 Task: In the event  named  Third Training Session: Effective Decision Making, Set a range of dates when you can accept meetings  '8 Jul â€" 5 Aug 2023'. Select a duration of  30 min. Select working hours  	_x000D_
MON- SAT 10:00am â€" 6:00pm. Add time before or after your events  as 10 min. Set the frequency of available time slots for invitees as  15 min. Set the minimum notice period and maximum events allowed per day as  166 hour and 6. , logged in from the account softage.4@softage.net and add another guest for the event, softage.5@softage.net
Action: Mouse pressed left at (297, 276)
Screenshot: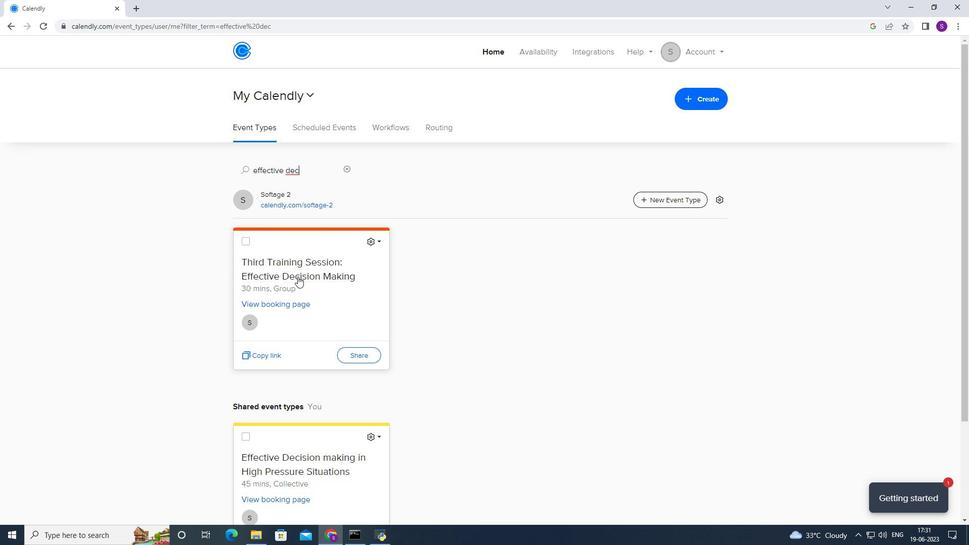 
Action: Mouse moved to (267, 279)
Screenshot: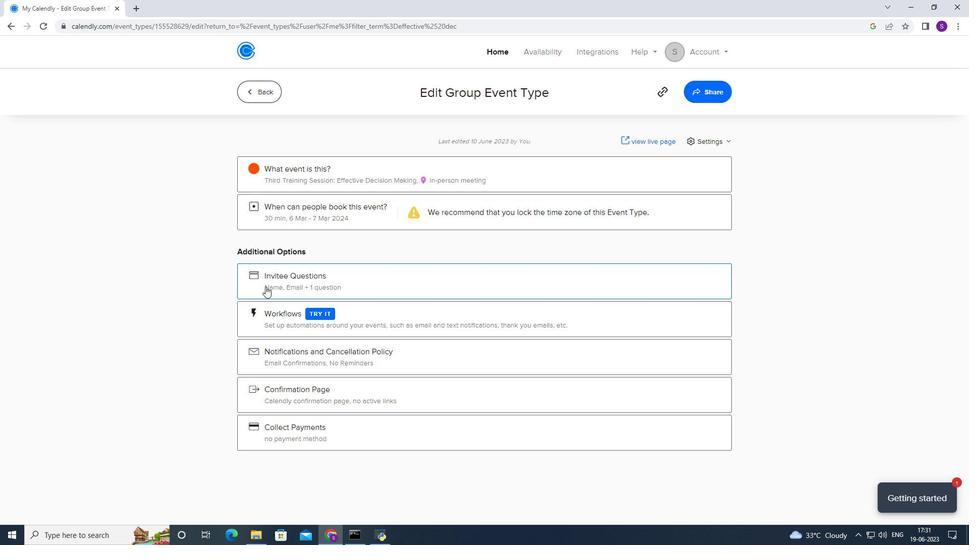 
Action: Mouse scrolled (267, 279) with delta (0, 0)
Screenshot: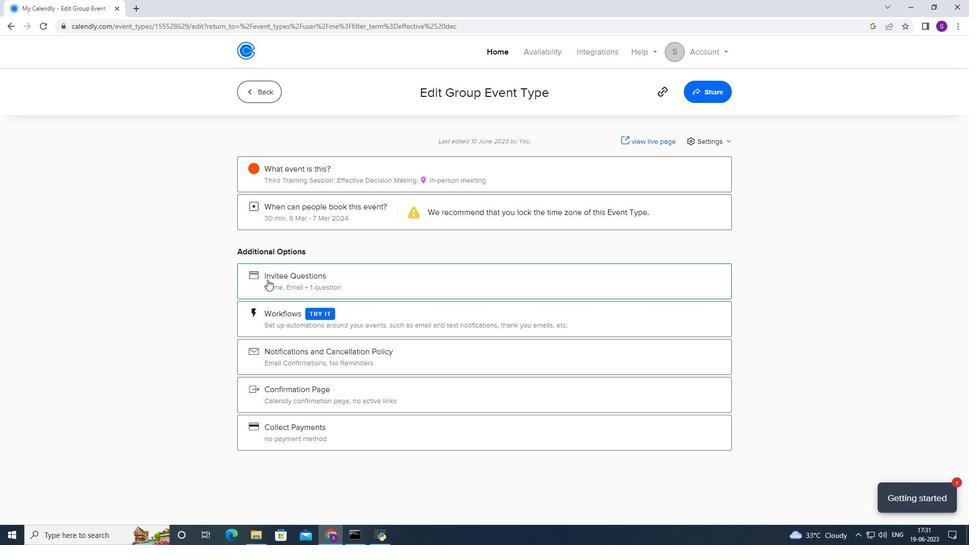 
Action: Mouse scrolled (267, 279) with delta (0, 0)
Screenshot: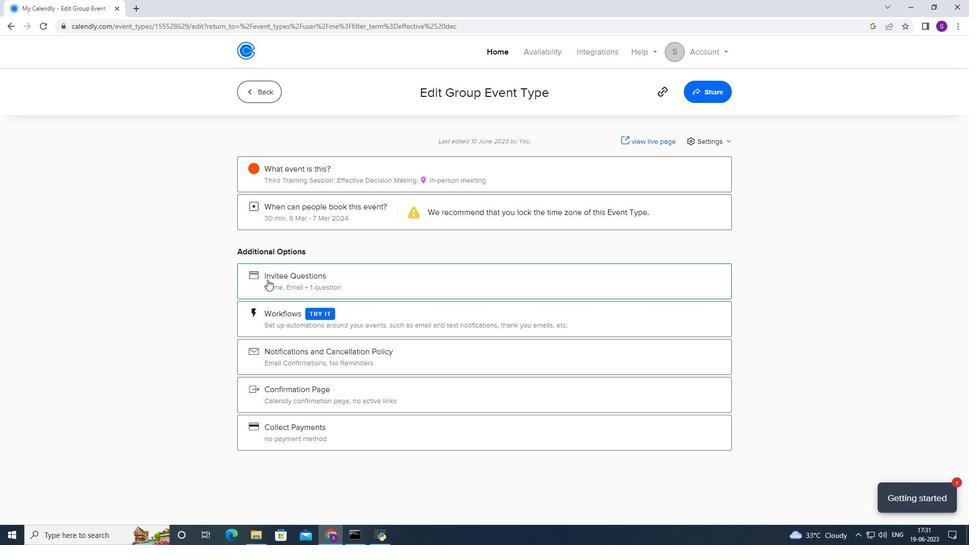 
Action: Mouse scrolled (267, 279) with delta (0, 0)
Screenshot: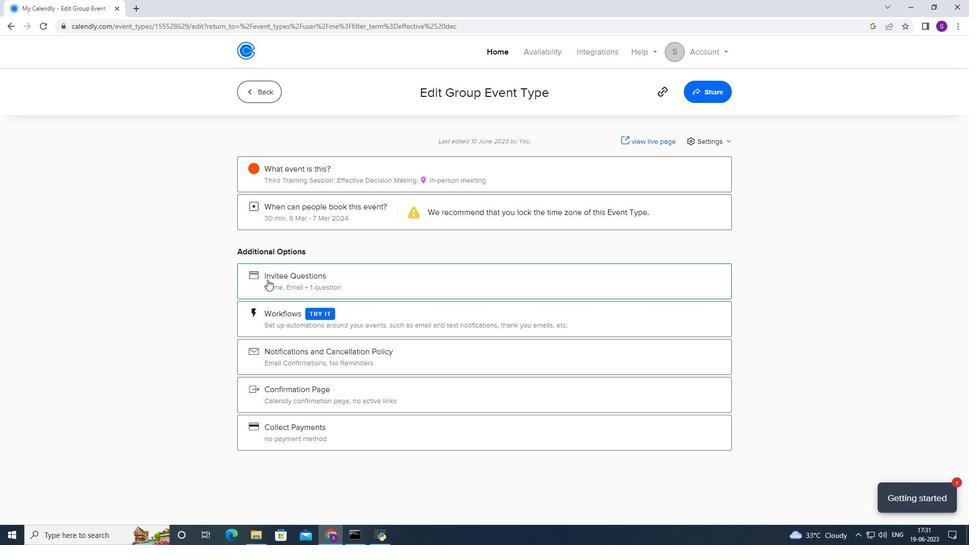 
Action: Mouse moved to (306, 211)
Screenshot: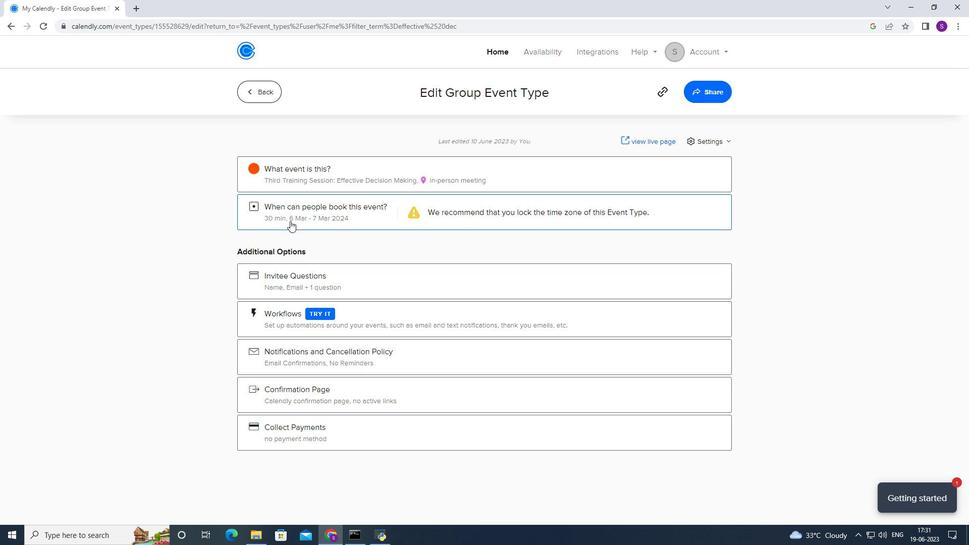 
Action: Mouse pressed left at (306, 211)
Screenshot: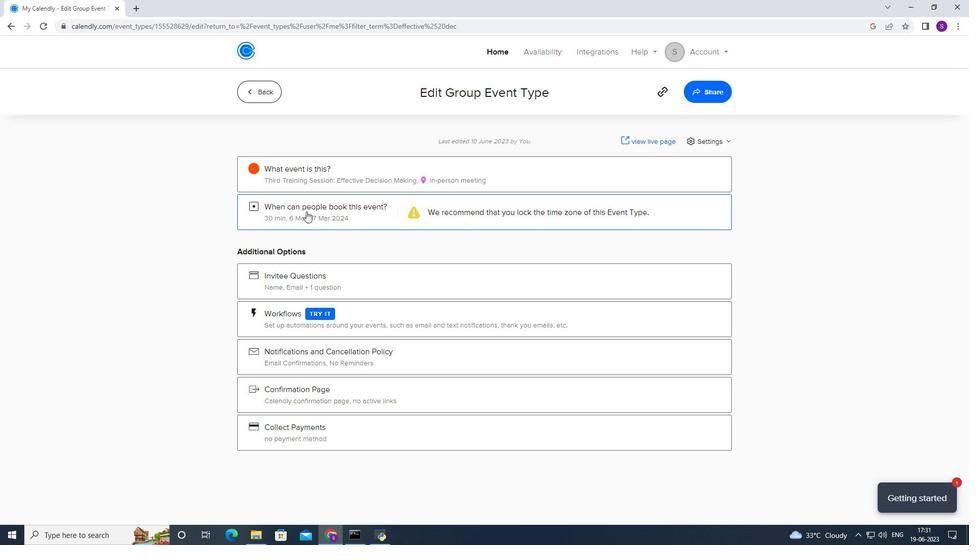 
Action: Mouse moved to (386, 342)
Screenshot: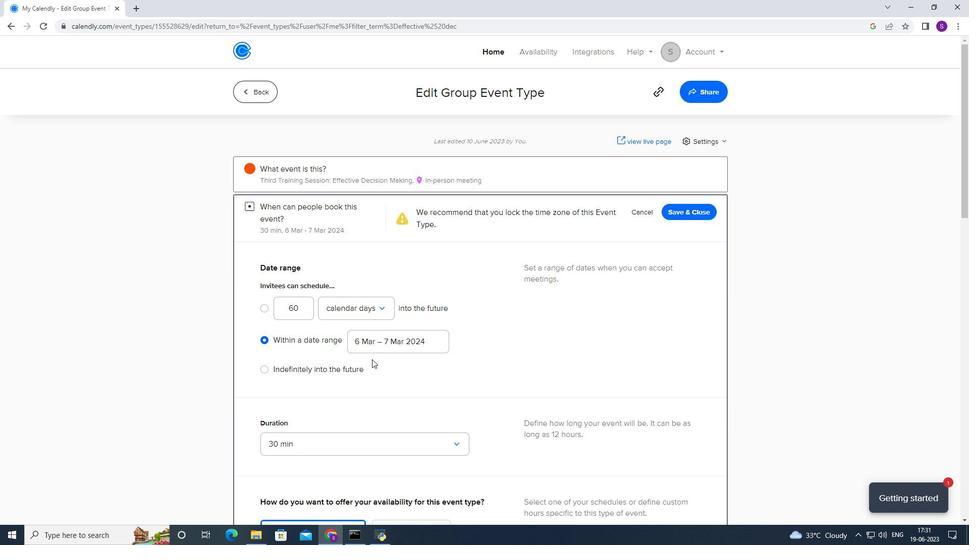 
Action: Mouse pressed left at (386, 342)
Screenshot: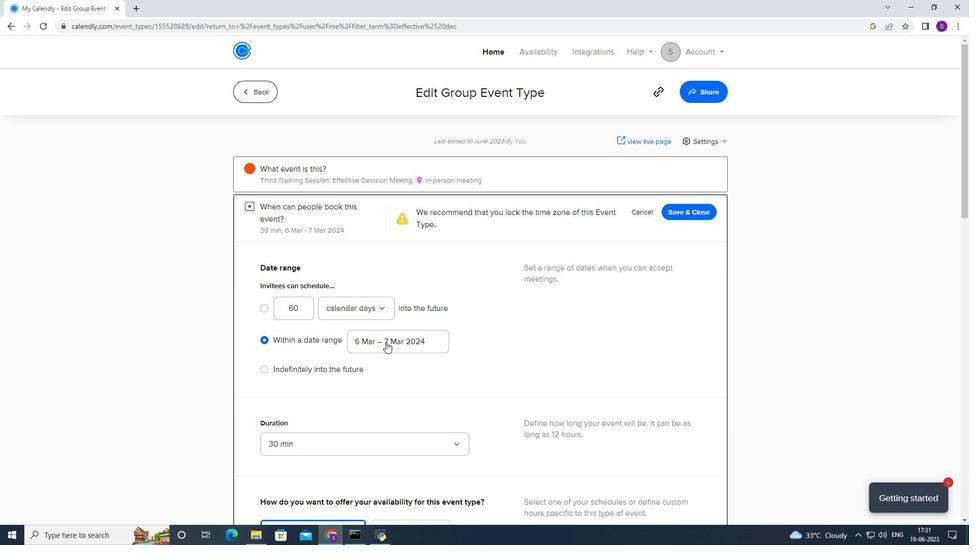 
Action: Mouse moved to (430, 146)
Screenshot: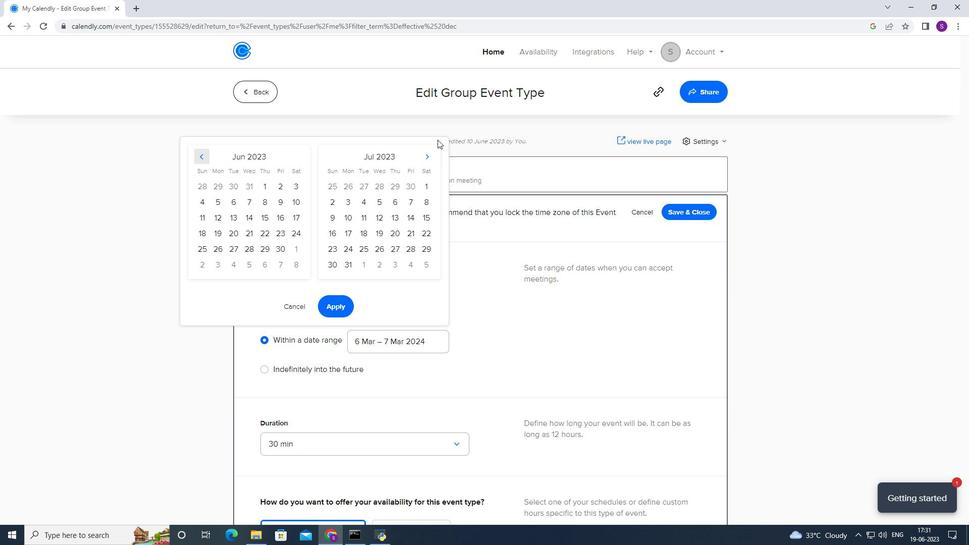 
Action: Mouse pressed left at (430, 146)
Screenshot: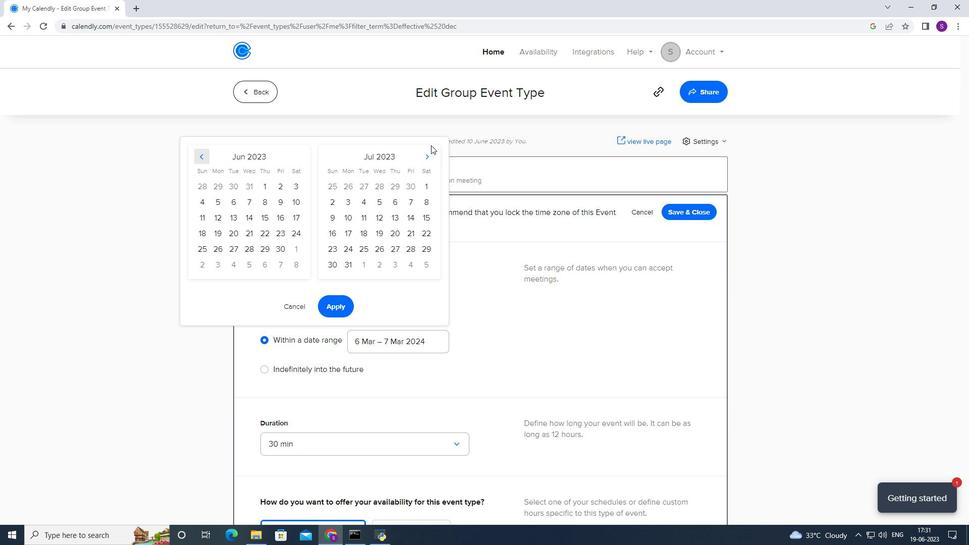 
Action: Mouse moved to (423, 150)
Screenshot: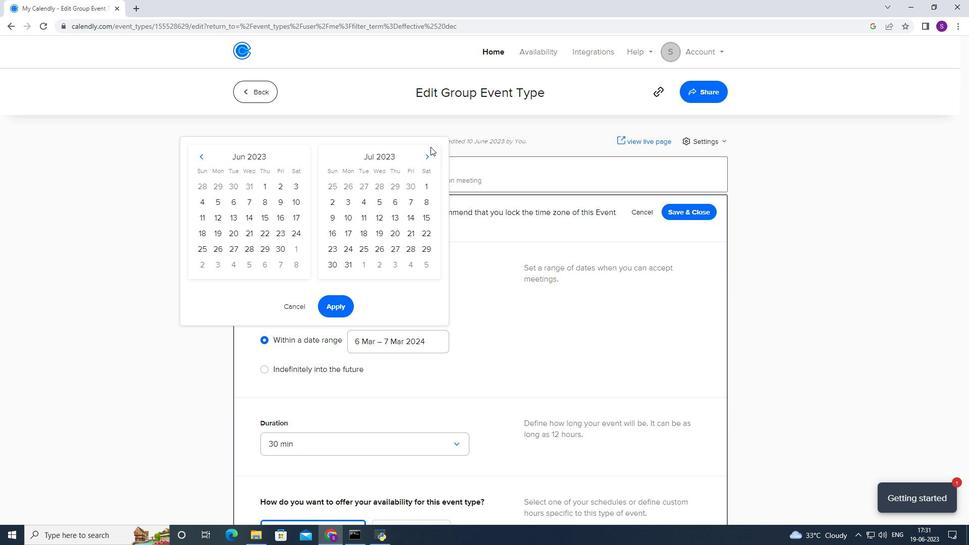 
Action: Mouse pressed left at (423, 150)
Screenshot: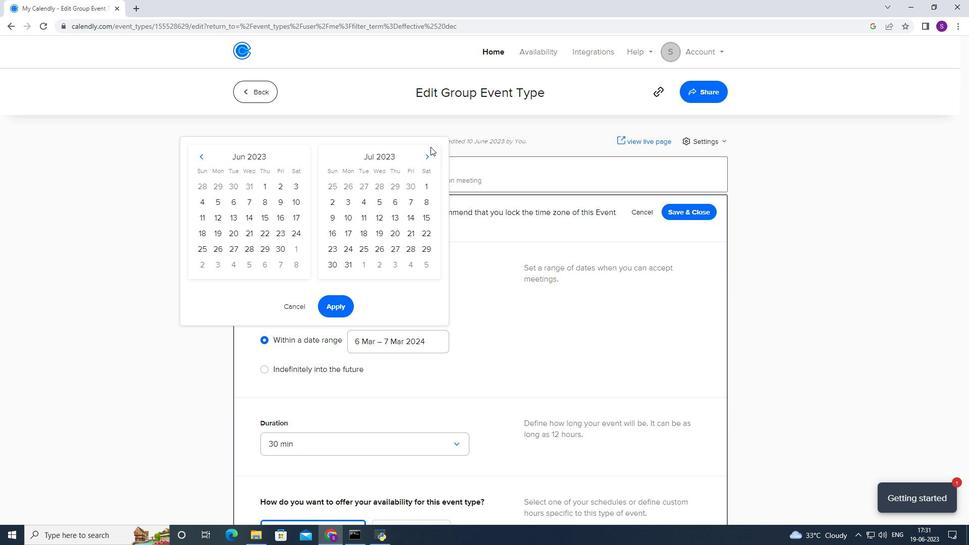 
Action: Mouse moved to (292, 200)
Screenshot: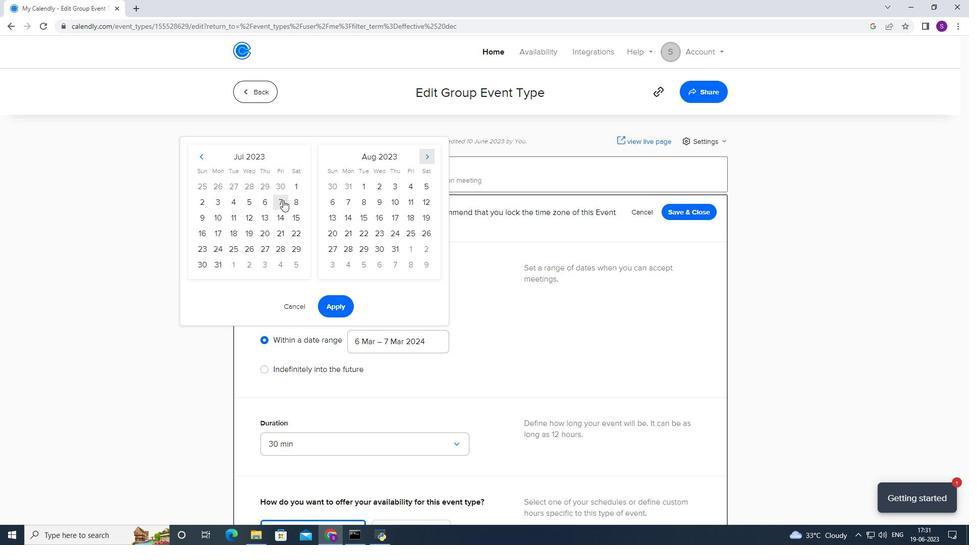
Action: Mouse pressed left at (292, 200)
Screenshot: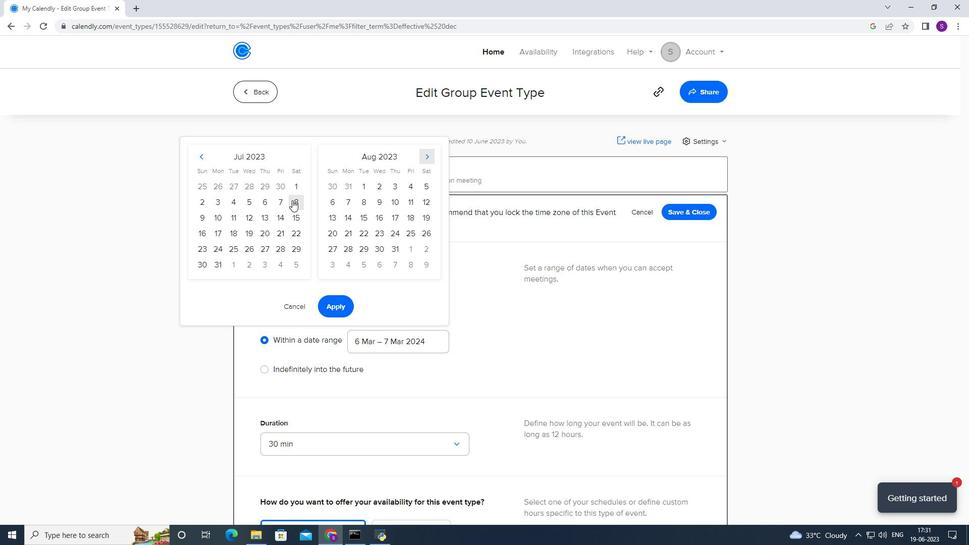 
Action: Mouse moved to (424, 188)
Screenshot: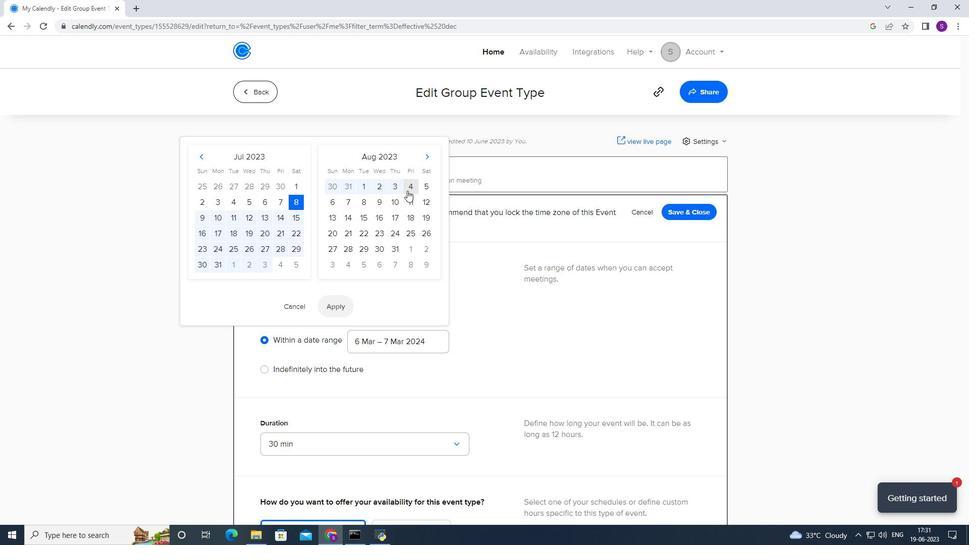 
Action: Mouse pressed left at (424, 188)
Screenshot: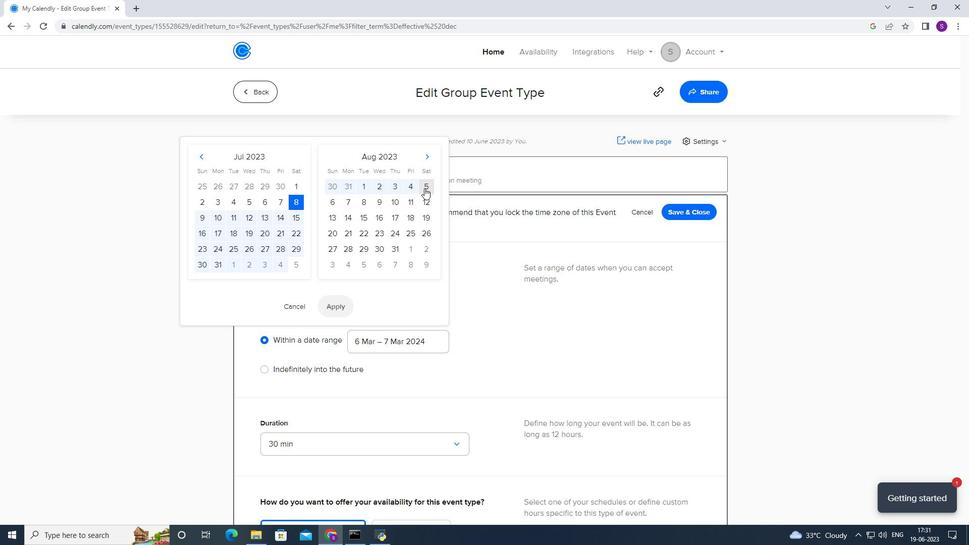 
Action: Mouse moved to (337, 307)
Screenshot: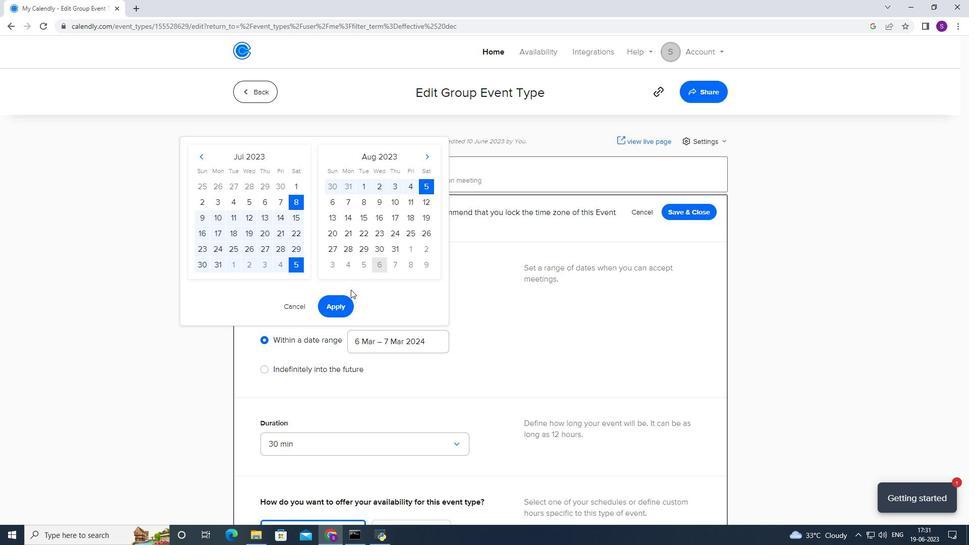 
Action: Mouse pressed left at (337, 307)
Screenshot: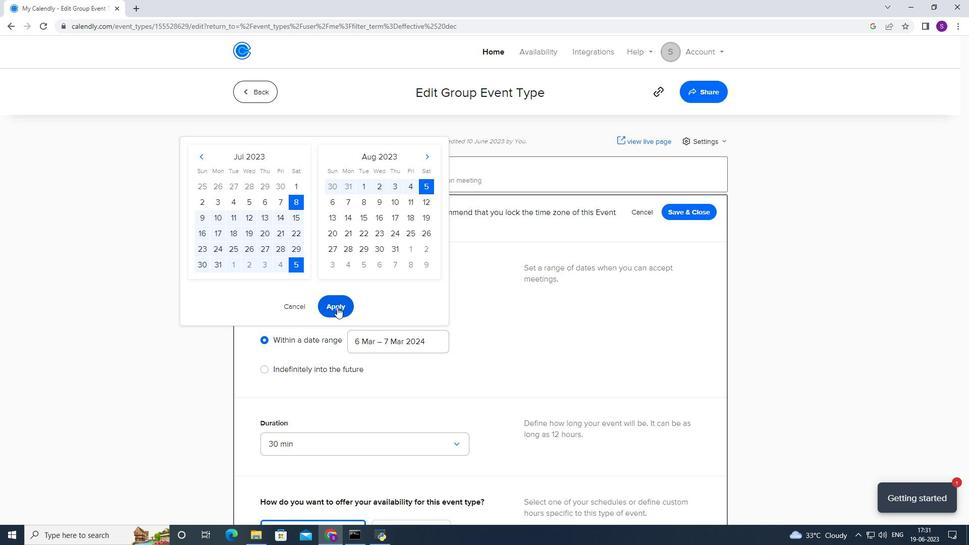 
Action: Mouse moved to (309, 361)
Screenshot: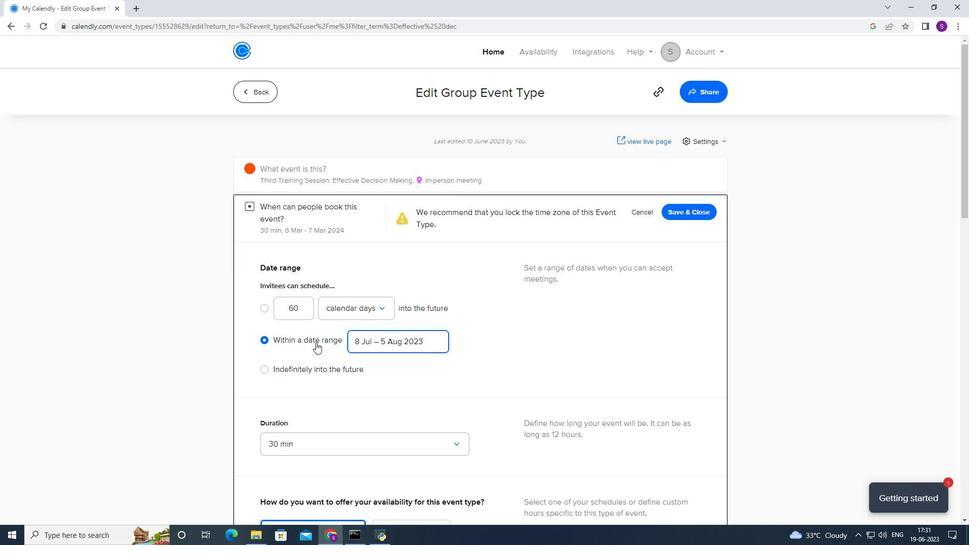 
Action: Mouse scrolled (309, 360) with delta (0, 0)
Screenshot: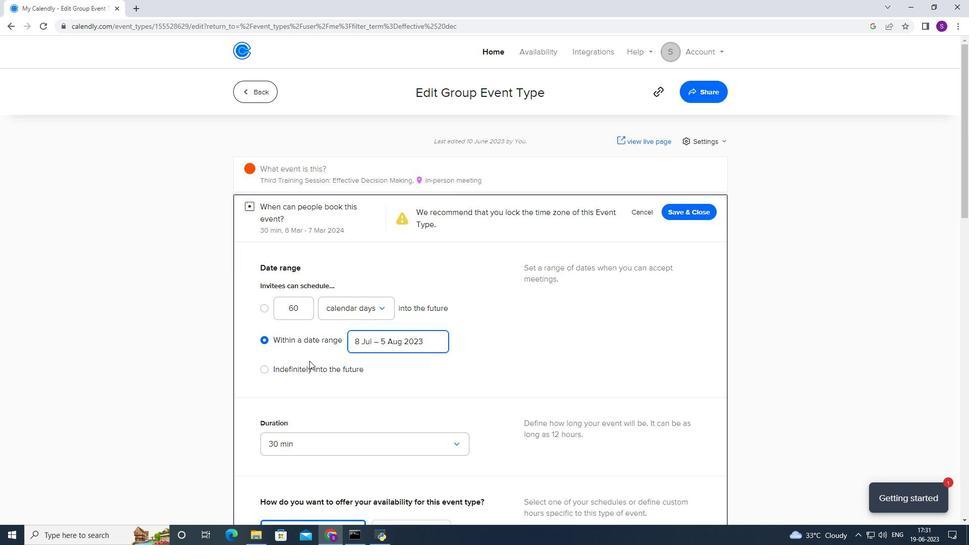 
Action: Mouse scrolled (309, 360) with delta (0, 0)
Screenshot: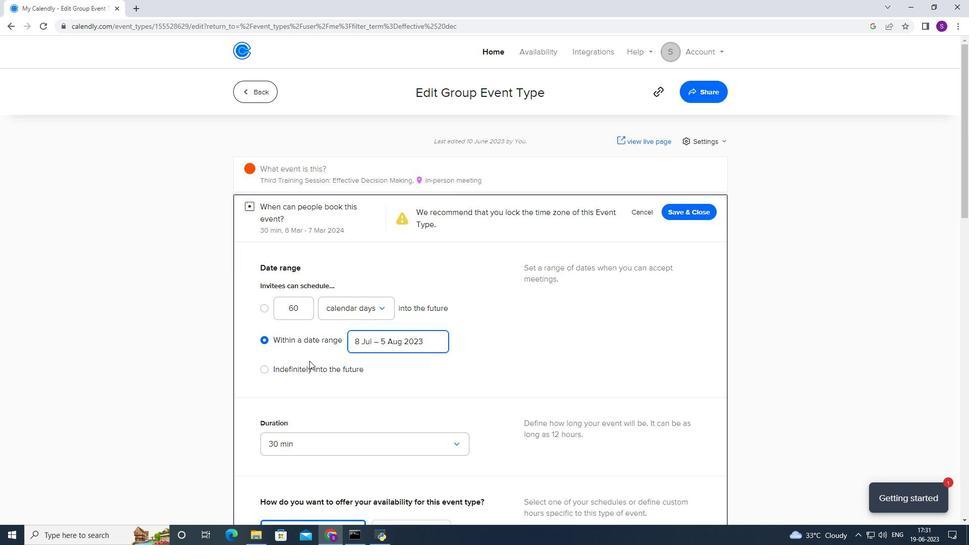 
Action: Mouse scrolled (309, 360) with delta (0, 0)
Screenshot: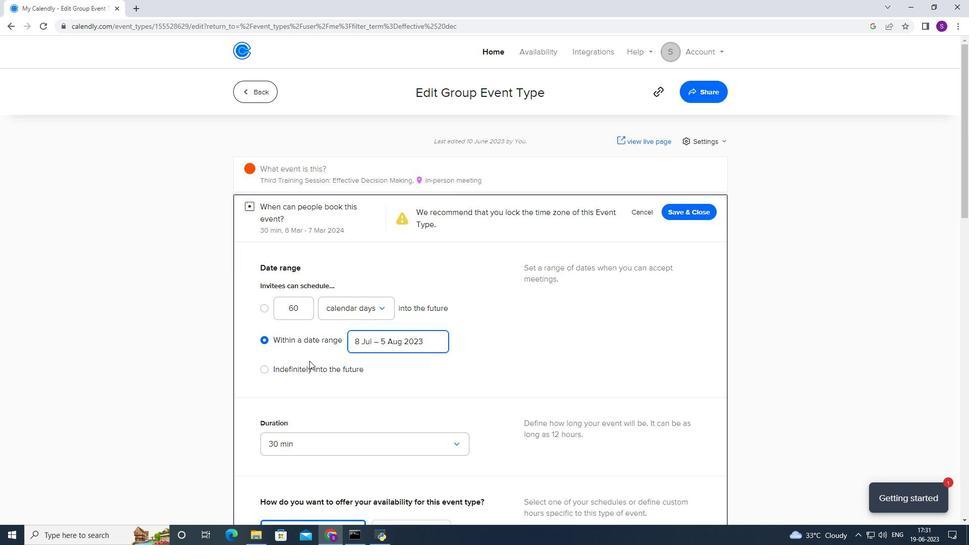 
Action: Mouse moved to (318, 291)
Screenshot: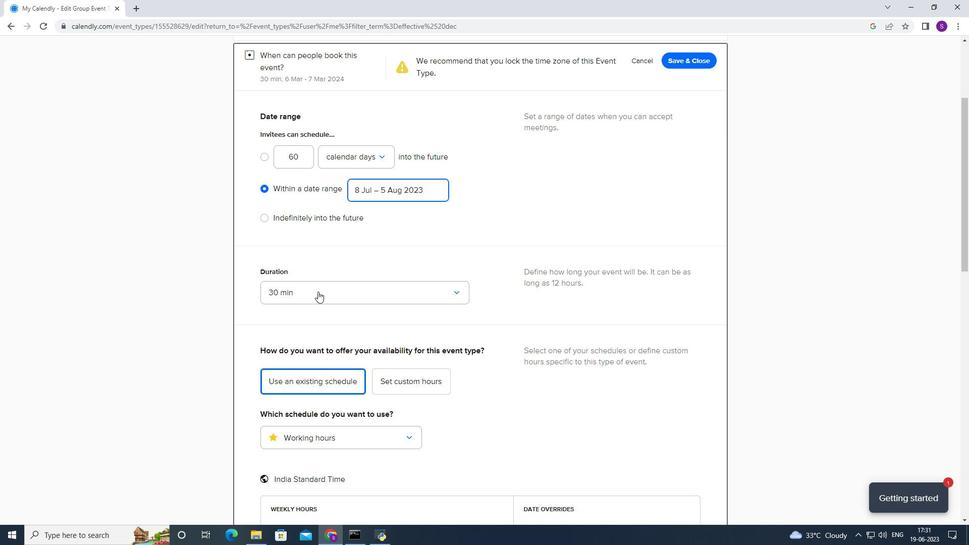 
Action: Mouse scrolled (318, 291) with delta (0, 0)
Screenshot: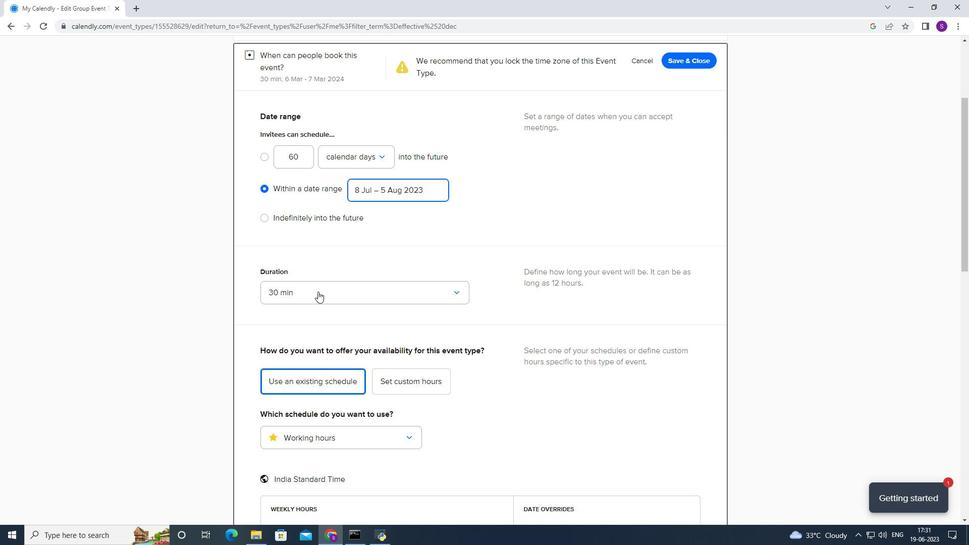 
Action: Mouse scrolled (318, 291) with delta (0, 0)
Screenshot: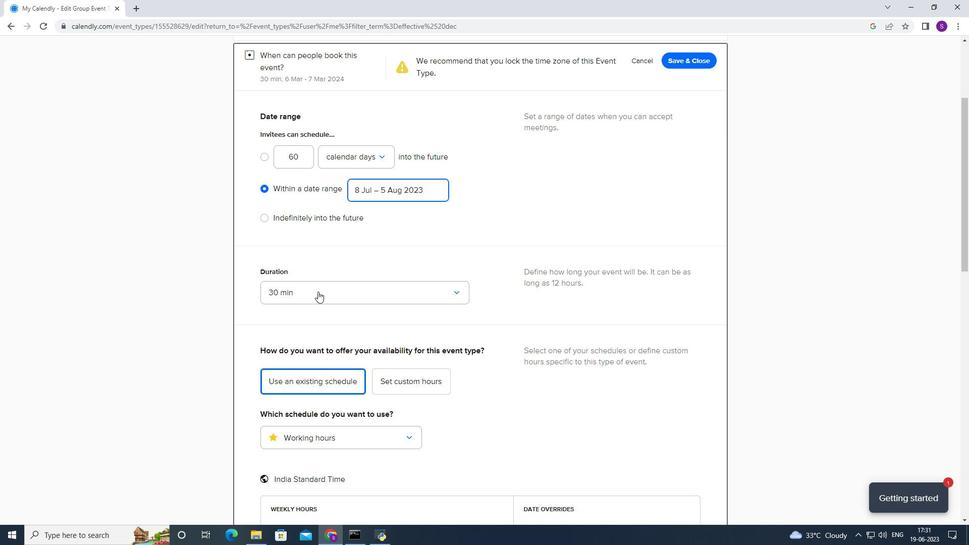 
Action: Mouse moved to (317, 292)
Screenshot: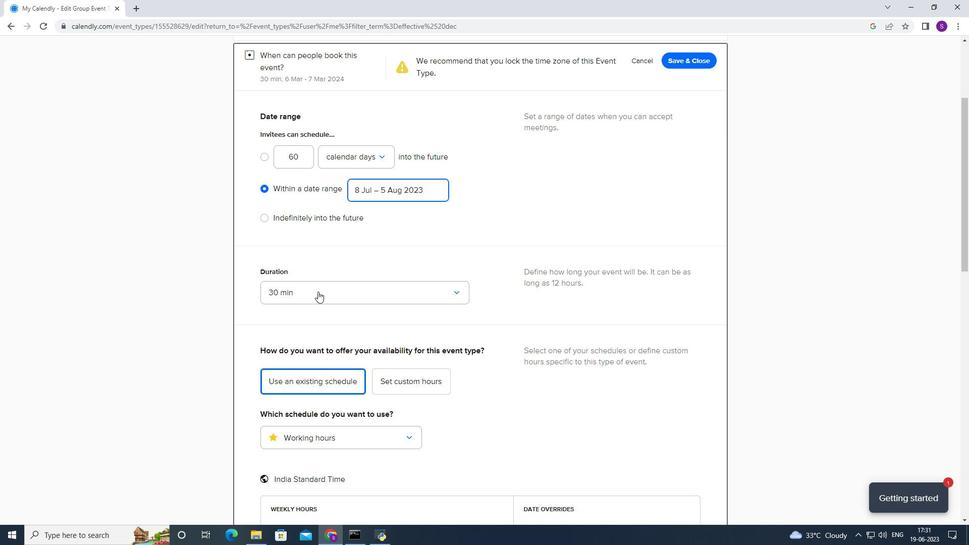 
Action: Mouse scrolled (317, 291) with delta (0, 0)
Screenshot: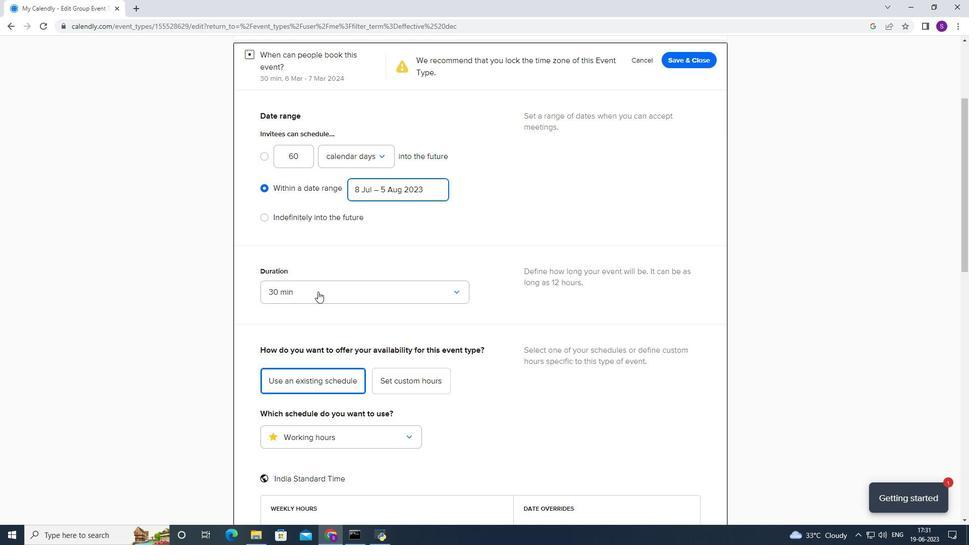 
Action: Mouse moved to (381, 231)
Screenshot: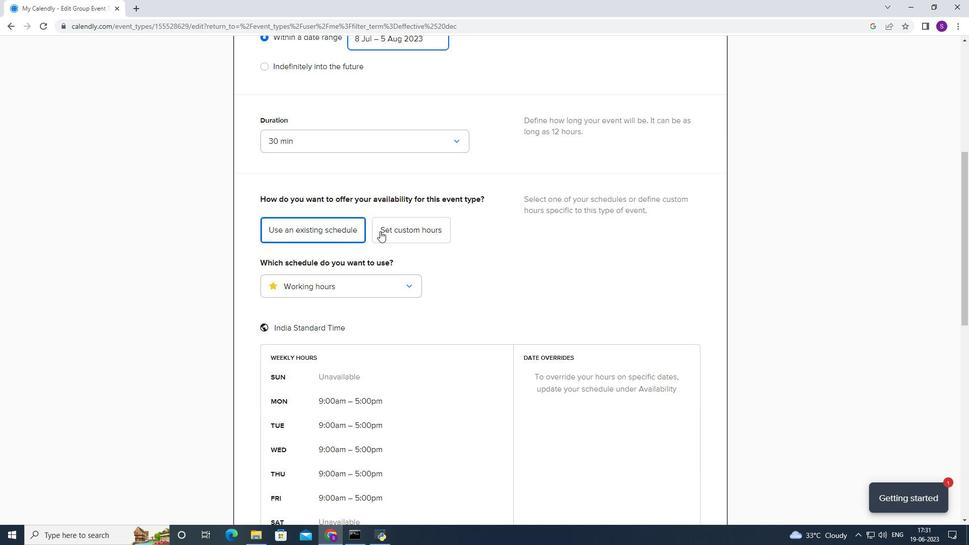
Action: Mouse pressed left at (381, 231)
Screenshot: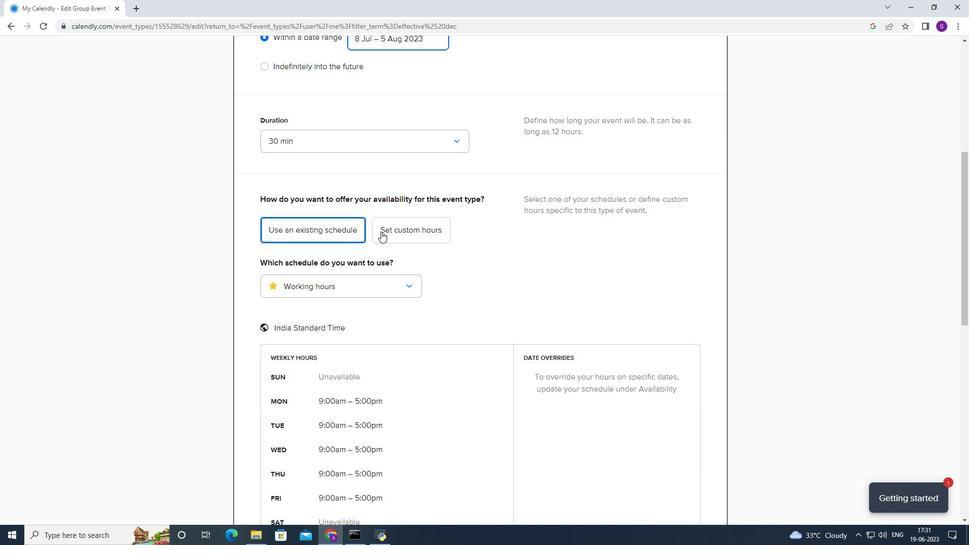 
Action: Mouse moved to (359, 280)
Screenshot: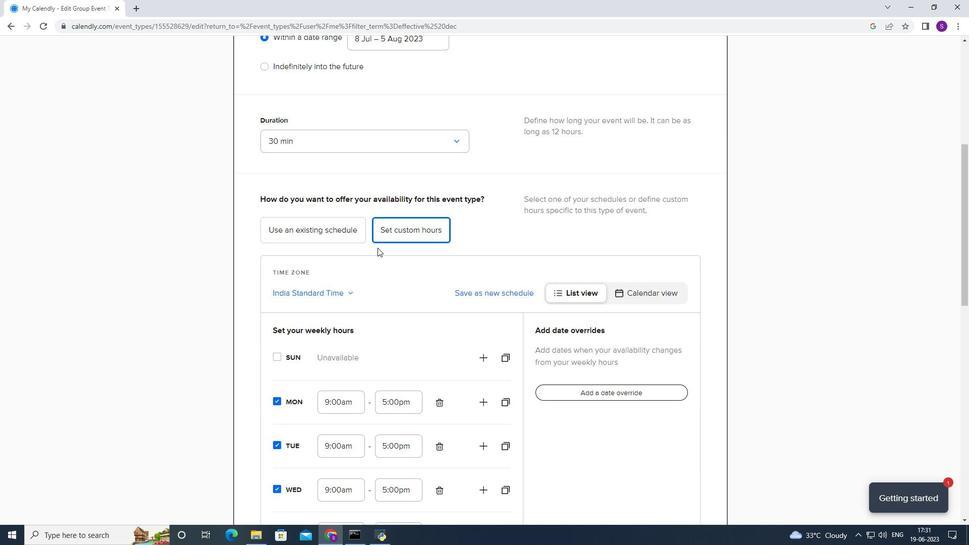 
Action: Mouse scrolled (359, 280) with delta (0, 0)
Screenshot: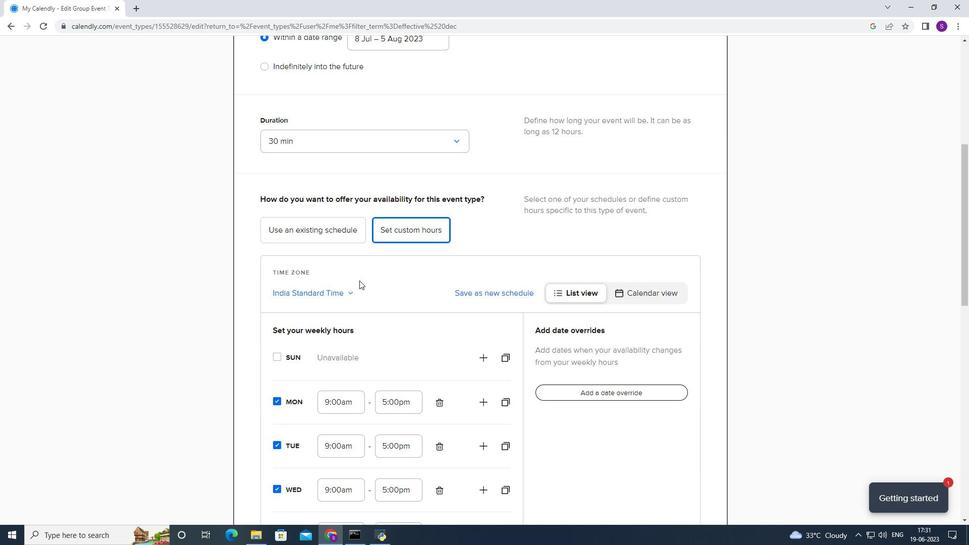 
Action: Mouse scrolled (359, 280) with delta (0, 0)
Screenshot: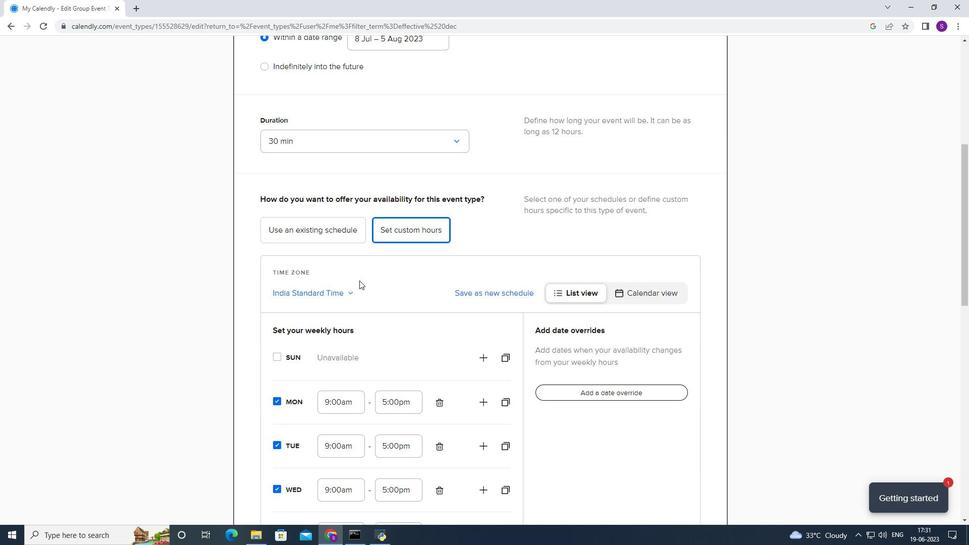 
Action: Mouse moved to (359, 281)
Screenshot: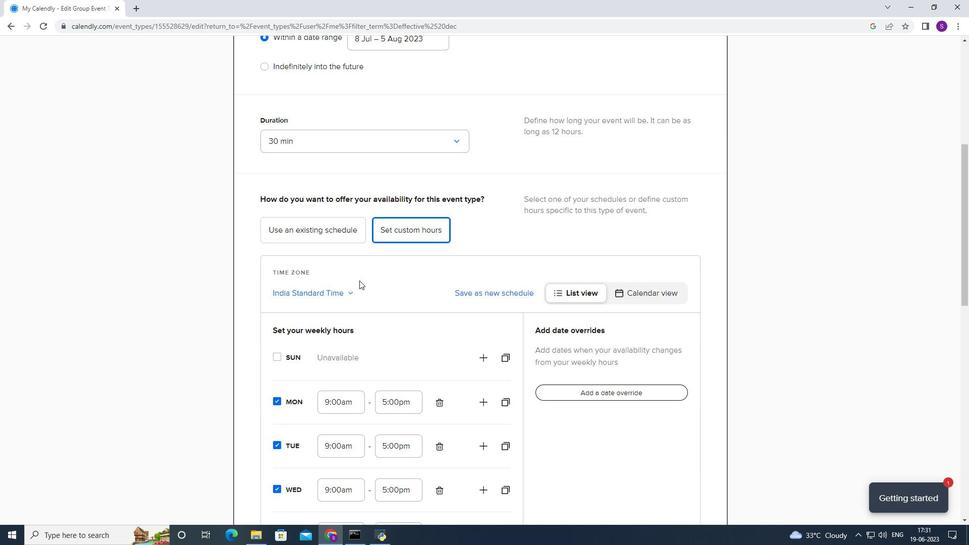 
Action: Mouse scrolled (359, 280) with delta (0, 0)
Screenshot: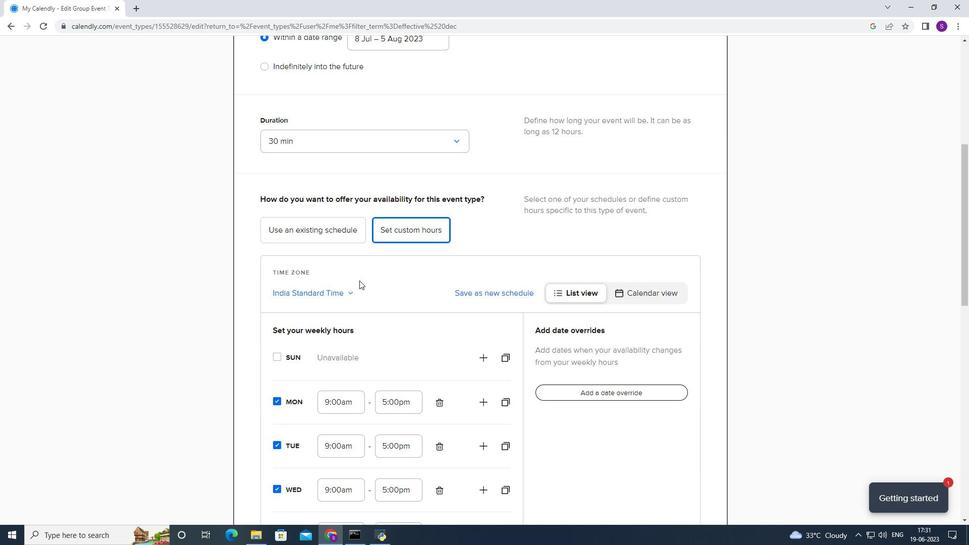 
Action: Mouse scrolled (359, 280) with delta (0, 0)
Screenshot: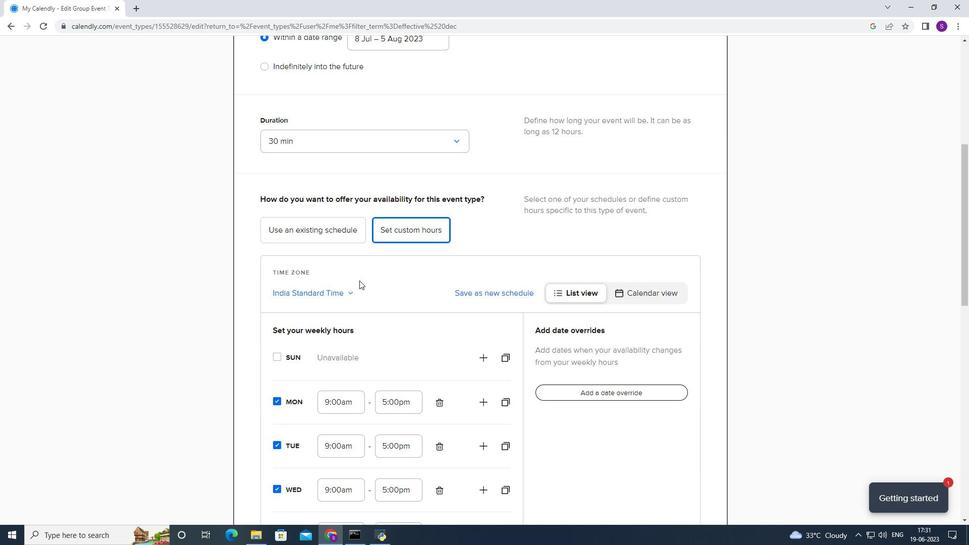 
Action: Mouse moved to (277, 420)
Screenshot: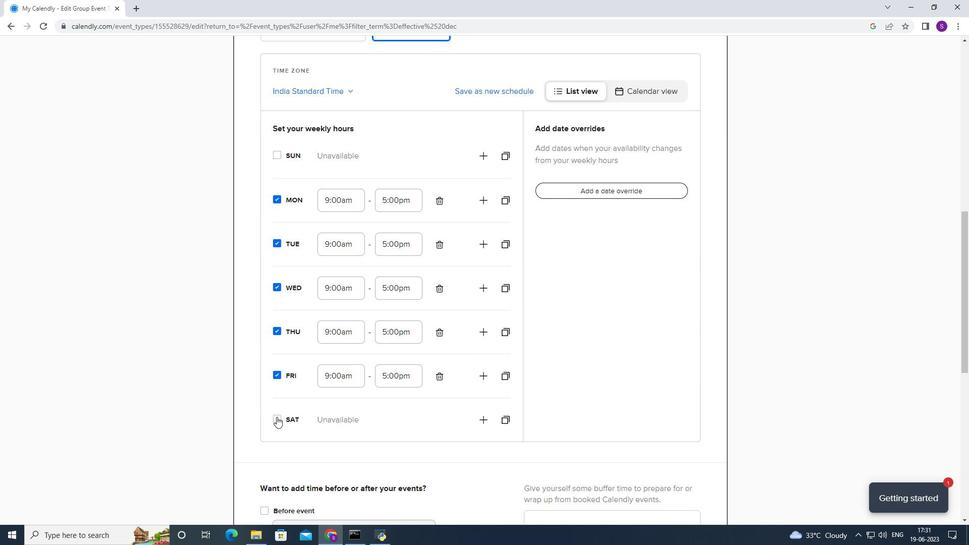 
Action: Mouse pressed left at (277, 420)
Screenshot: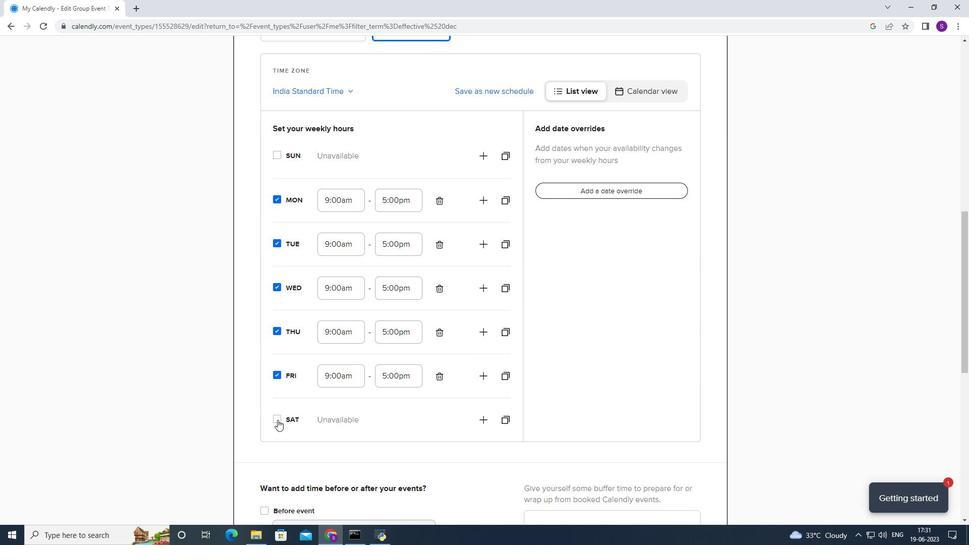 
Action: Mouse moved to (315, 408)
Screenshot: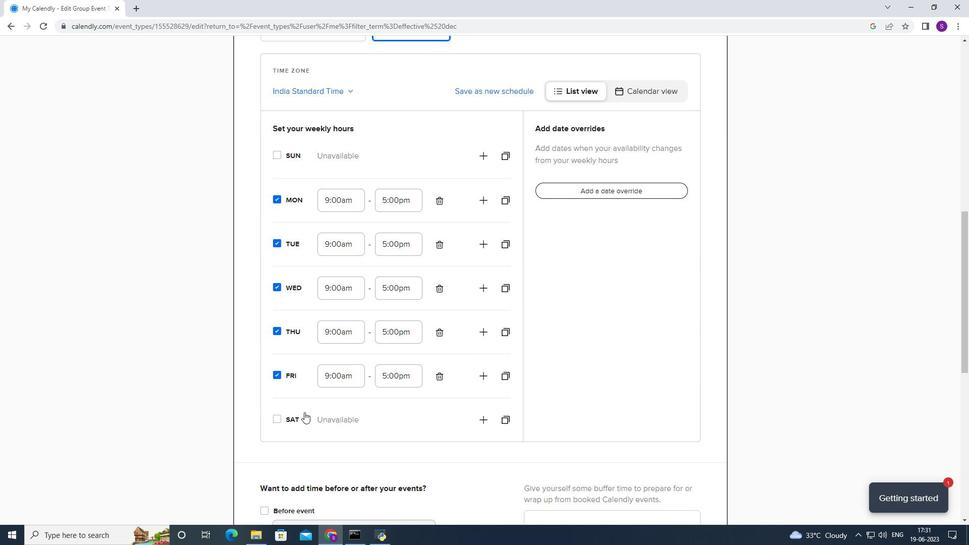 
Action: Mouse pressed left at (315, 408)
Screenshot: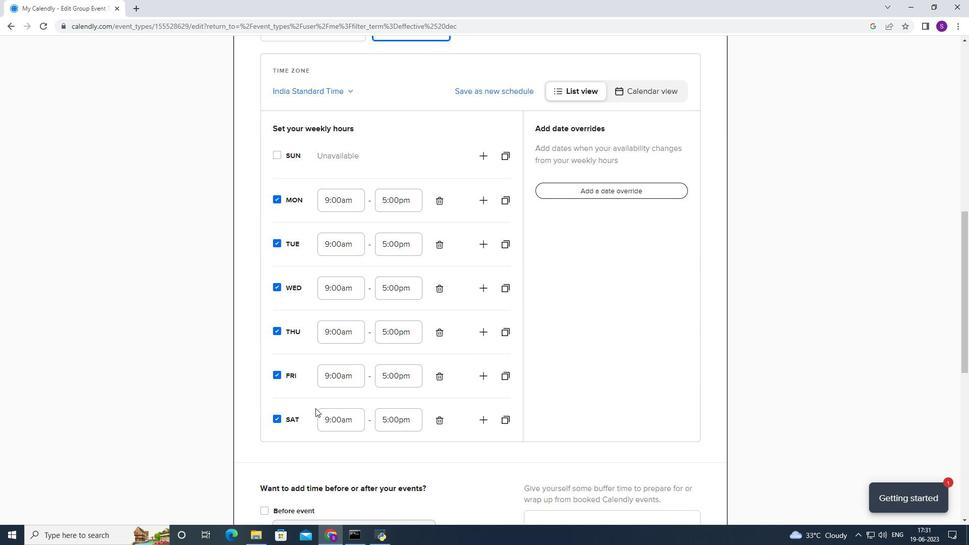
Action: Mouse moved to (340, 428)
Screenshot: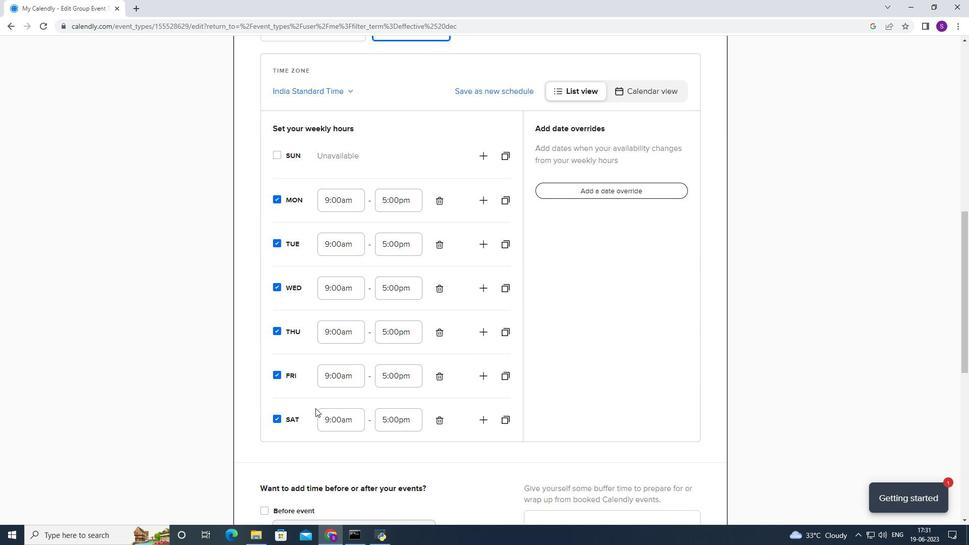 
Action: Mouse pressed left at (340, 428)
Screenshot: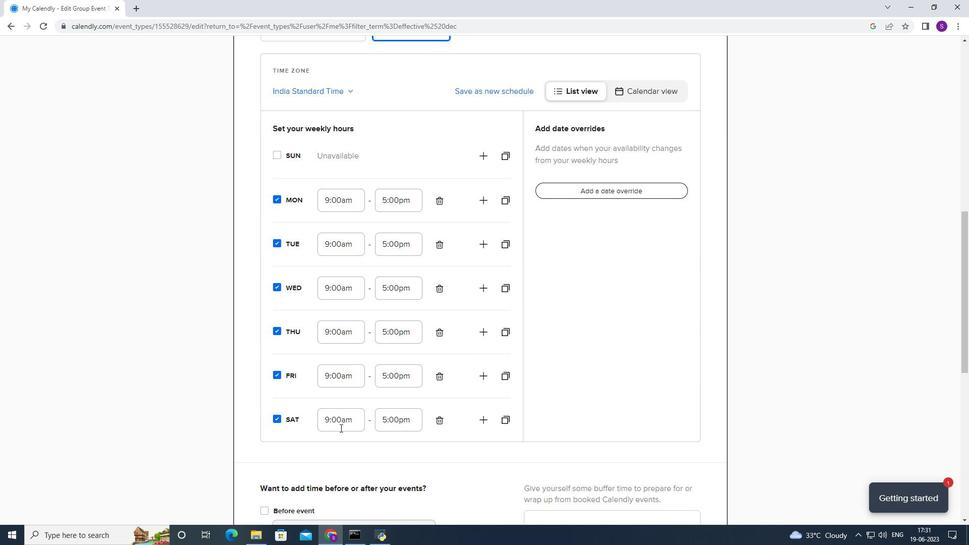 
Action: Mouse scrolled (340, 427) with delta (0, 0)
Screenshot: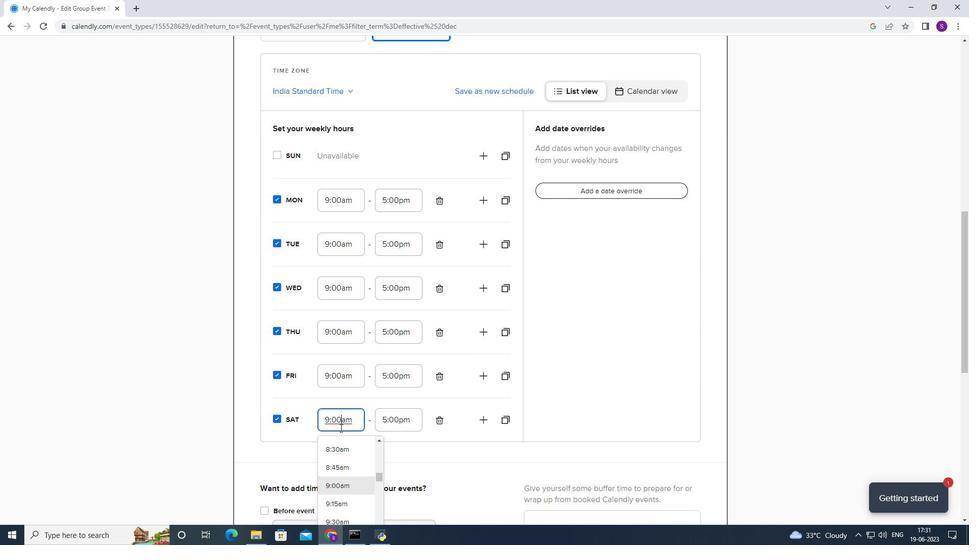 
Action: Mouse scrolled (340, 427) with delta (0, 0)
Screenshot: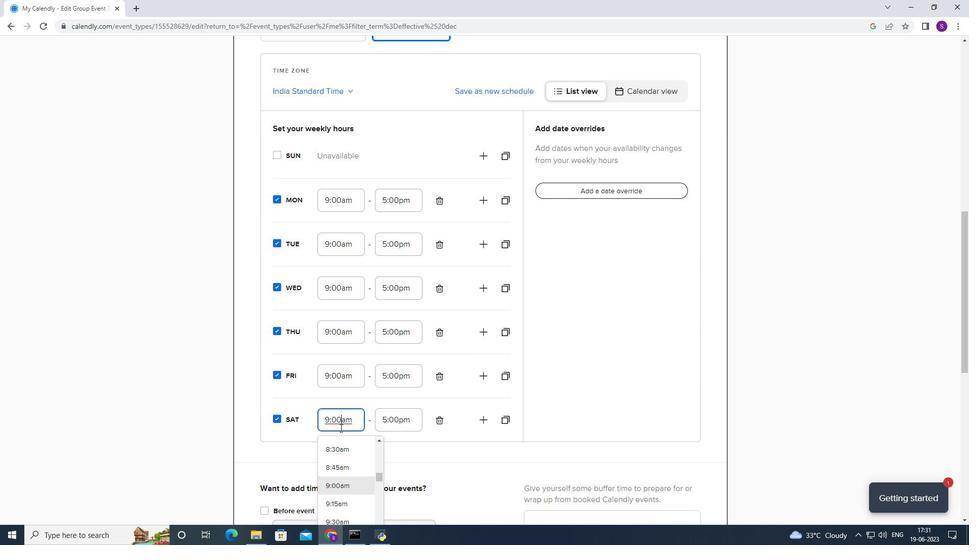 
Action: Mouse scrolled (340, 427) with delta (0, 0)
Screenshot: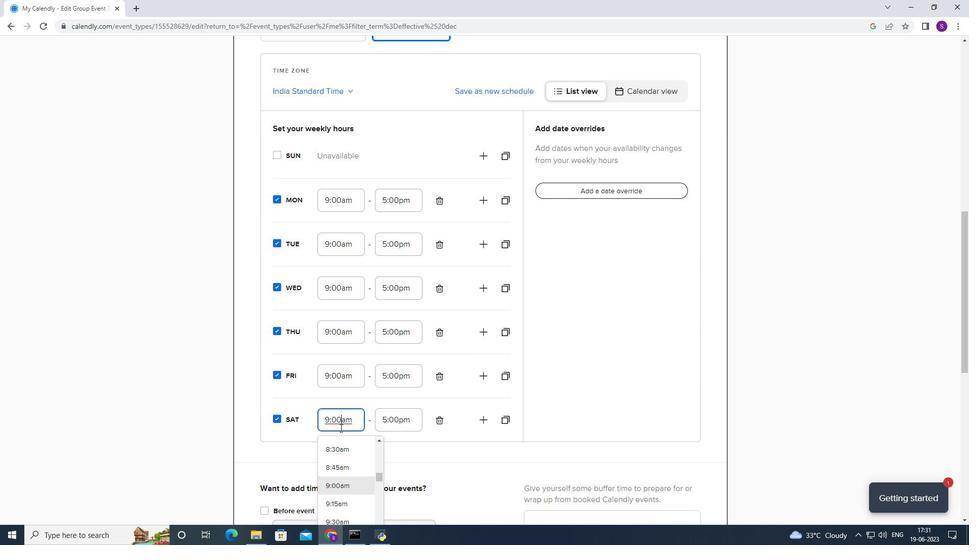 
Action: Mouse moved to (350, 359)
Screenshot: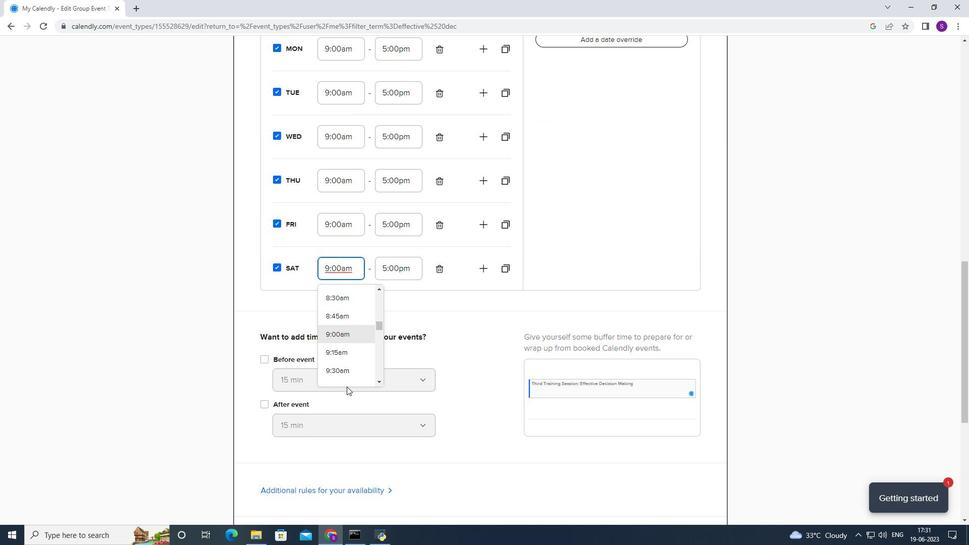 
Action: Mouse scrolled (350, 358) with delta (0, 0)
Screenshot: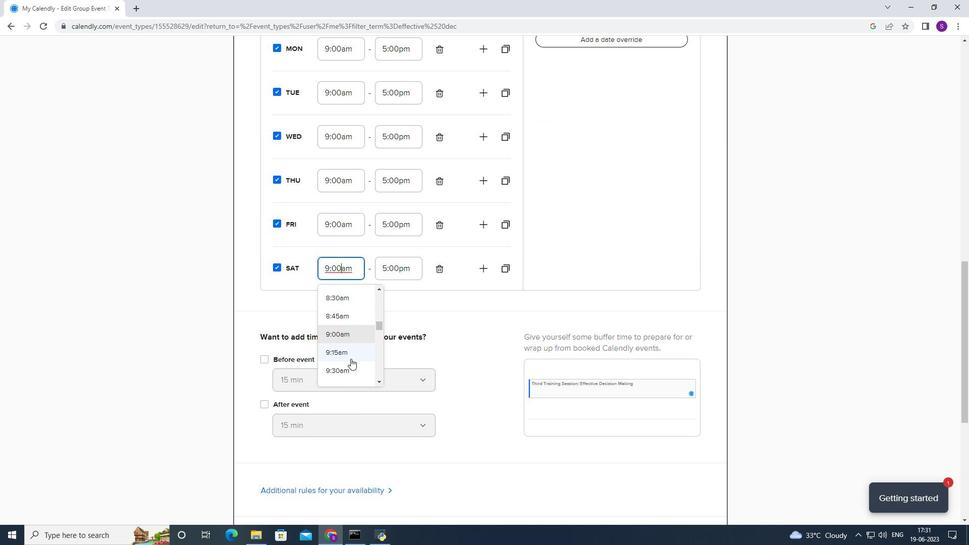 
Action: Mouse scrolled (350, 358) with delta (0, 0)
Screenshot: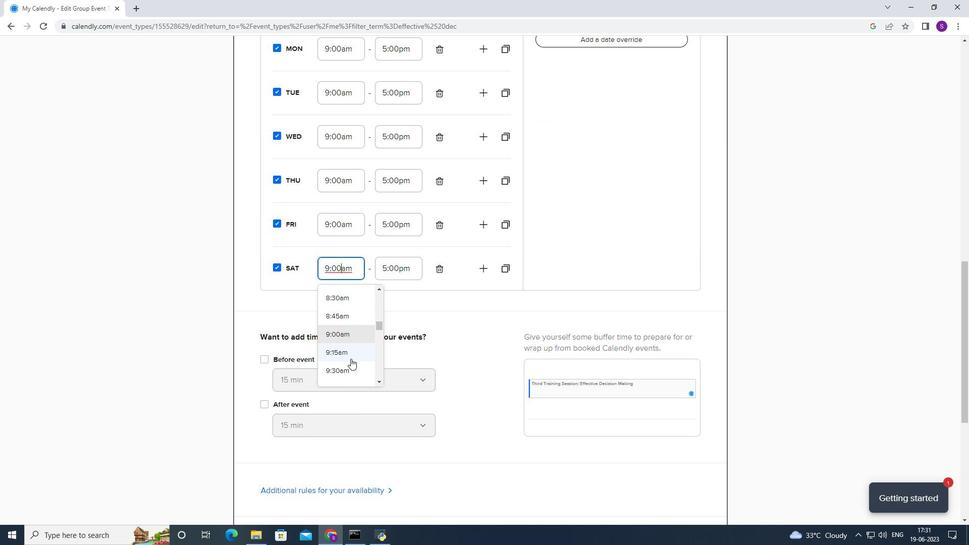 
Action: Mouse moved to (350, 313)
Screenshot: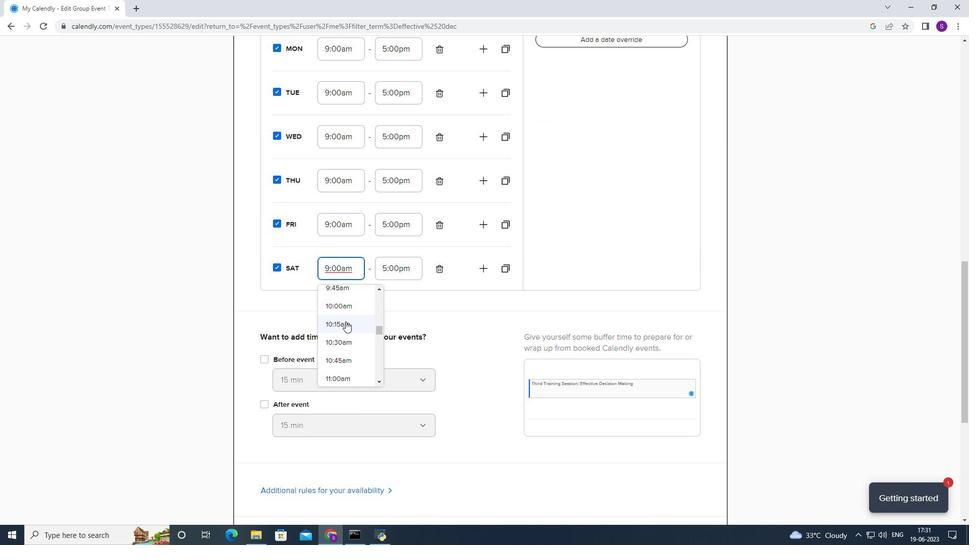 
Action: Mouse pressed left at (350, 313)
Screenshot: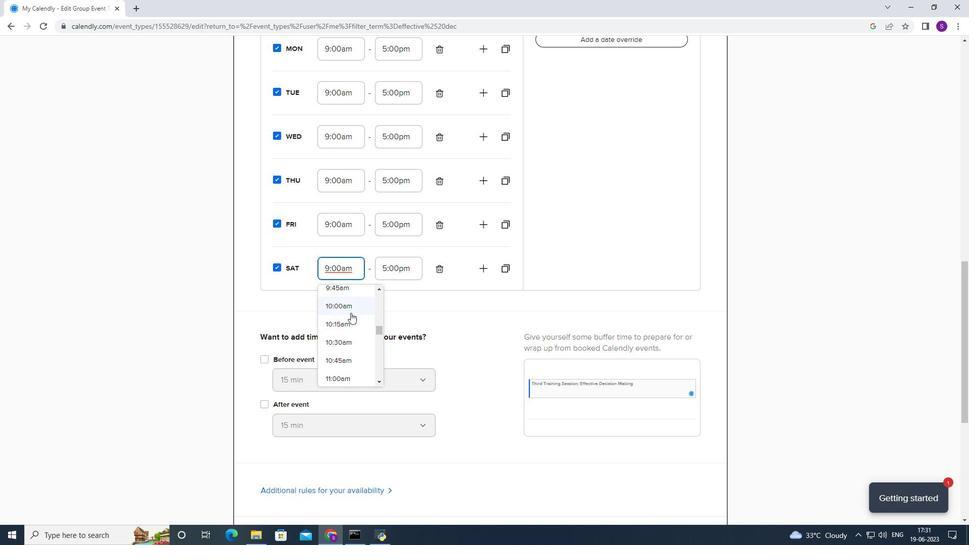 
Action: Mouse moved to (350, 226)
Screenshot: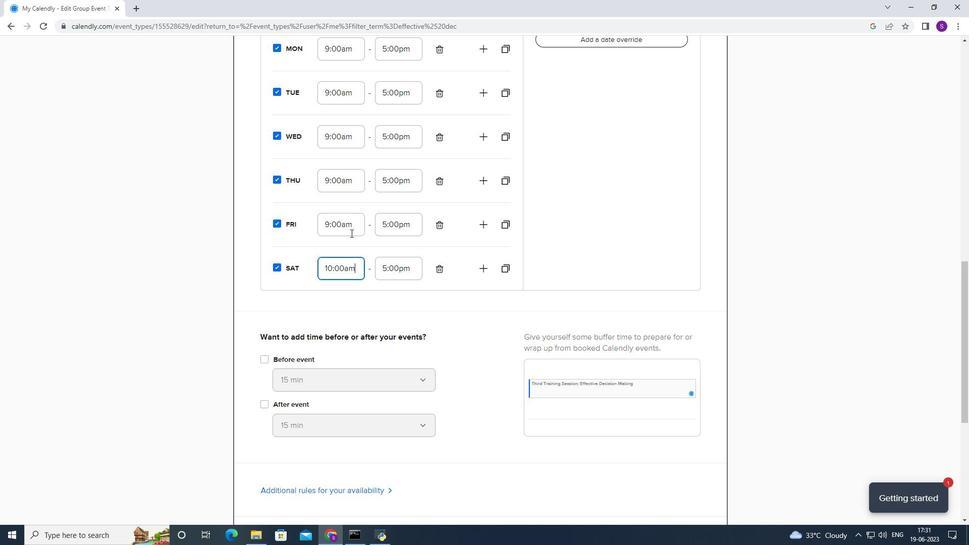 
Action: Mouse pressed left at (350, 226)
Screenshot: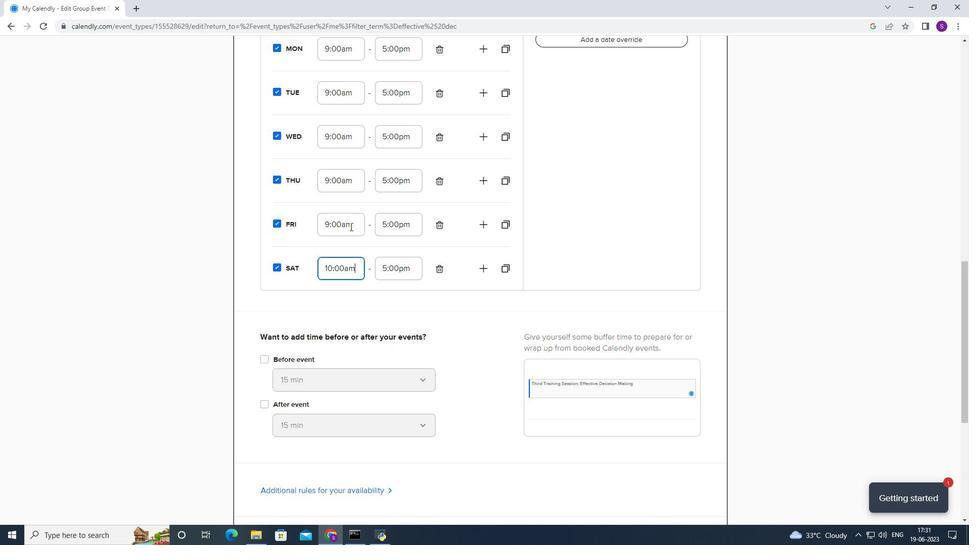 
Action: Mouse moved to (343, 286)
Screenshot: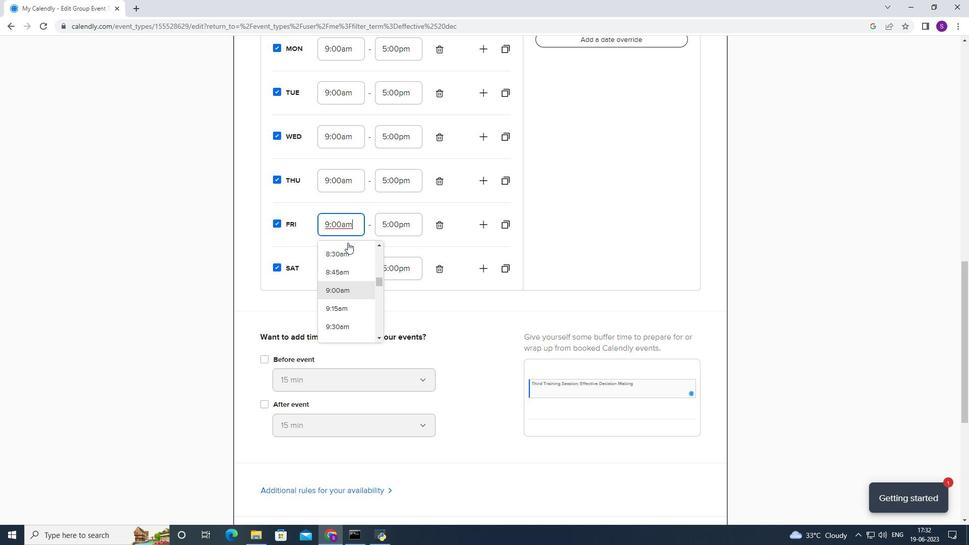 
Action: Mouse scrolled (343, 286) with delta (0, 0)
Screenshot: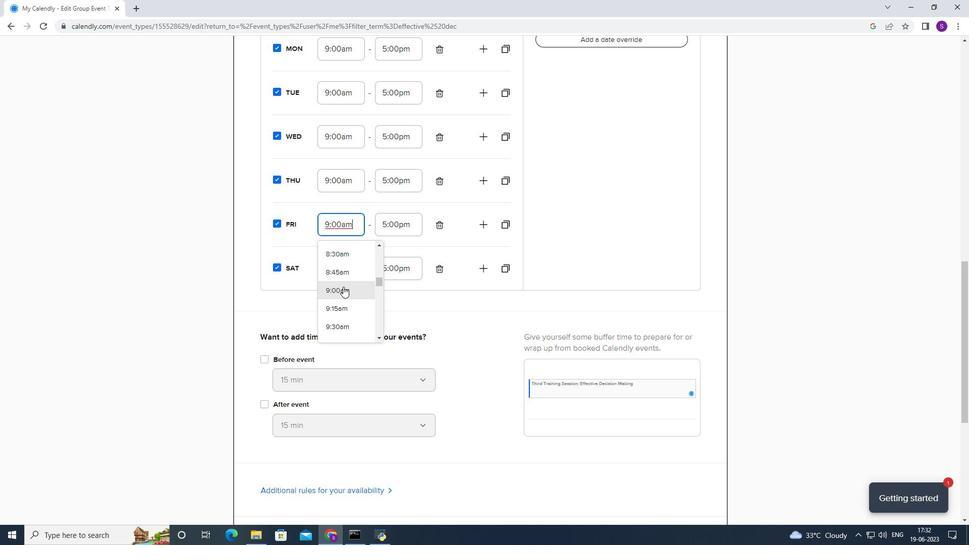 
Action: Mouse moved to (331, 309)
Screenshot: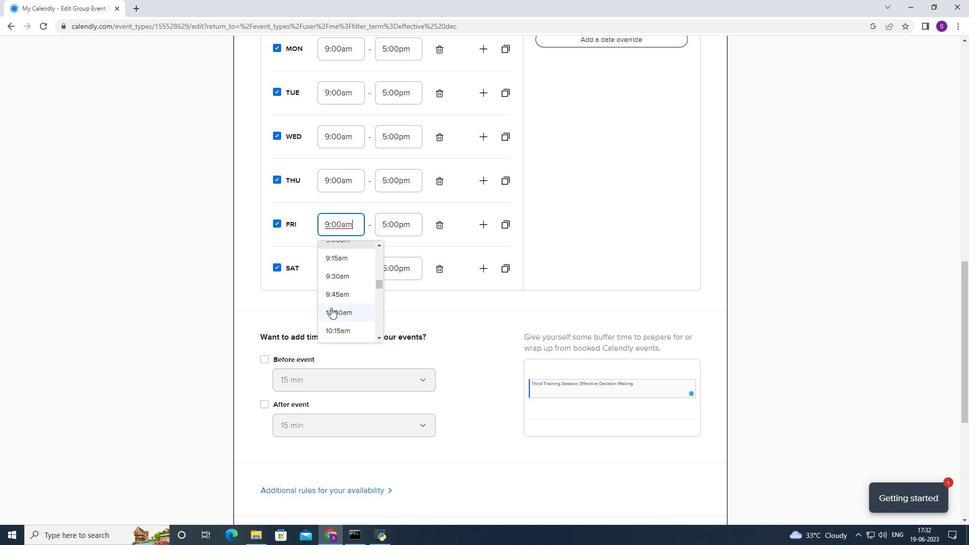 
Action: Mouse pressed left at (331, 309)
Screenshot: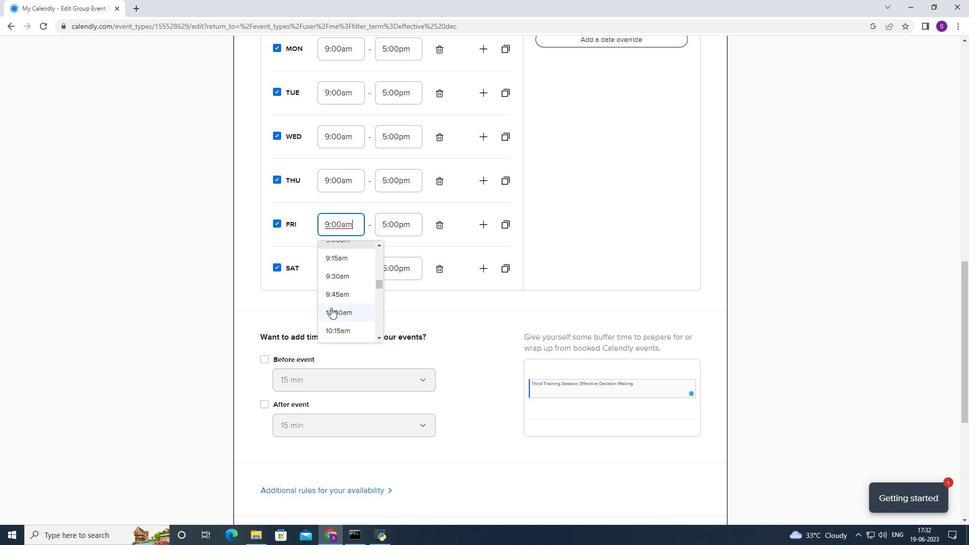 
Action: Mouse moved to (344, 173)
Screenshot: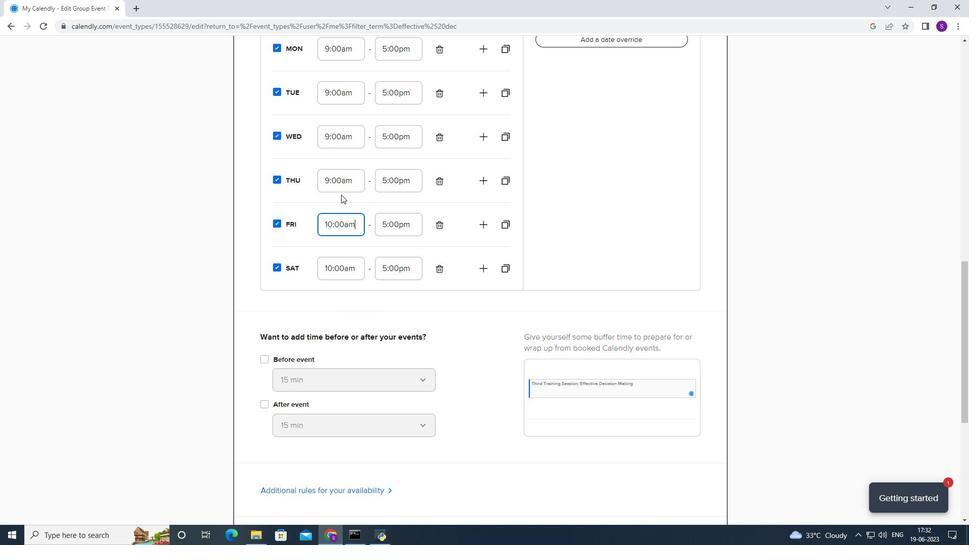 
Action: Mouse pressed left at (344, 173)
Screenshot: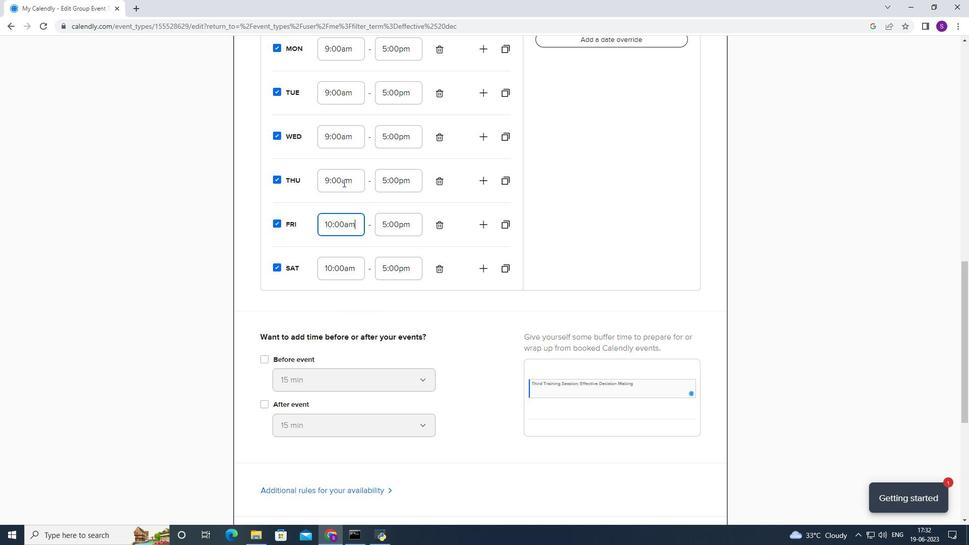 
Action: Mouse moved to (346, 266)
Screenshot: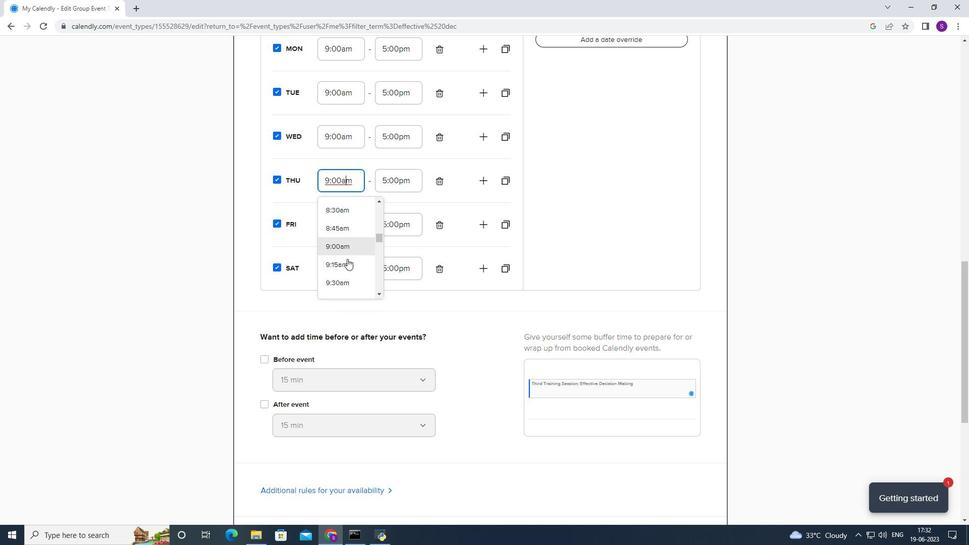 
Action: Mouse scrolled (346, 265) with delta (0, 0)
Screenshot: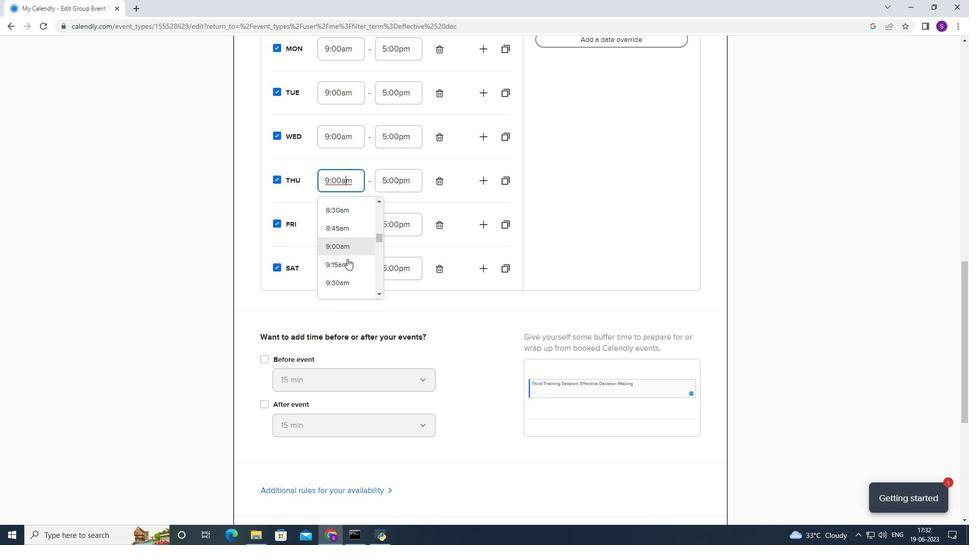 
Action: Mouse scrolled (346, 265) with delta (0, 0)
Screenshot: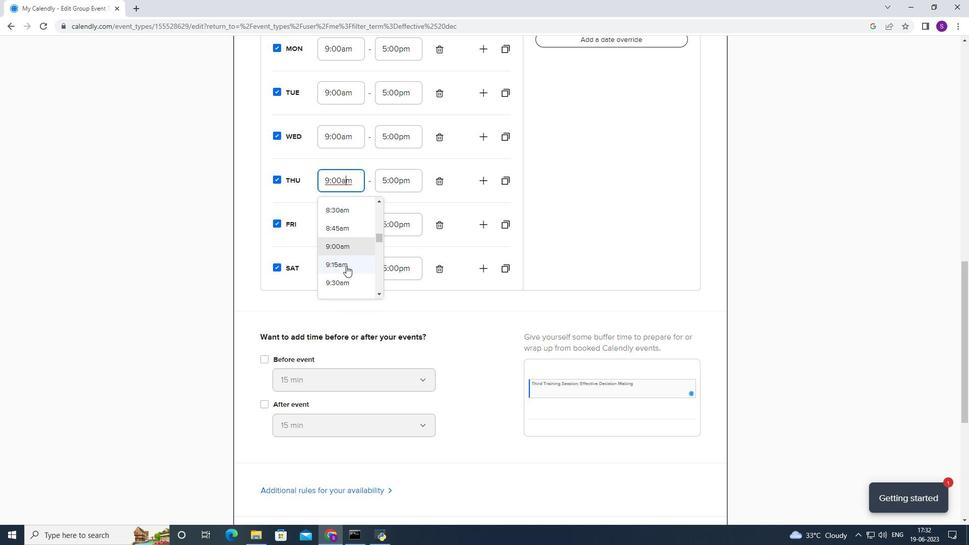 
Action: Mouse scrolled (346, 265) with delta (0, 0)
Screenshot: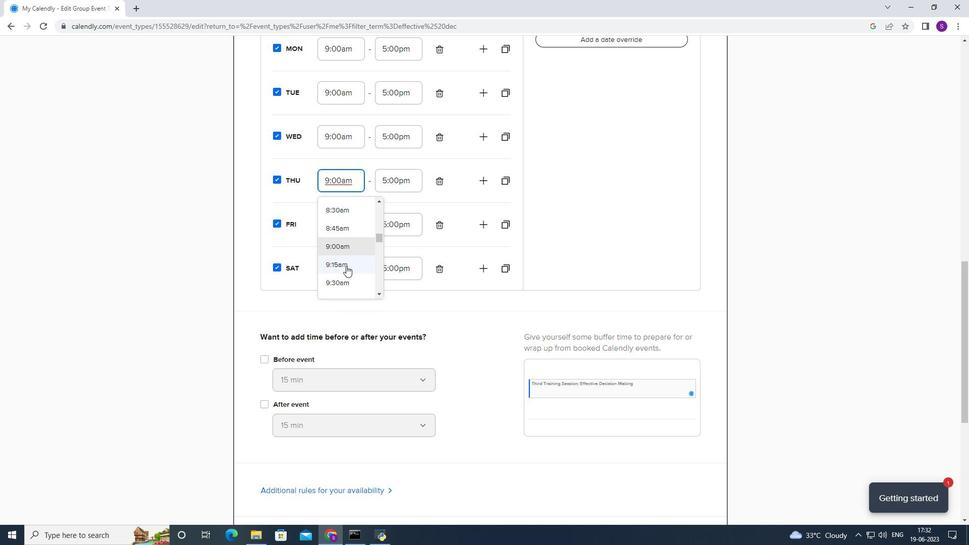 
Action: Mouse moved to (353, 222)
Screenshot: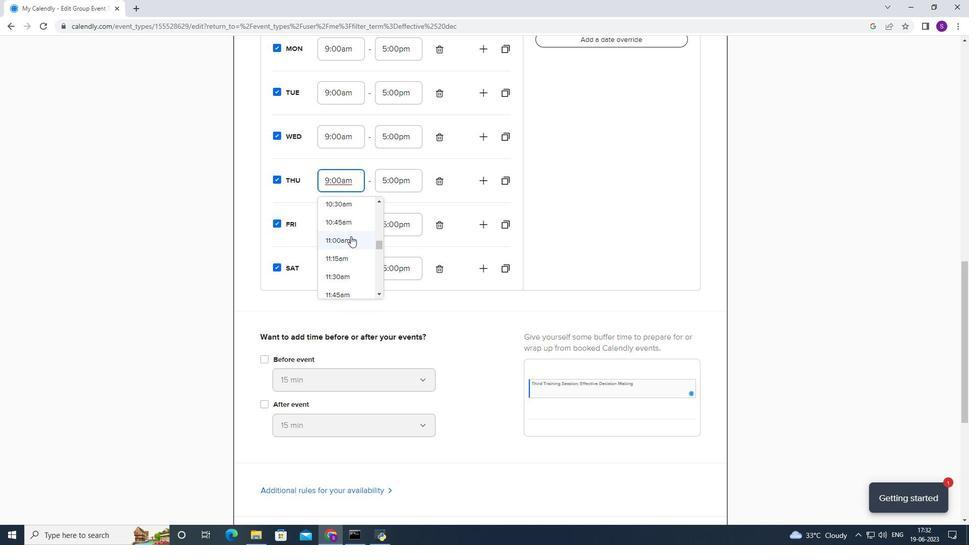 
Action: Mouse scrolled (353, 222) with delta (0, 0)
Screenshot: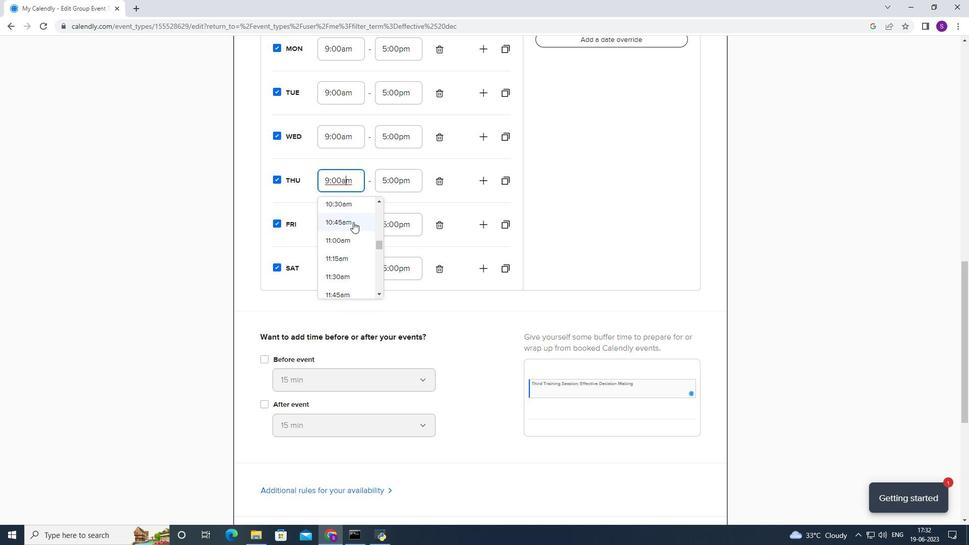 
Action: Mouse moved to (354, 223)
Screenshot: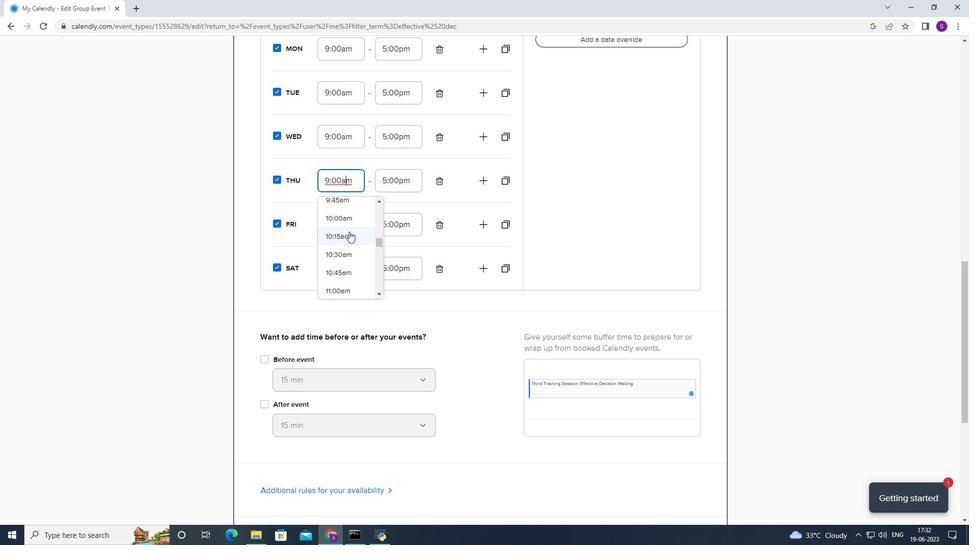 
Action: Mouse pressed left at (354, 223)
Screenshot: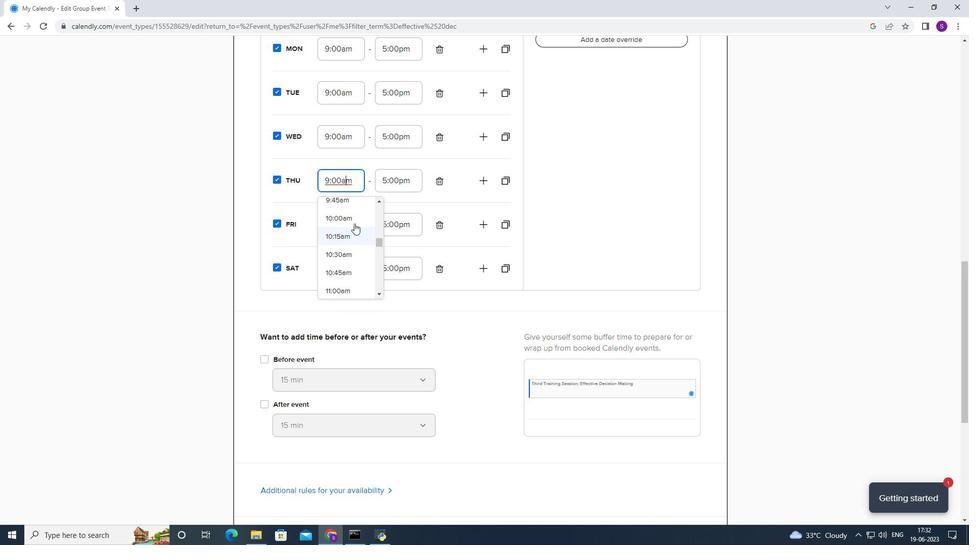 
Action: Mouse moved to (359, 135)
Screenshot: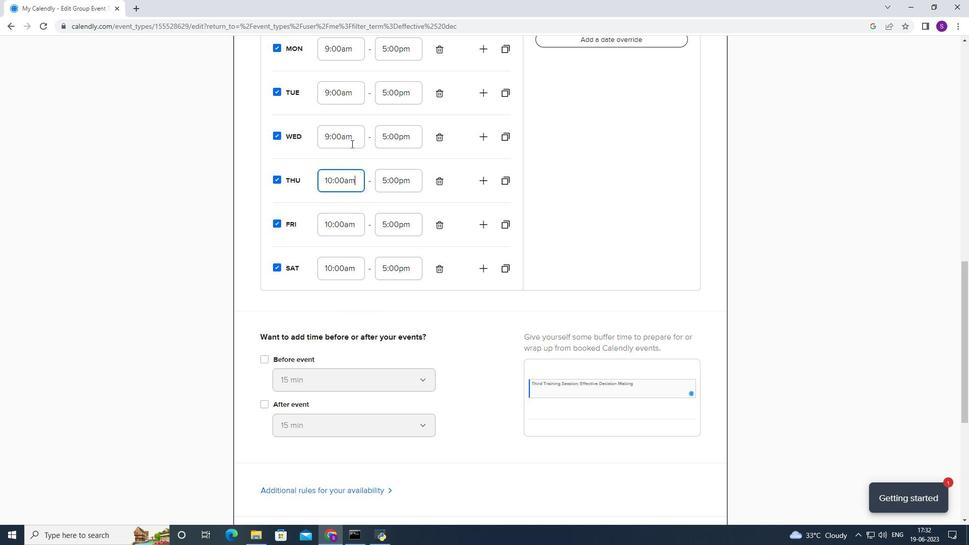 
Action: Mouse pressed left at (359, 135)
Screenshot: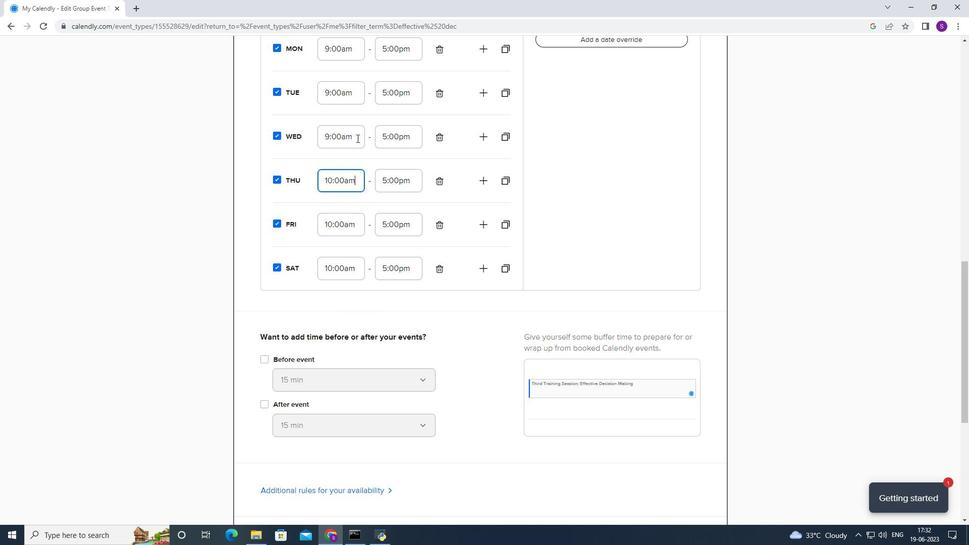 
Action: Mouse moved to (327, 232)
Screenshot: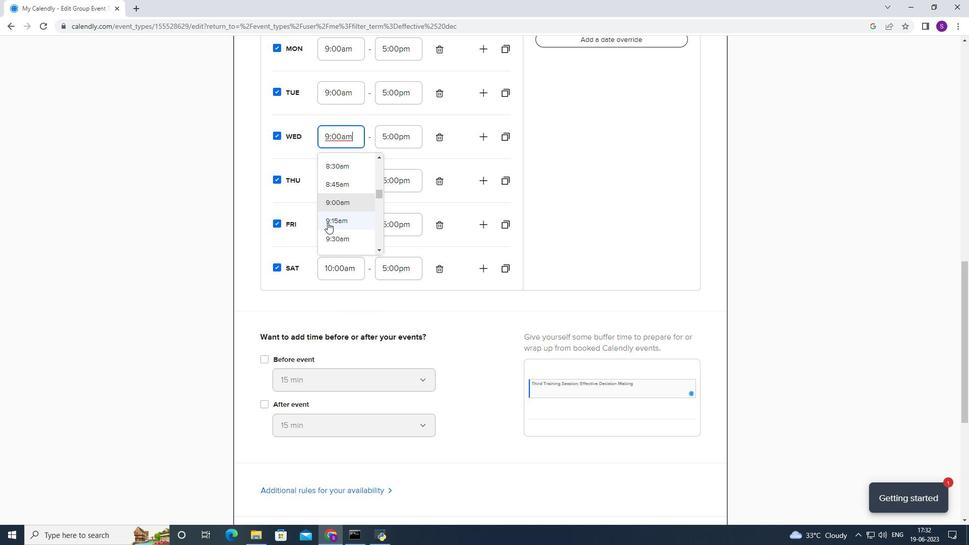 
Action: Mouse scrolled (327, 231) with delta (0, 0)
Screenshot: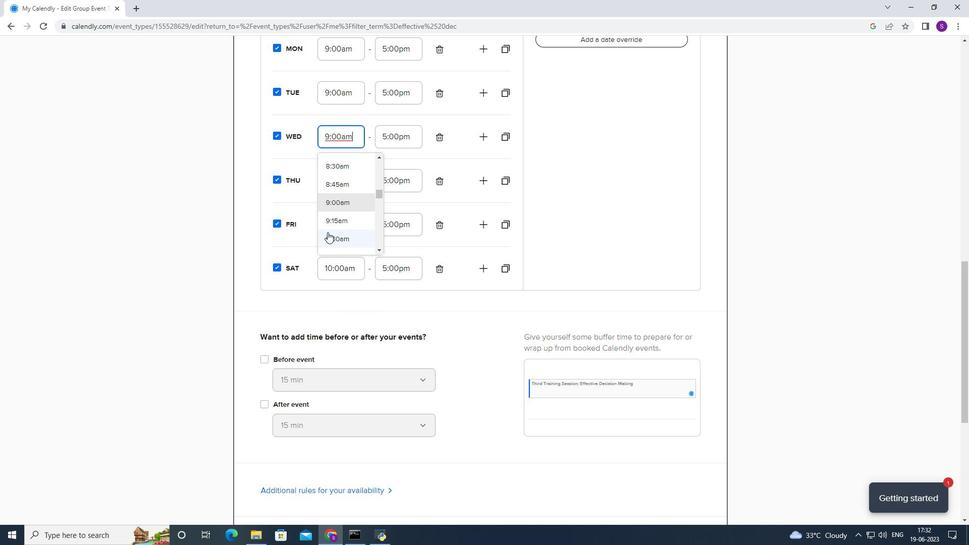 
Action: Mouse scrolled (327, 231) with delta (0, 0)
Screenshot: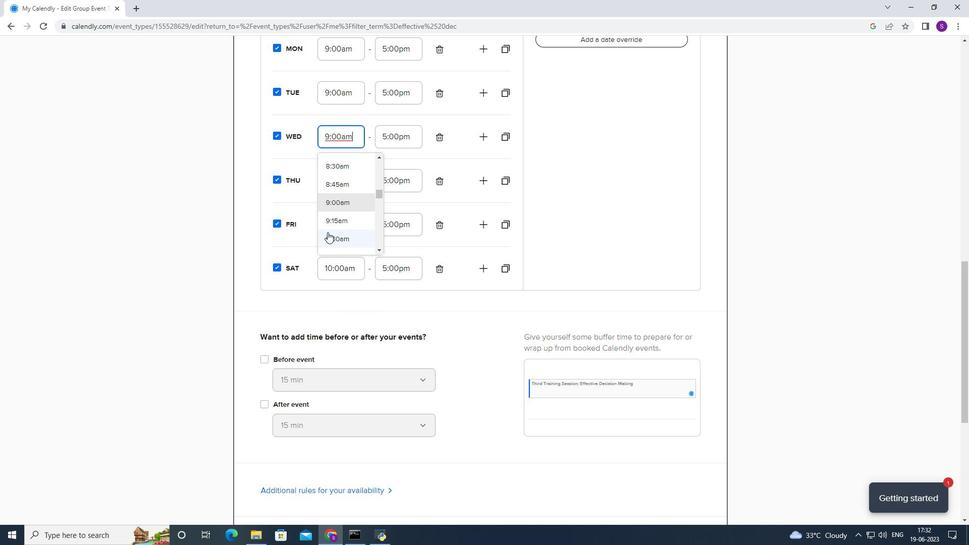 
Action: Mouse moved to (362, 170)
Screenshot: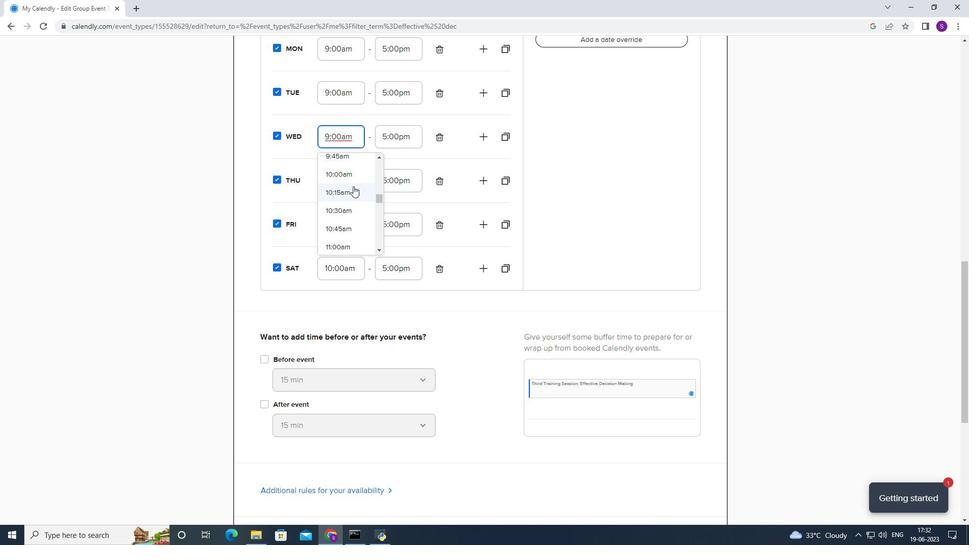 
Action: Mouse pressed left at (362, 170)
Screenshot: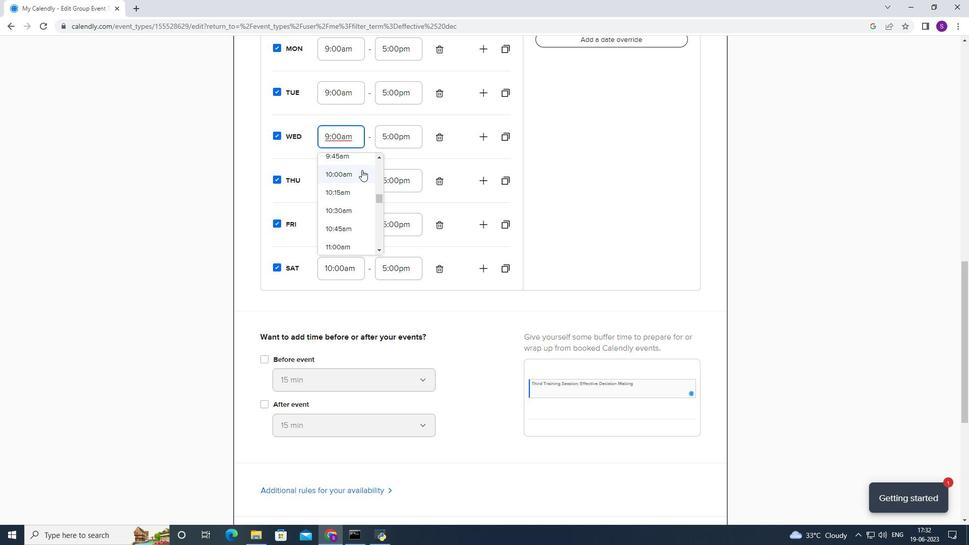 
Action: Mouse moved to (347, 91)
Screenshot: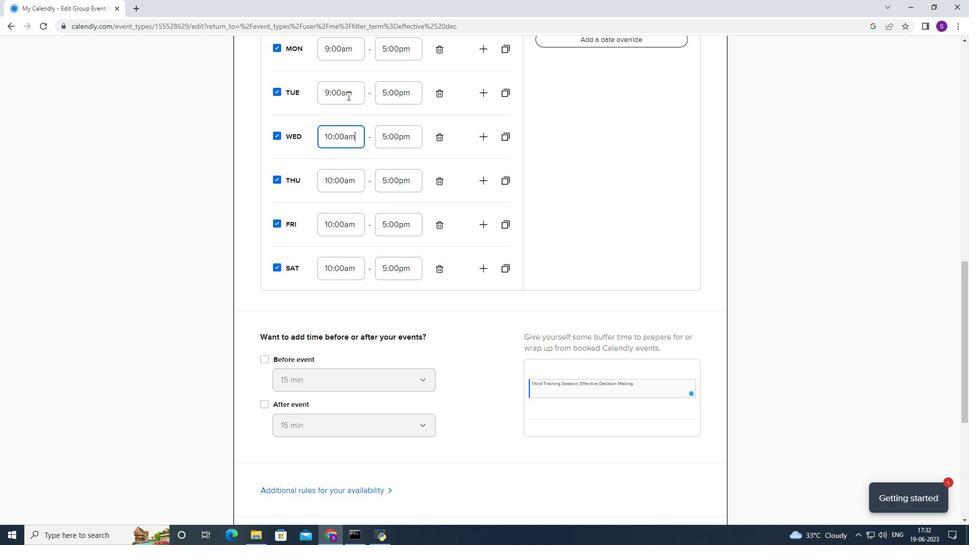 
Action: Mouse pressed left at (347, 91)
Screenshot: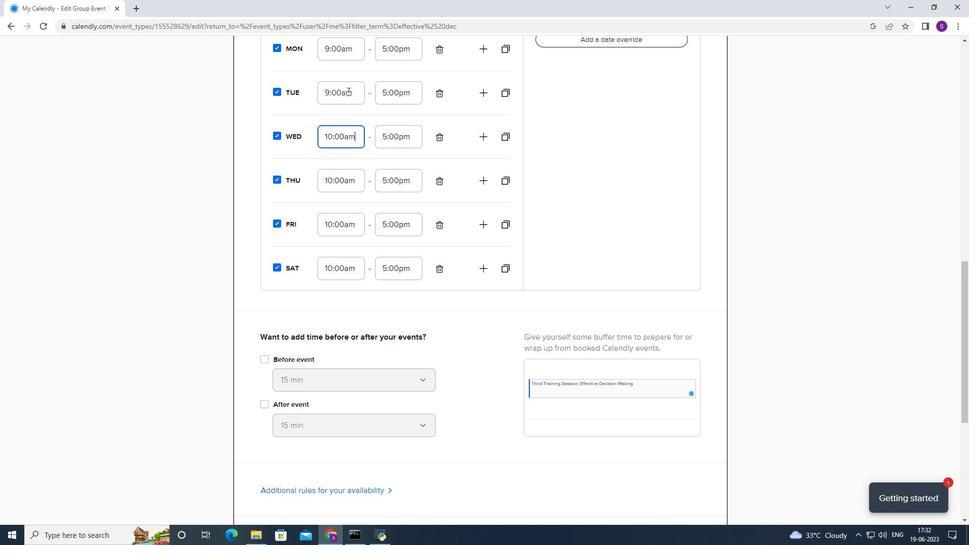 
Action: Mouse moved to (332, 167)
Screenshot: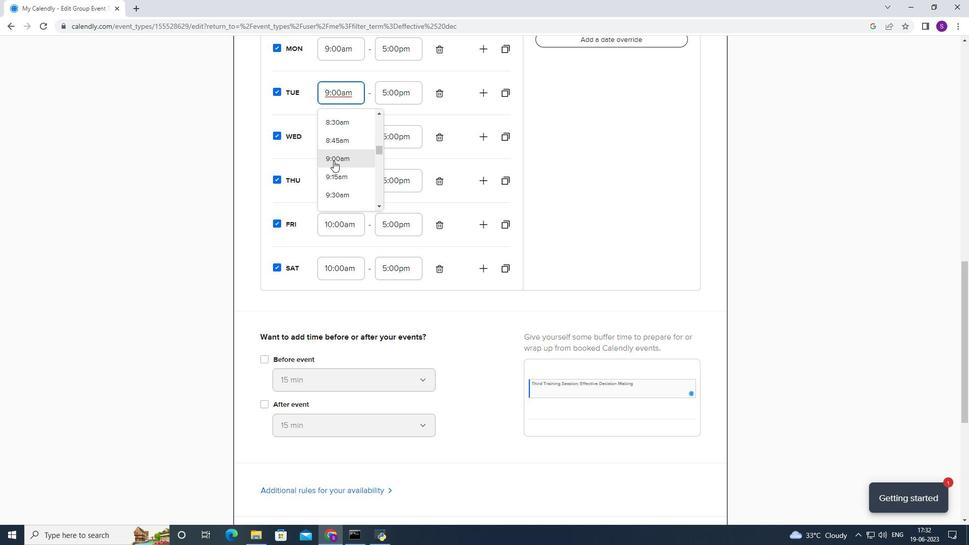 
Action: Mouse scrolled (332, 167) with delta (0, 0)
Screenshot: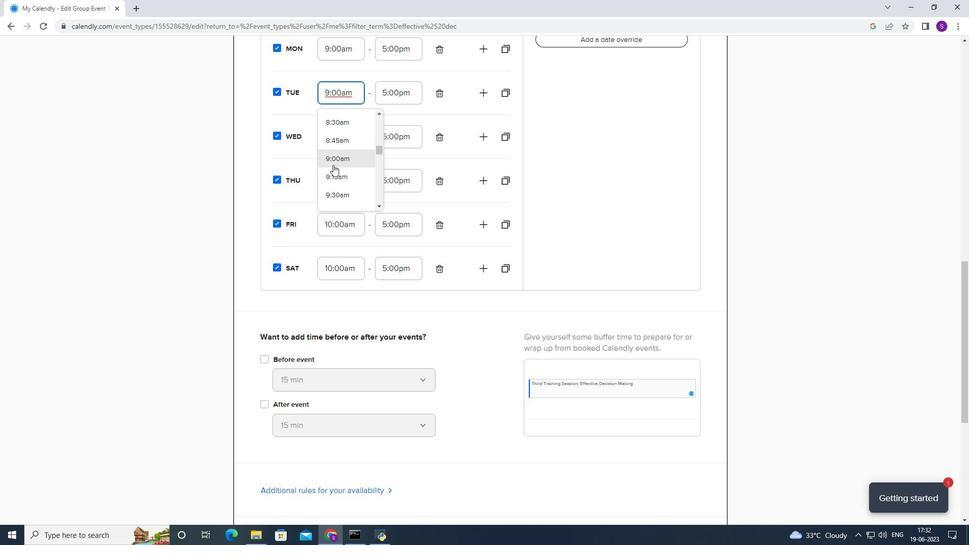 
Action: Mouse moved to (339, 177)
Screenshot: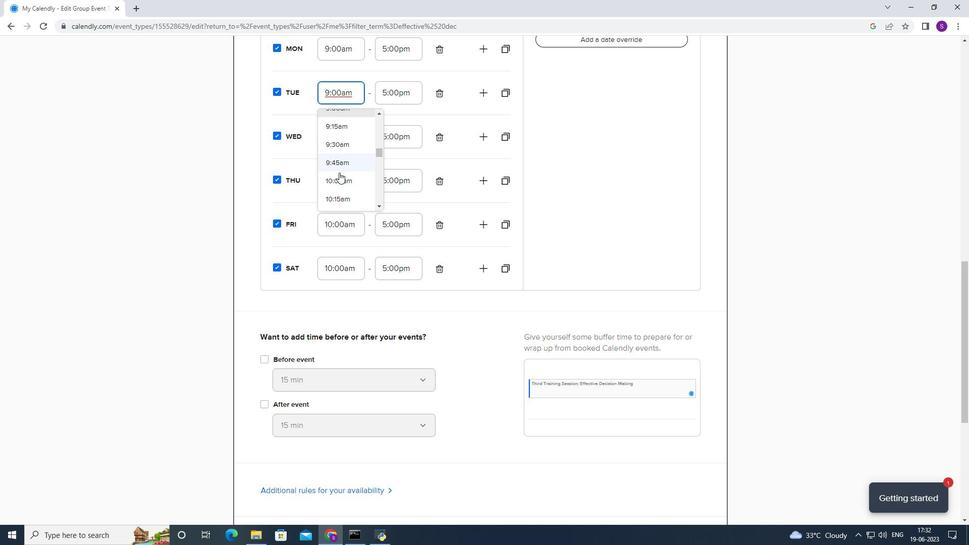 
Action: Mouse pressed left at (339, 177)
Screenshot: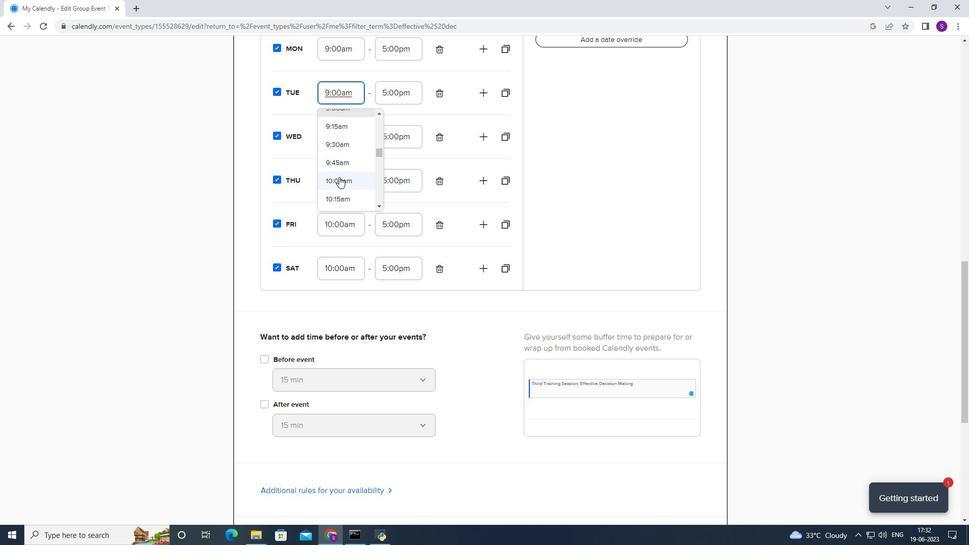 
Action: Mouse moved to (349, 59)
Screenshot: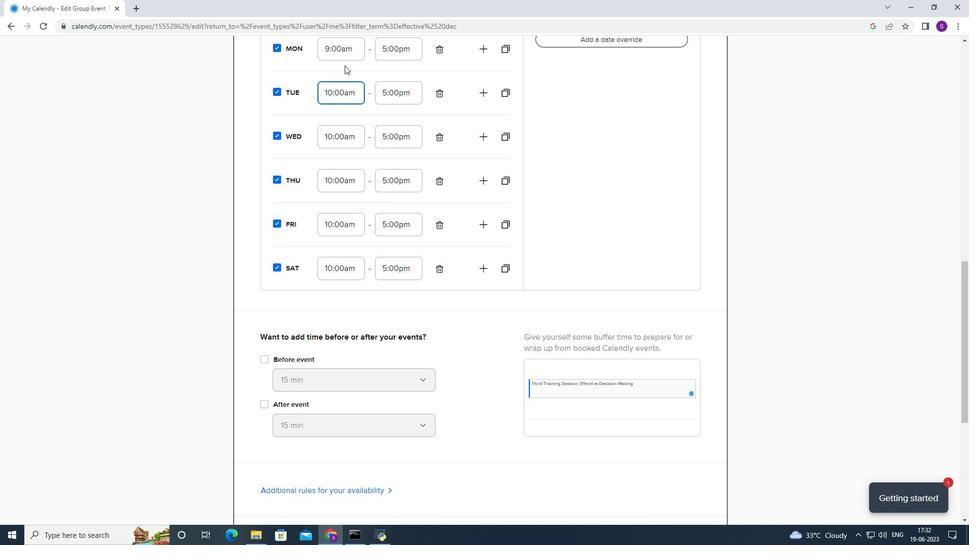 
Action: Mouse pressed left at (349, 59)
Screenshot: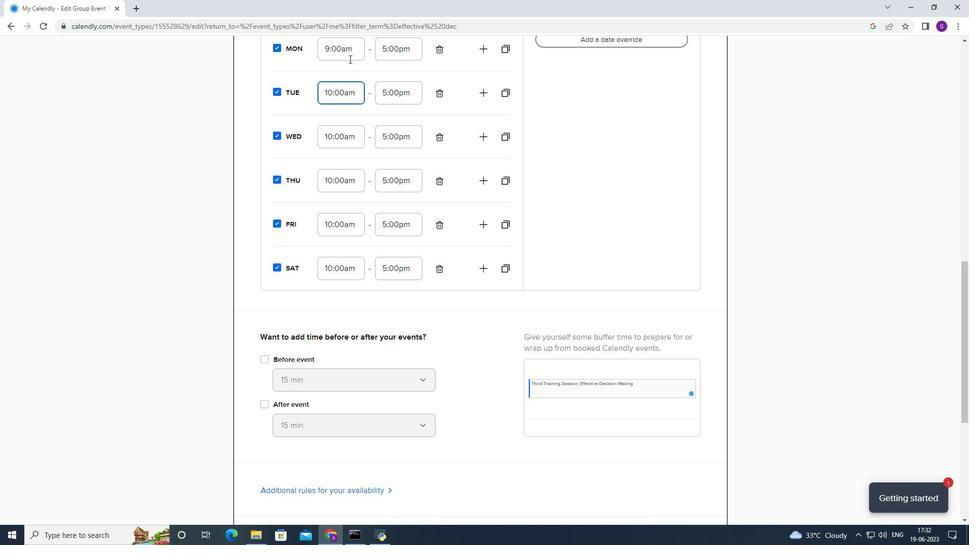 
Action: Mouse moved to (344, 146)
Screenshot: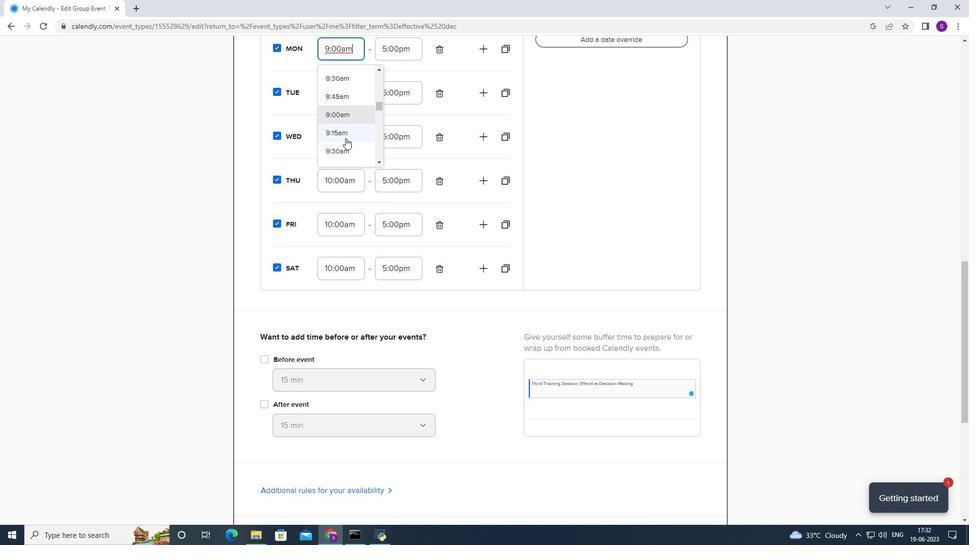 
Action: Mouse scrolled (344, 146) with delta (0, 0)
Screenshot: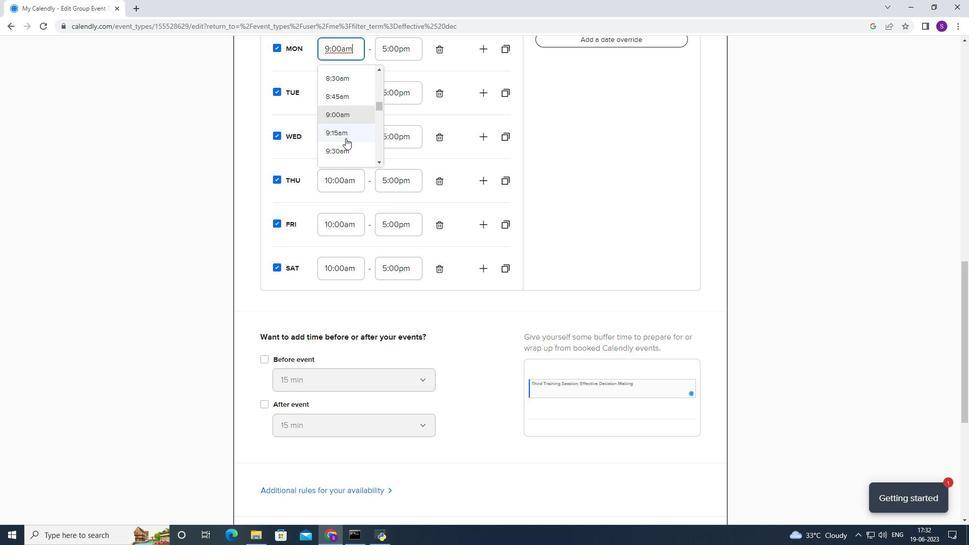 
Action: Mouse moved to (347, 138)
Screenshot: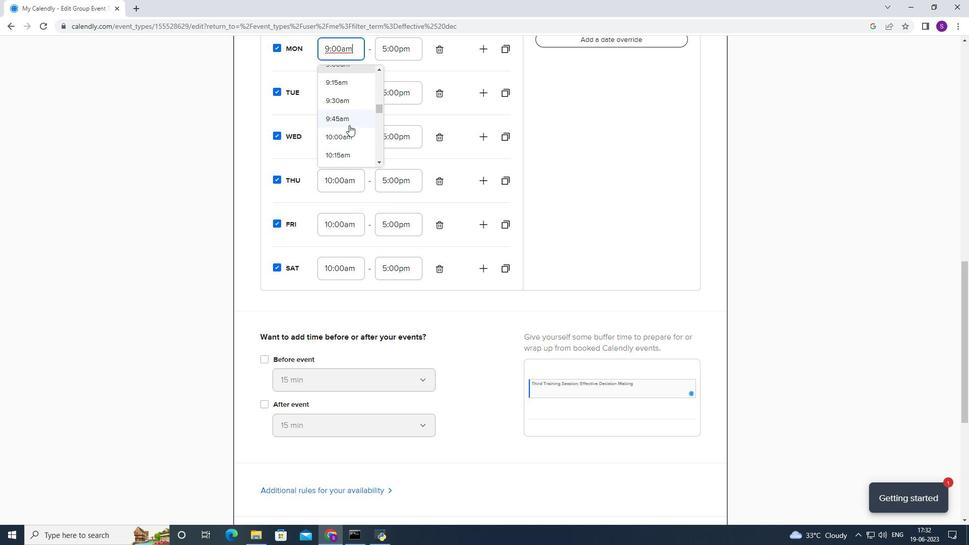 
Action: Mouse pressed left at (347, 138)
Screenshot: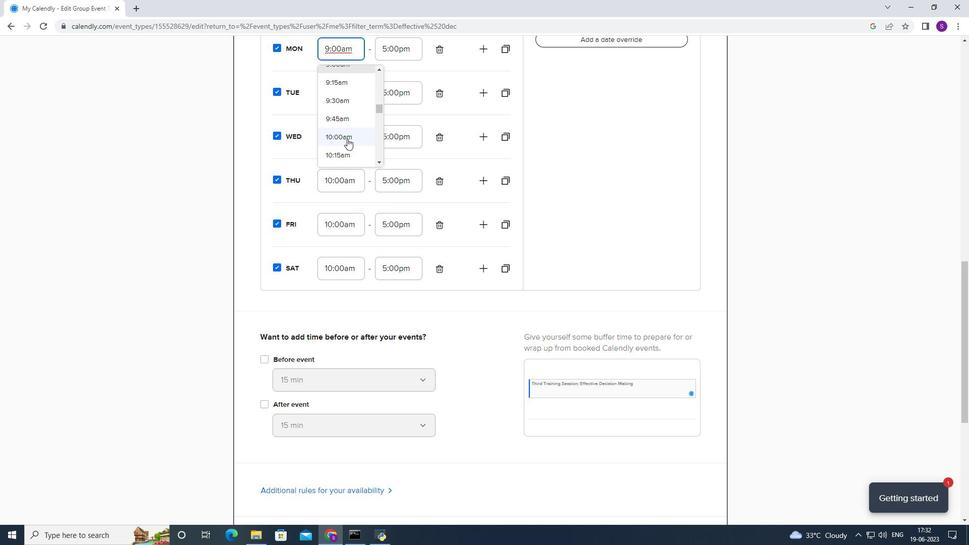 
Action: Mouse moved to (406, 35)
Screenshot: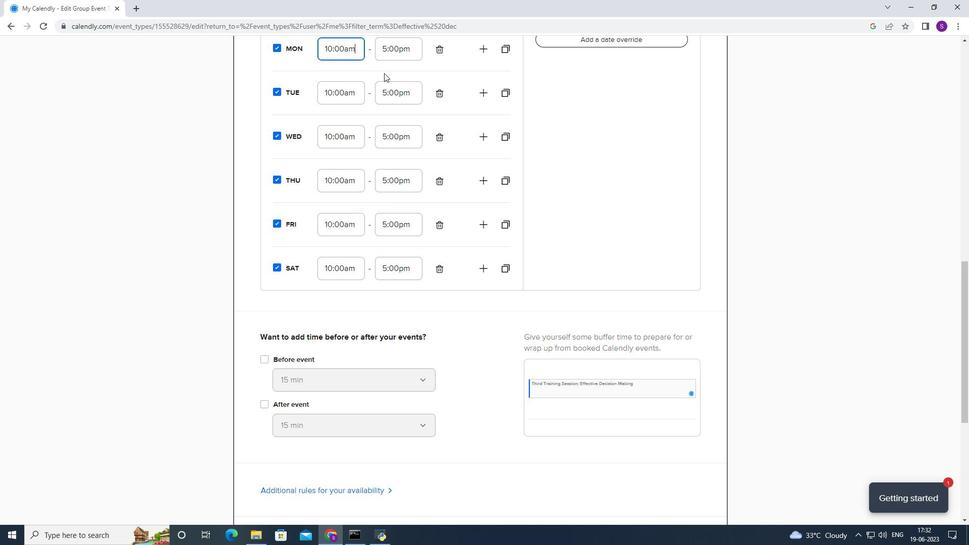 
Action: Mouse pressed left at (406, 35)
Screenshot: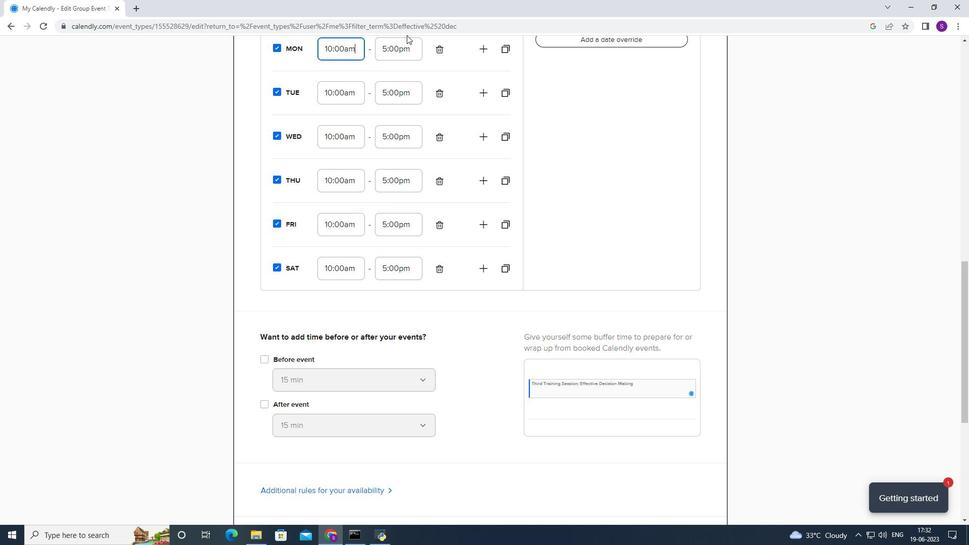 
Action: Mouse moved to (401, 45)
Screenshot: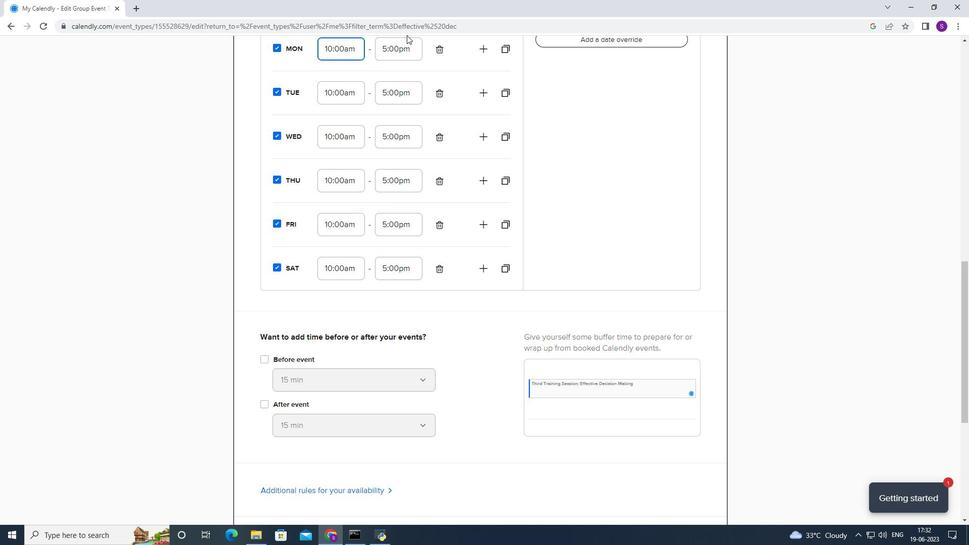 
Action: Mouse pressed left at (401, 45)
Screenshot: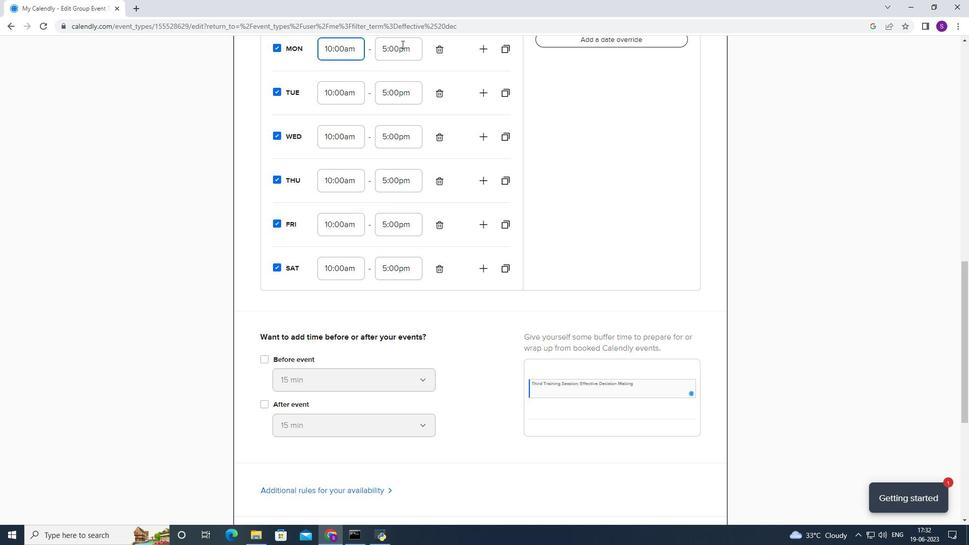 
Action: Mouse moved to (398, 114)
Screenshot: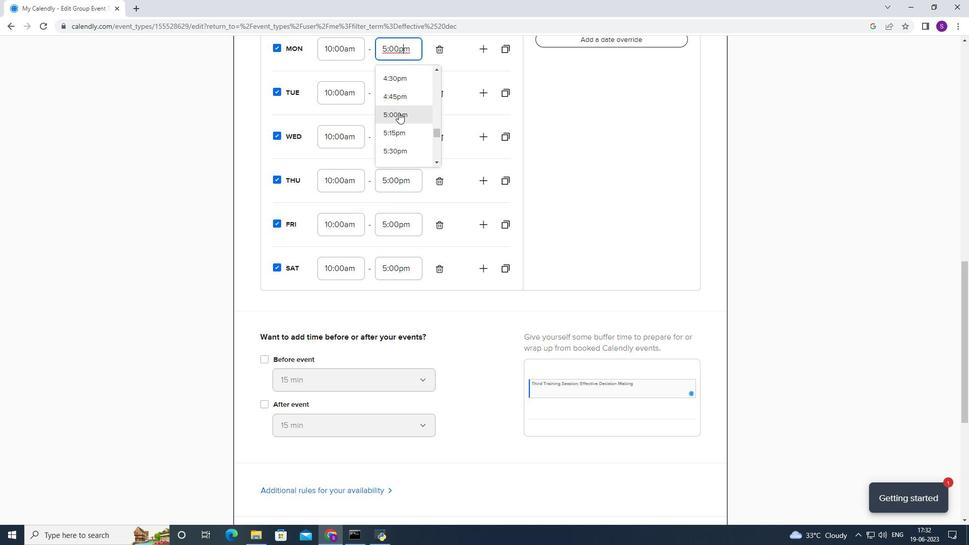 
Action: Mouse scrolled (398, 113) with delta (0, 0)
Screenshot: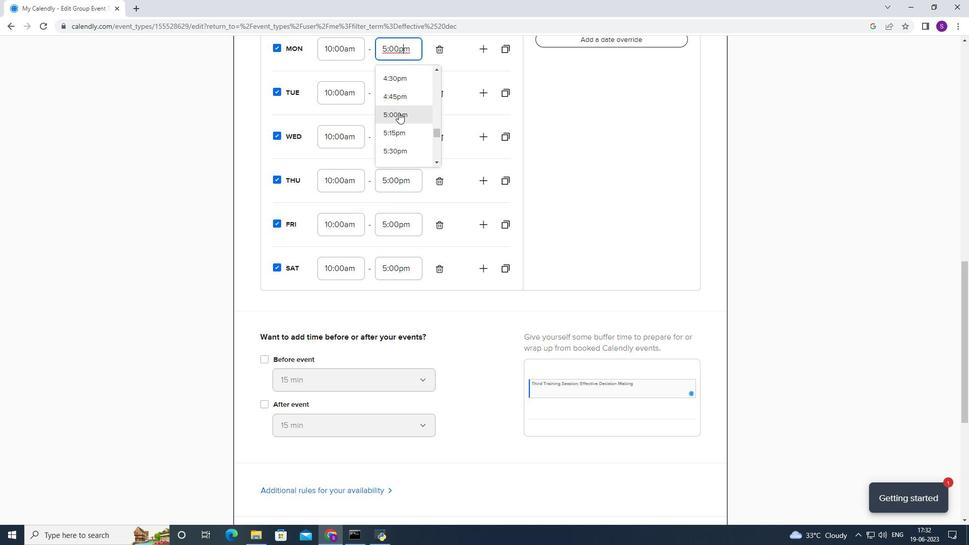 
Action: Mouse moved to (395, 131)
Screenshot: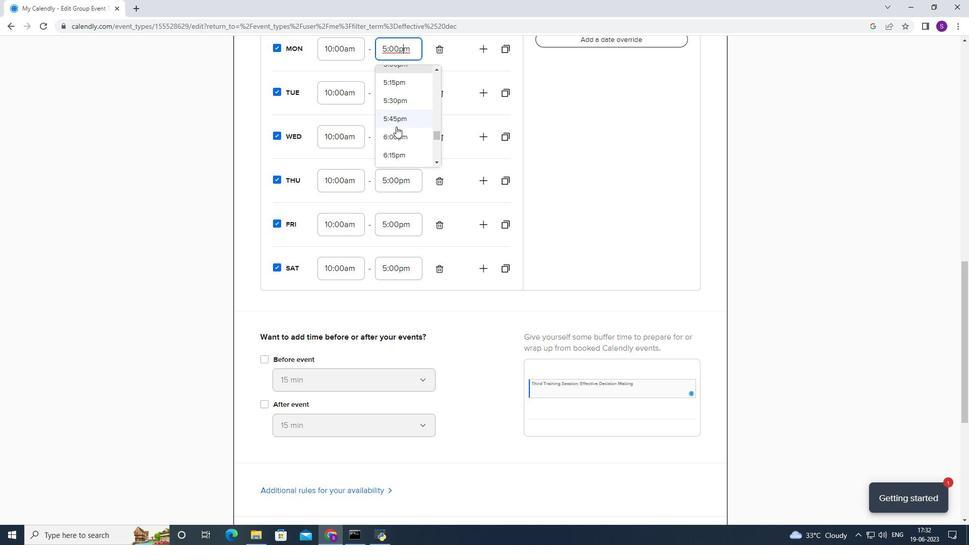 
Action: Mouse pressed left at (395, 131)
Screenshot: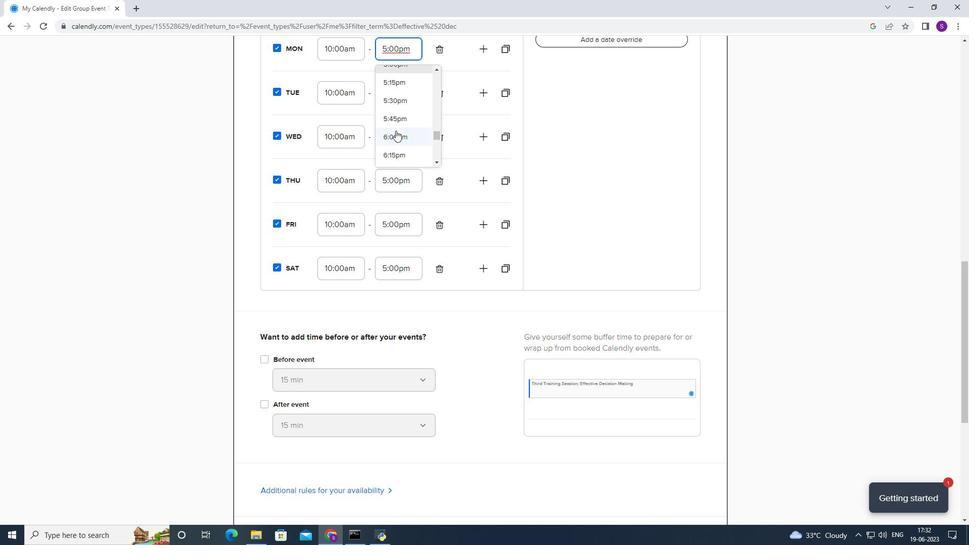 
Action: Mouse moved to (401, 90)
Screenshot: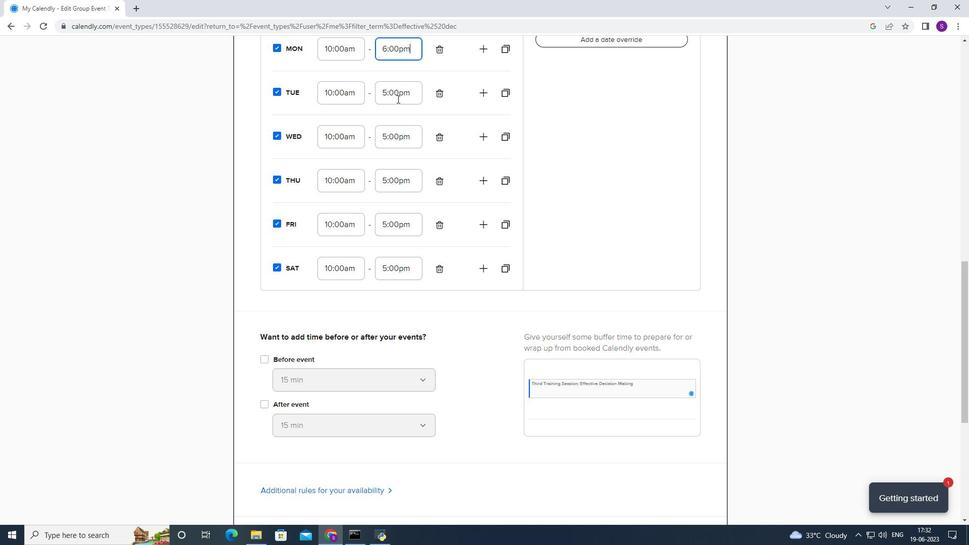 
Action: Mouse pressed left at (401, 90)
Screenshot: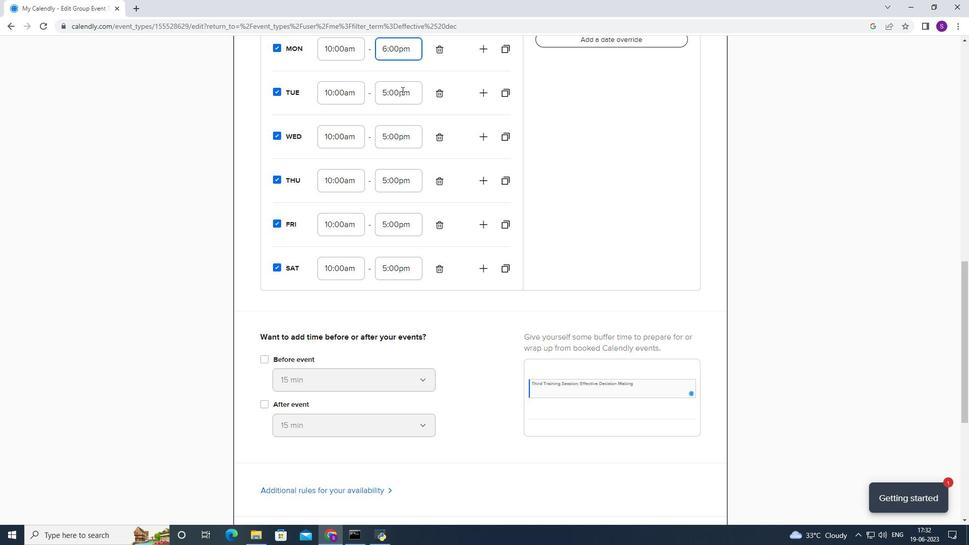 
Action: Mouse moved to (401, 174)
Screenshot: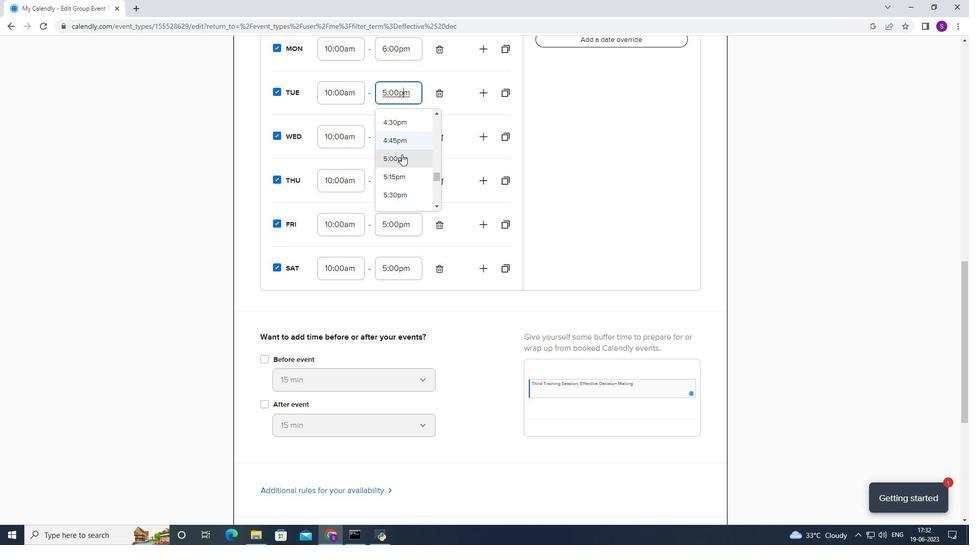 
Action: Mouse scrolled (401, 173) with delta (0, 0)
Screenshot: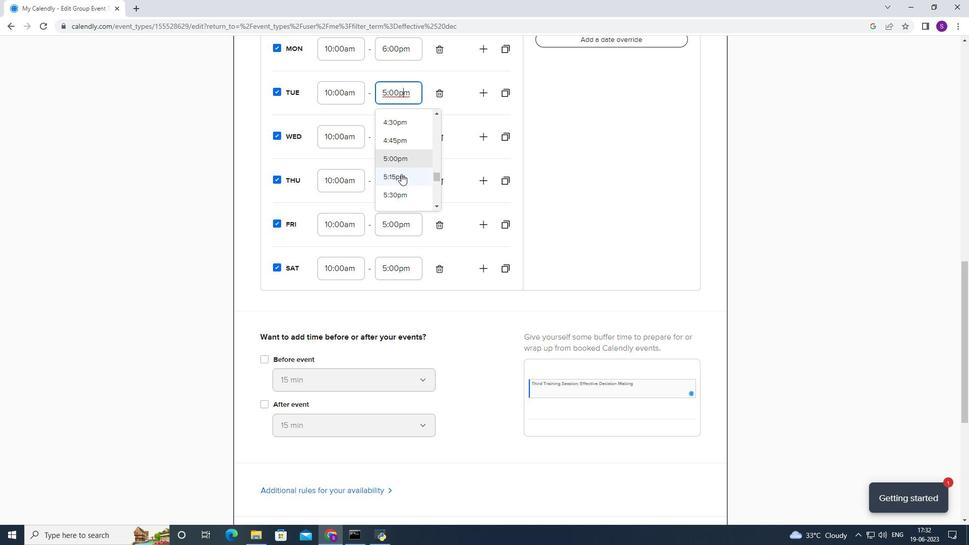 
Action: Mouse pressed left at (401, 174)
Screenshot: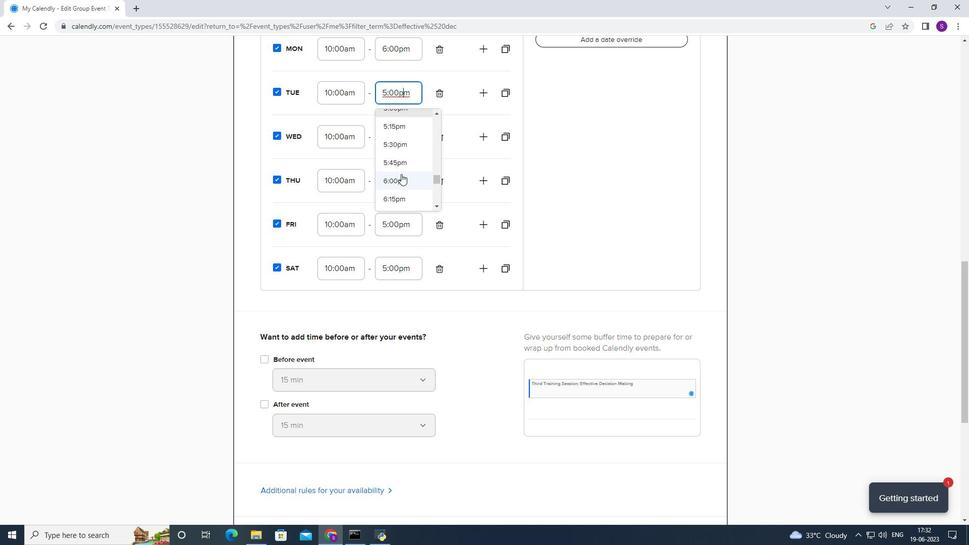 
Action: Mouse moved to (391, 129)
Screenshot: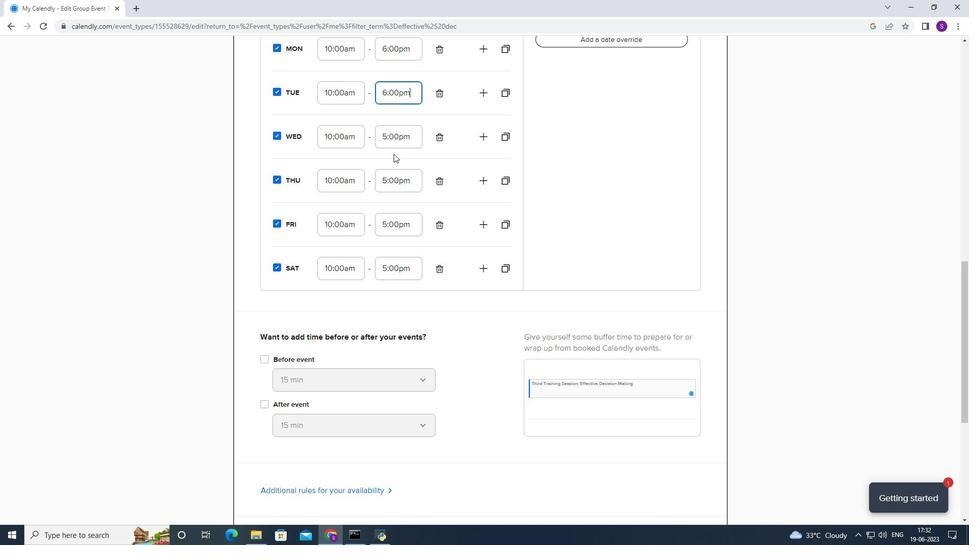 
Action: Mouse pressed left at (391, 129)
Screenshot: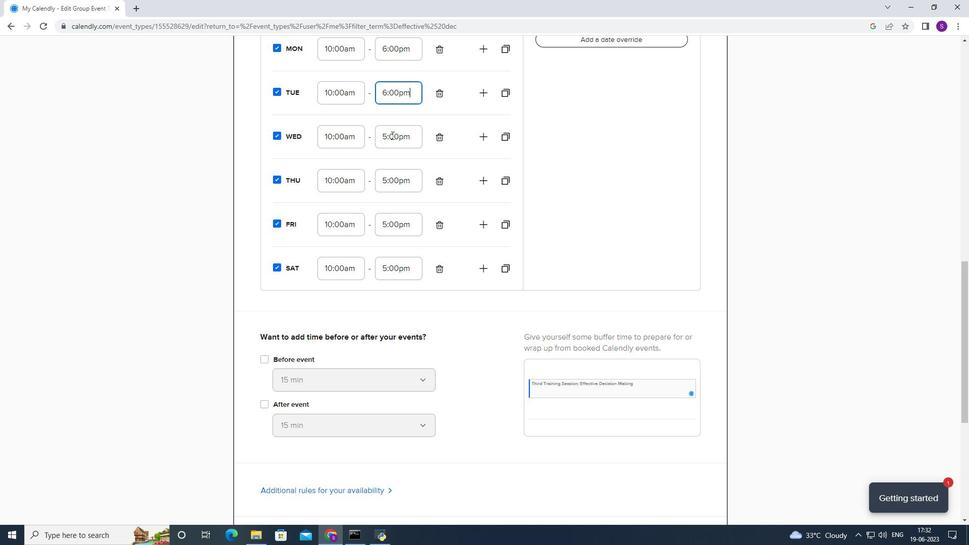 
Action: Mouse moved to (392, 191)
Screenshot: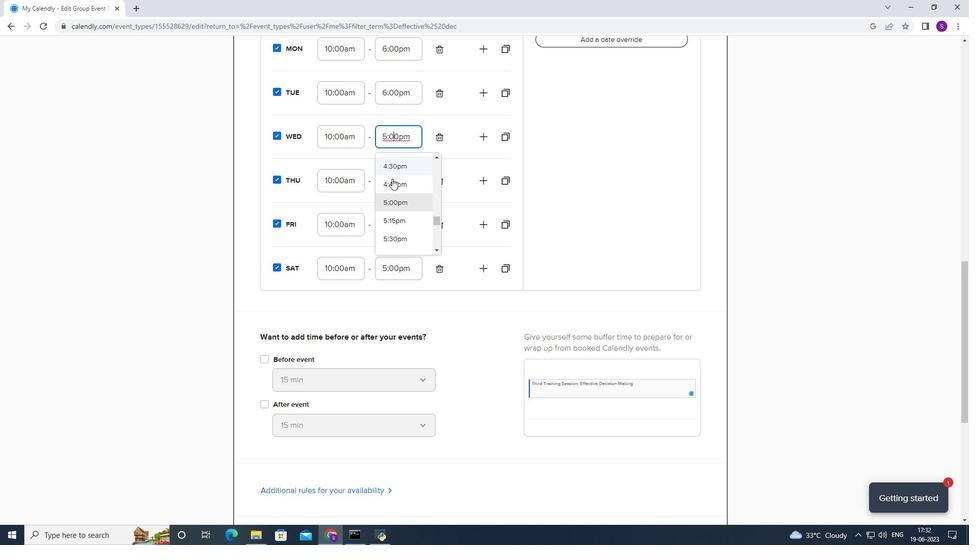 
Action: Mouse scrolled (392, 191) with delta (0, 0)
Screenshot: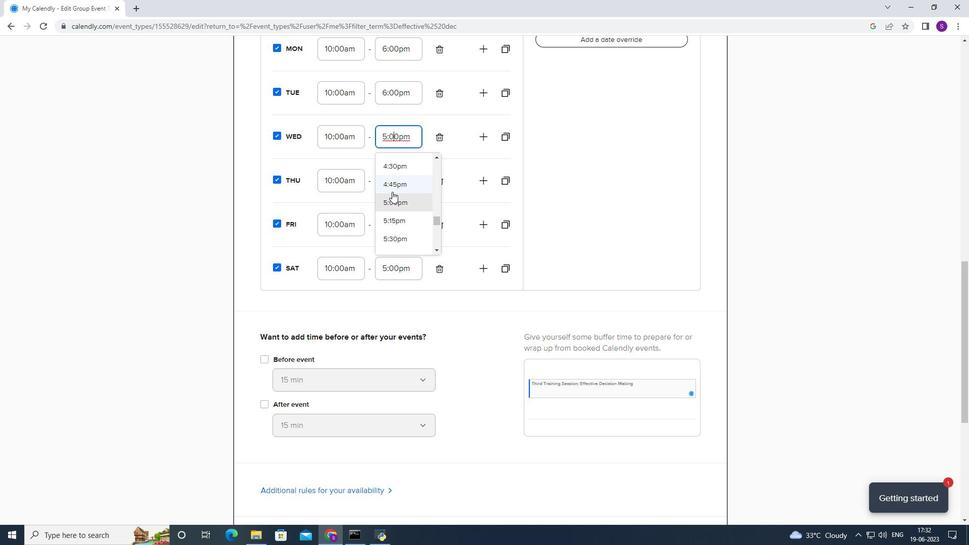 
Action: Mouse scrolled (392, 191) with delta (0, 0)
Screenshot: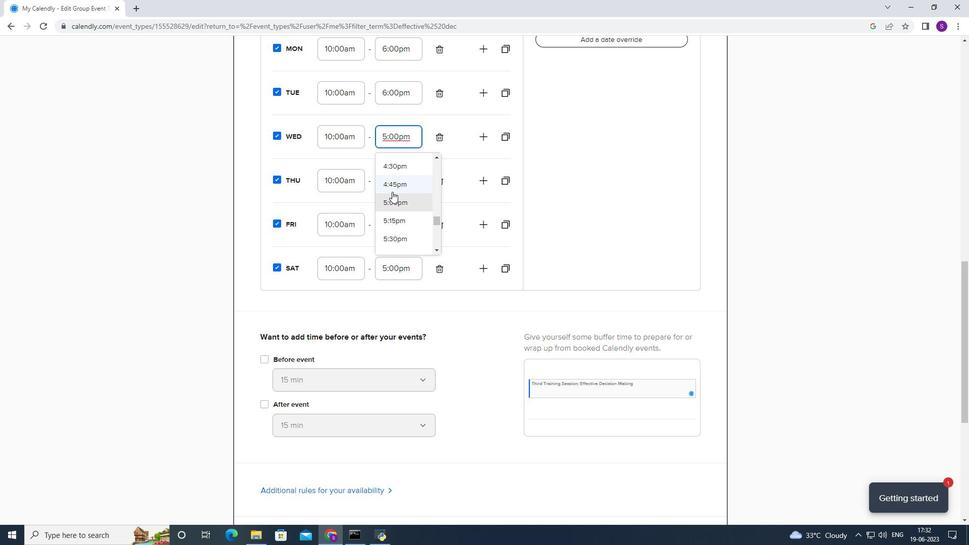 
Action: Mouse moved to (401, 175)
Screenshot: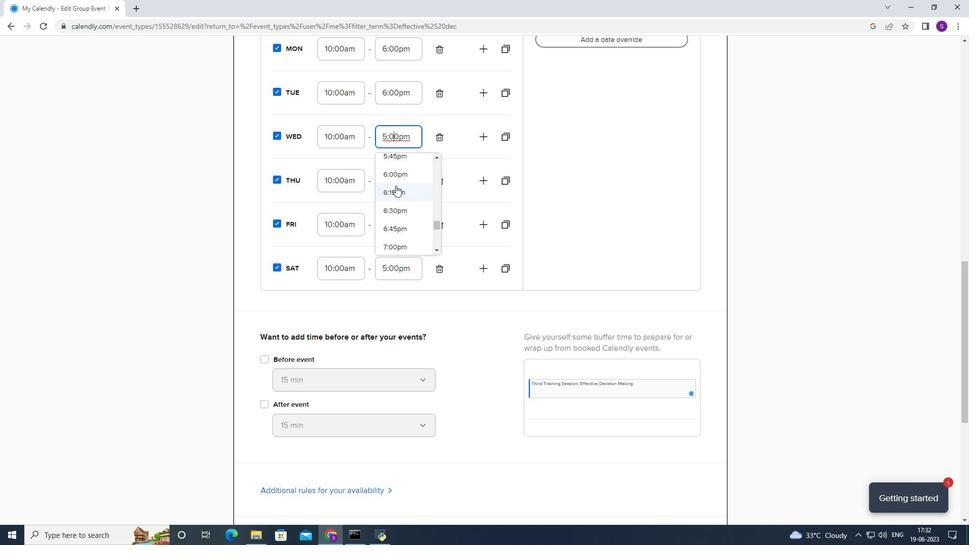 
Action: Mouse pressed left at (401, 175)
Screenshot: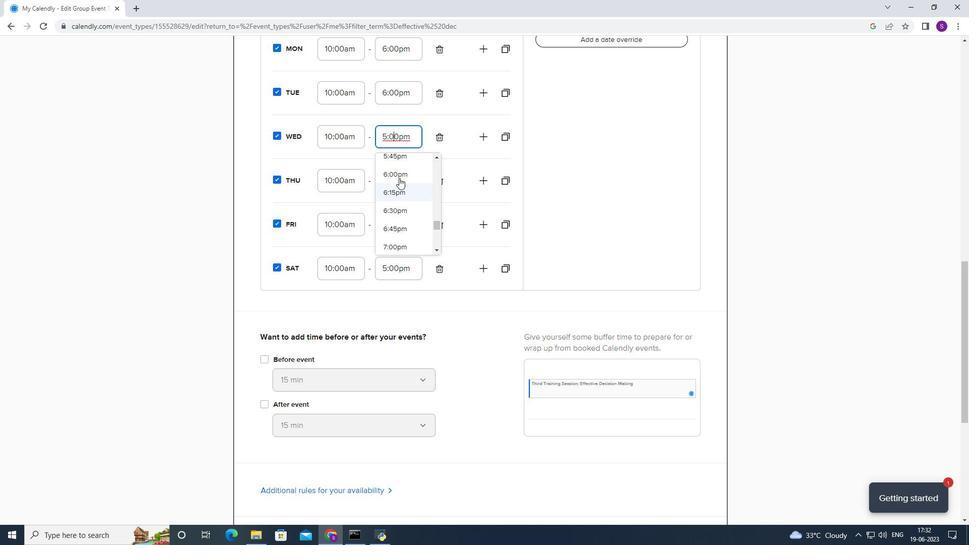 
Action: Mouse pressed left at (401, 175)
Screenshot: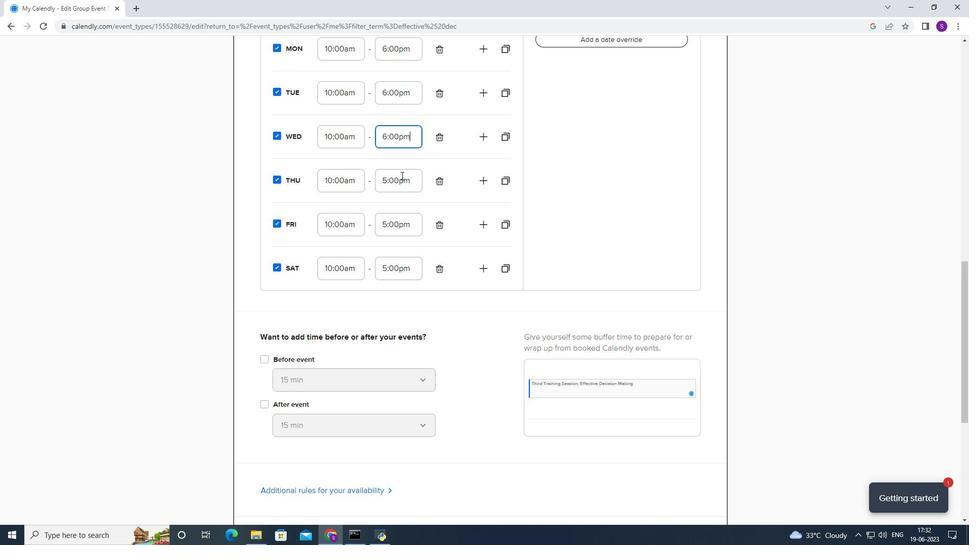 
Action: Mouse moved to (396, 227)
Screenshot: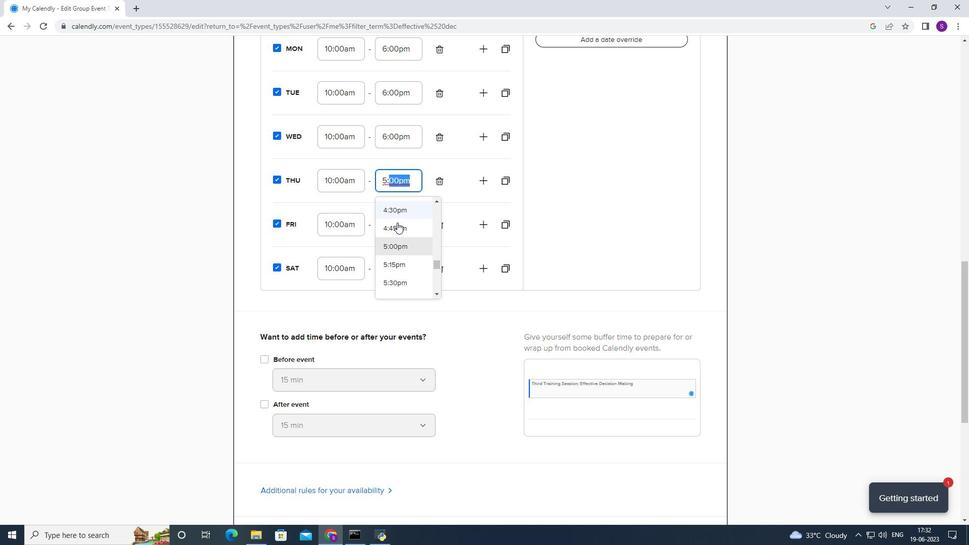 
Action: Mouse scrolled (396, 226) with delta (0, 0)
Screenshot: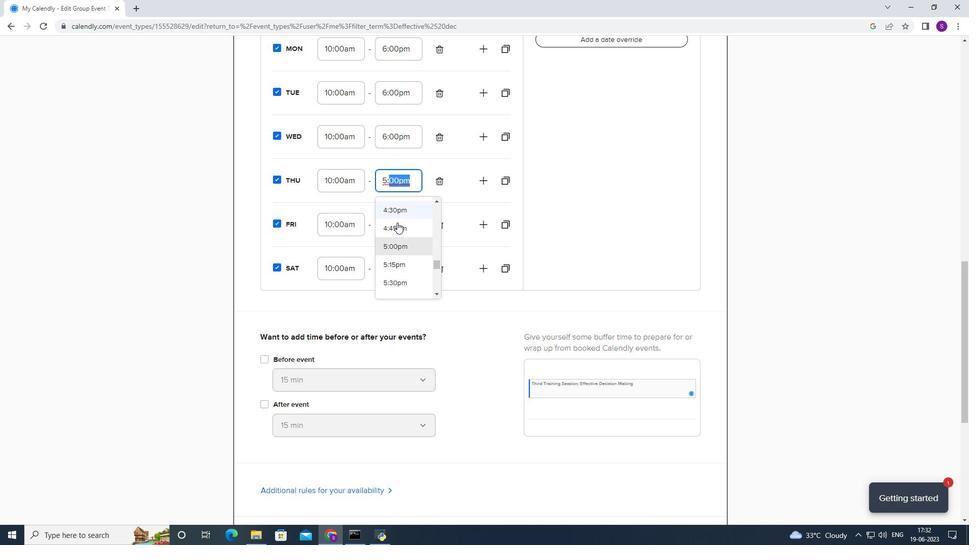 
Action: Mouse scrolled (396, 226) with delta (0, 0)
Screenshot: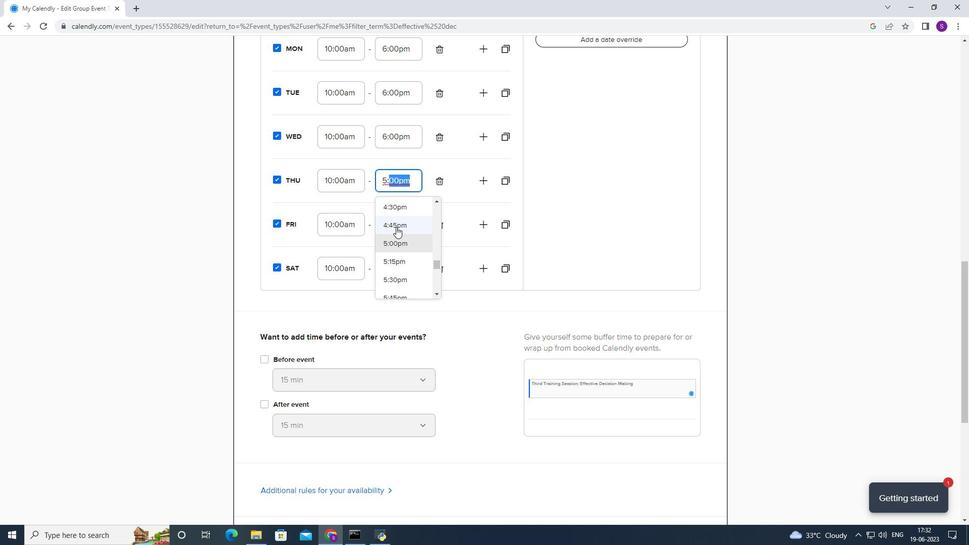 
Action: Mouse scrolled (396, 227) with delta (0, 0)
Screenshot: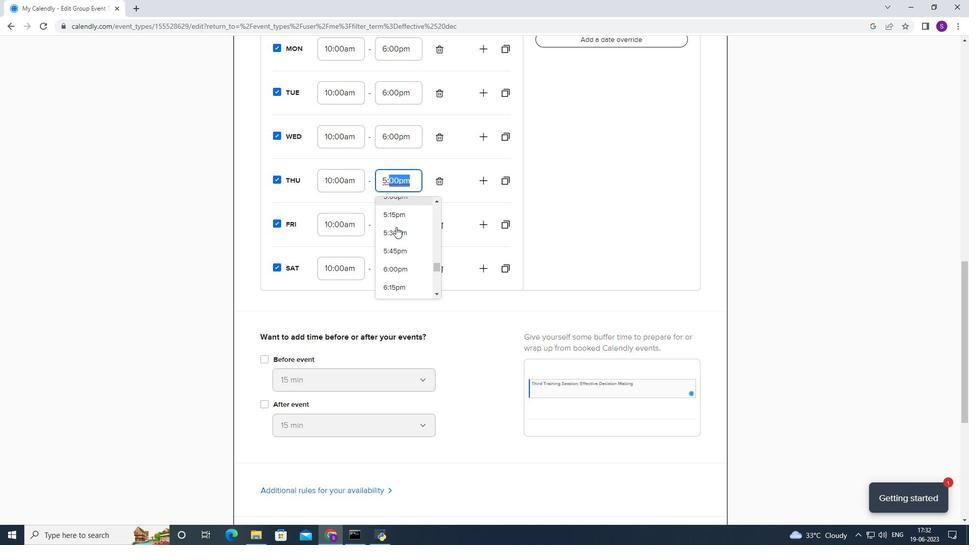 
Action: Mouse moved to (386, 265)
Screenshot: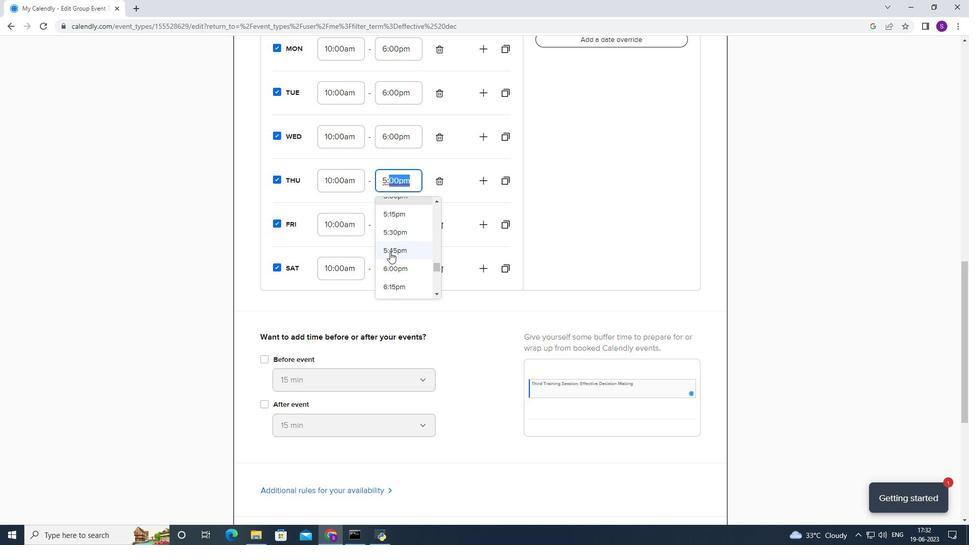 
Action: Mouse pressed left at (386, 265)
Screenshot: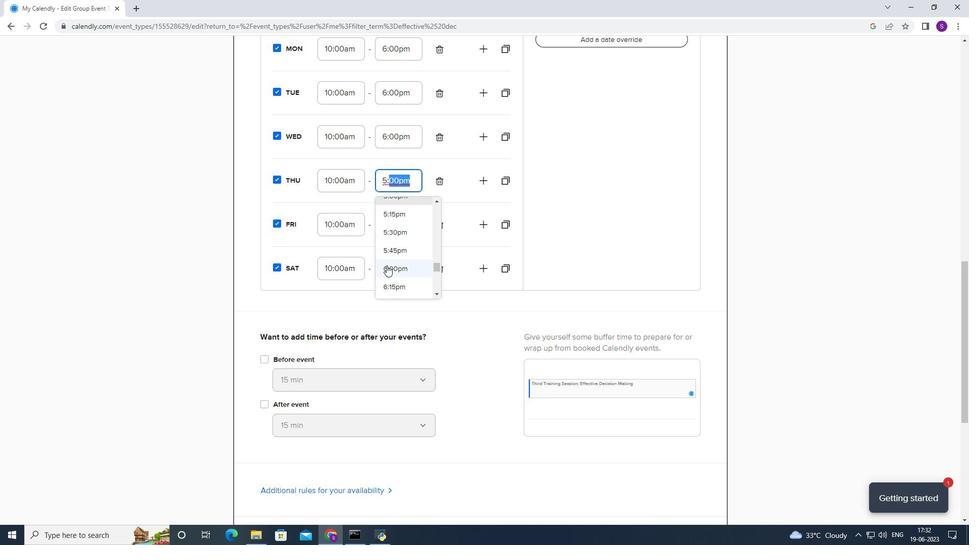 
Action: Mouse moved to (393, 235)
Screenshot: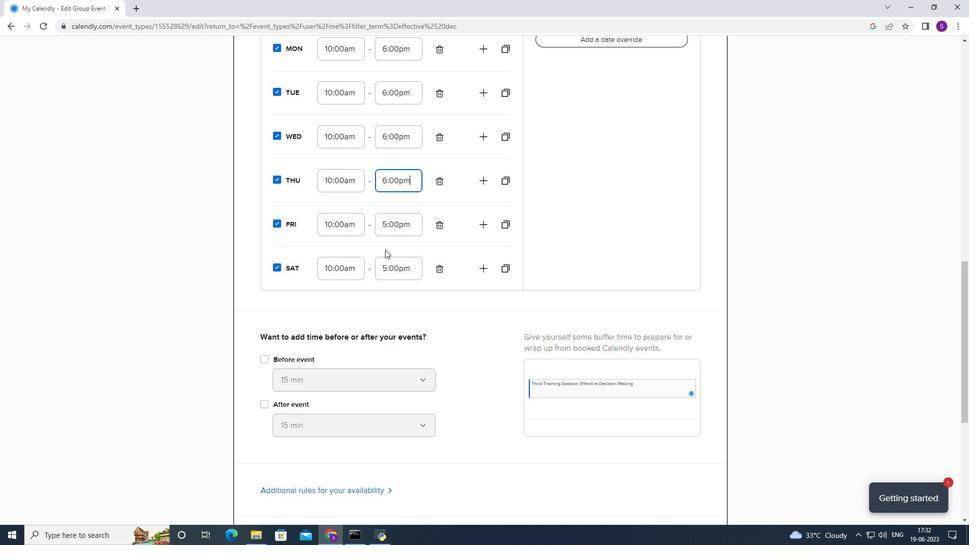 
Action: Mouse pressed left at (393, 235)
Screenshot: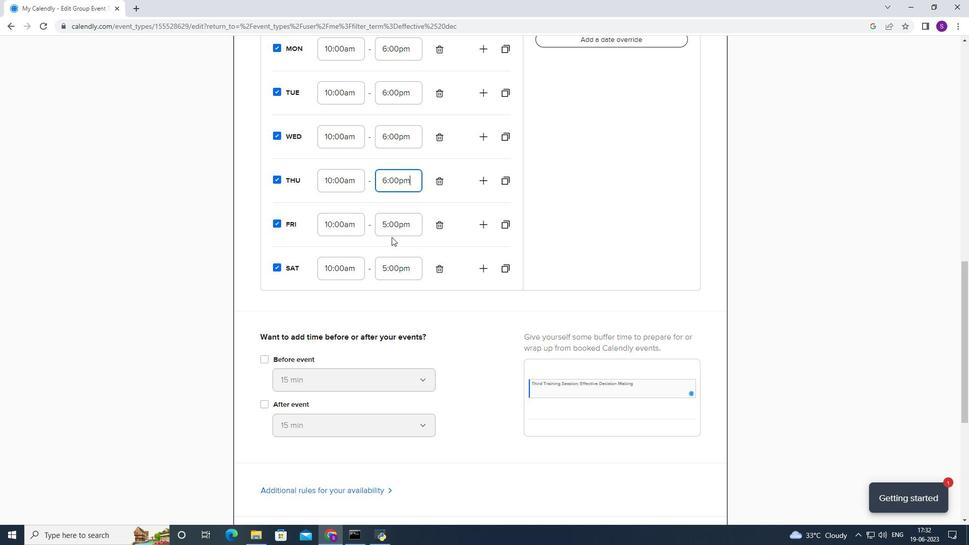 
Action: Mouse moved to (392, 287)
Screenshot: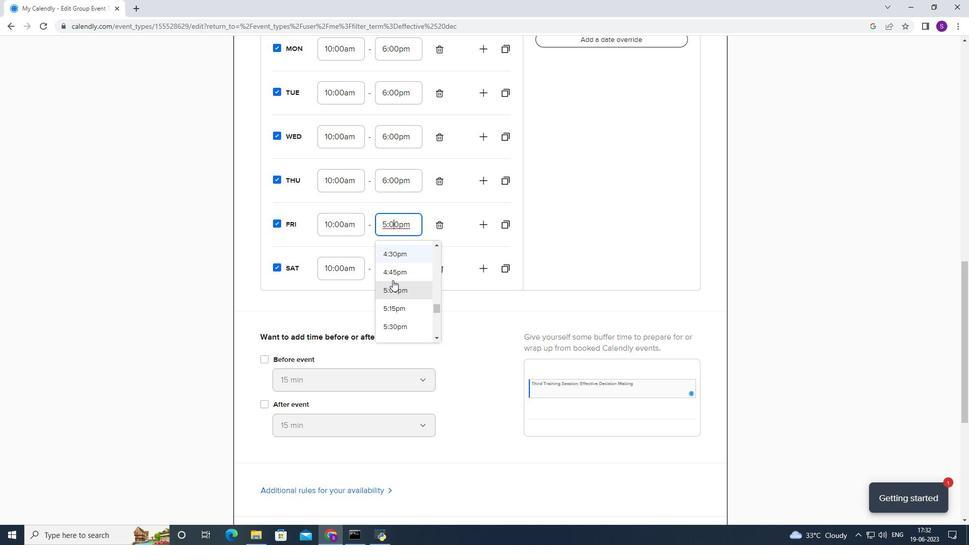
Action: Mouse scrolled (392, 287) with delta (0, 0)
Screenshot: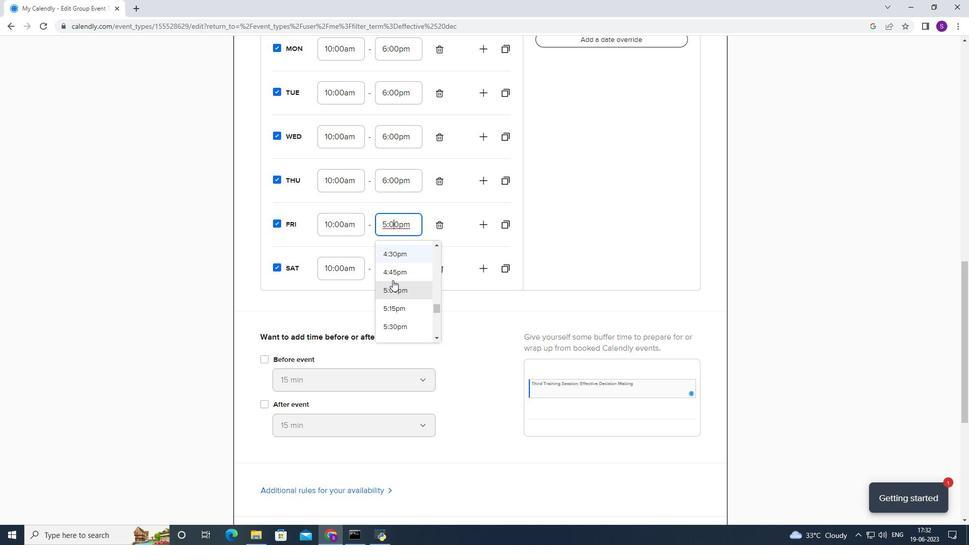 
Action: Mouse scrolled (392, 287) with delta (0, 0)
Screenshot: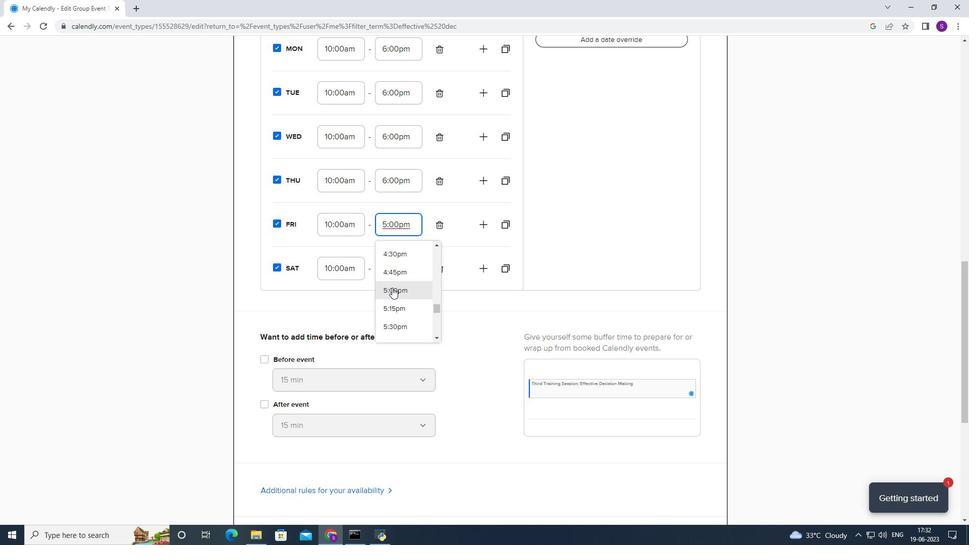 
Action: Mouse moved to (394, 288)
Screenshot: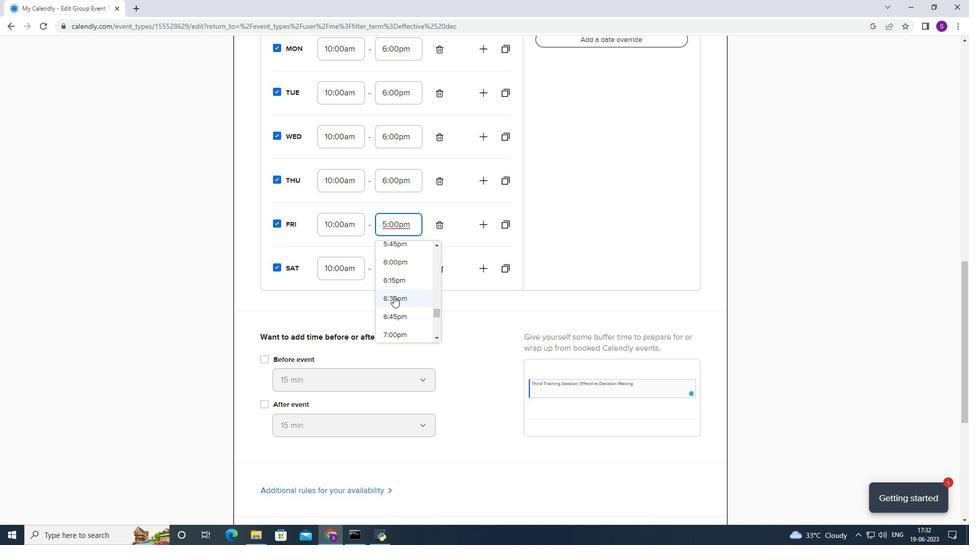 
Action: Mouse pressed left at (394, 288)
Screenshot: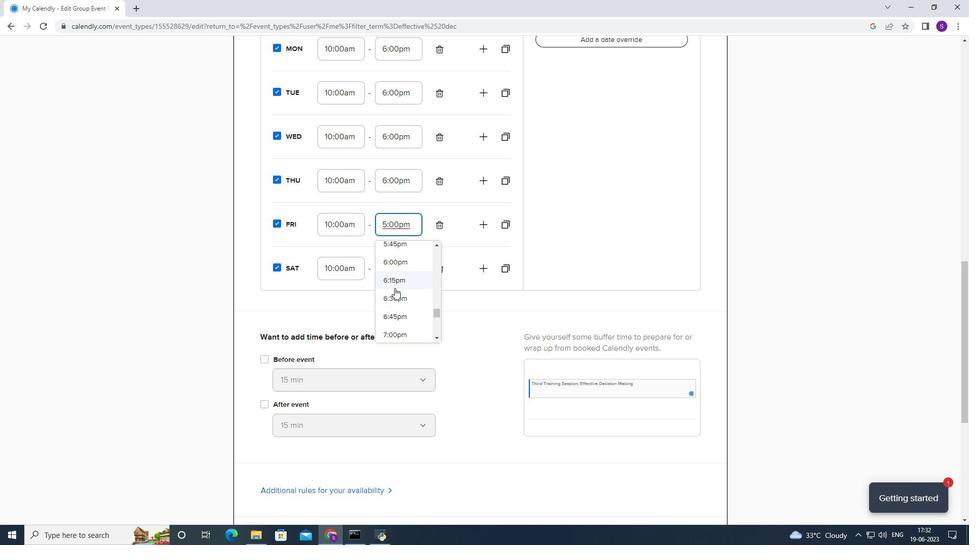 
Action: Mouse moved to (394, 269)
Screenshot: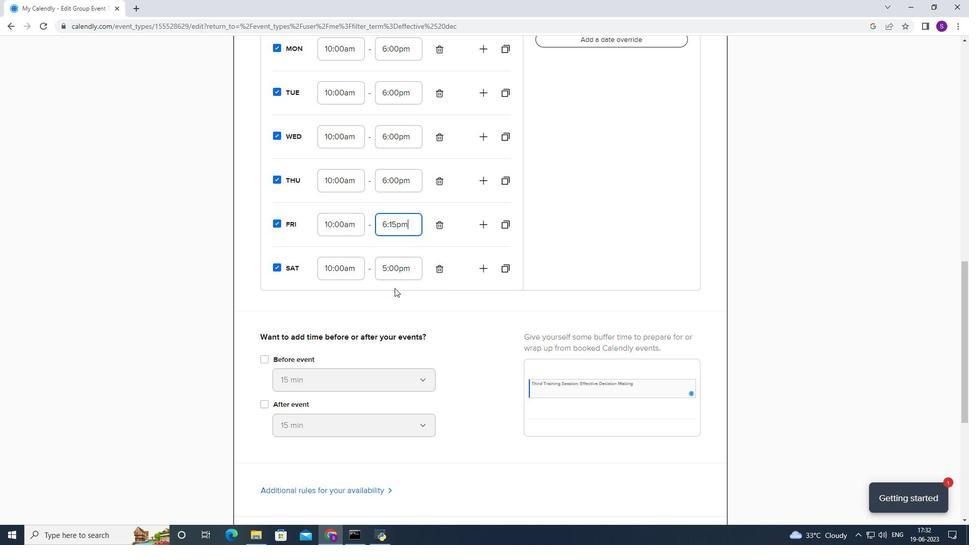 
Action: Mouse pressed left at (394, 269)
Screenshot: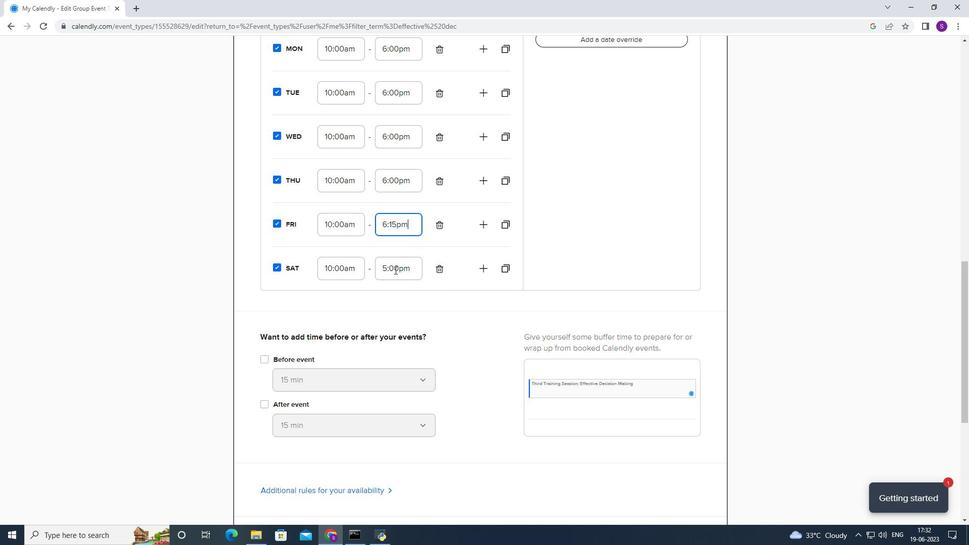 
Action: Mouse moved to (391, 329)
Screenshot: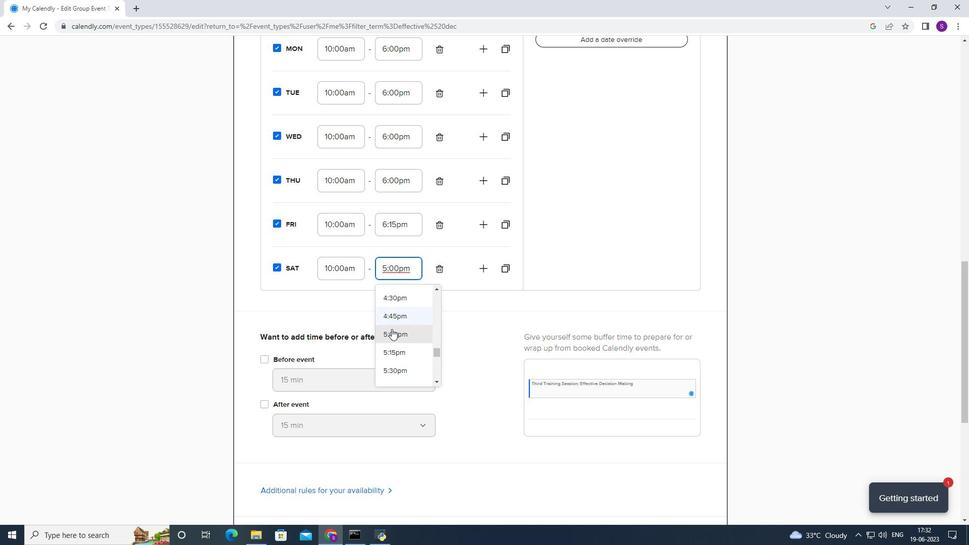 
Action: Mouse scrolled (391, 329) with delta (0, 0)
Screenshot: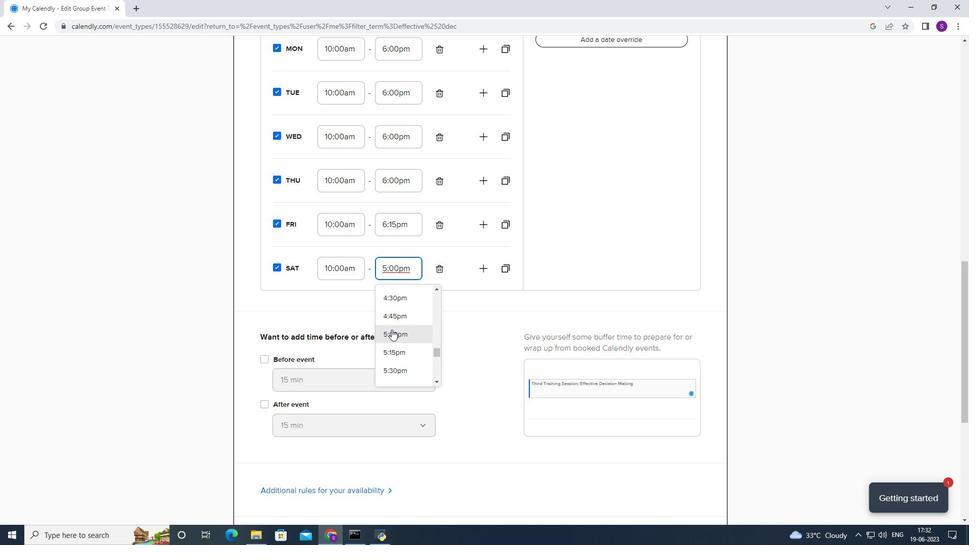 
Action: Mouse moved to (392, 350)
Screenshot: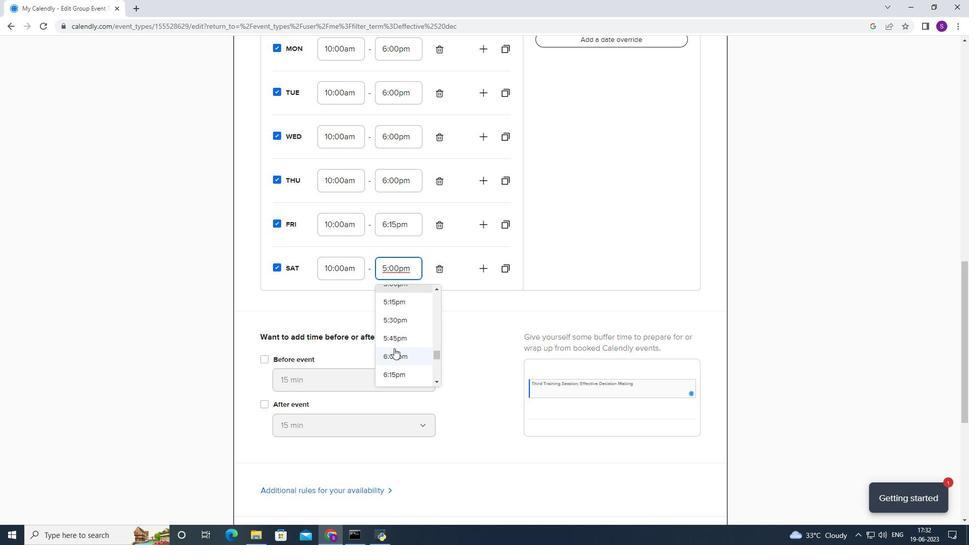 
Action: Mouse pressed left at (392, 350)
Screenshot: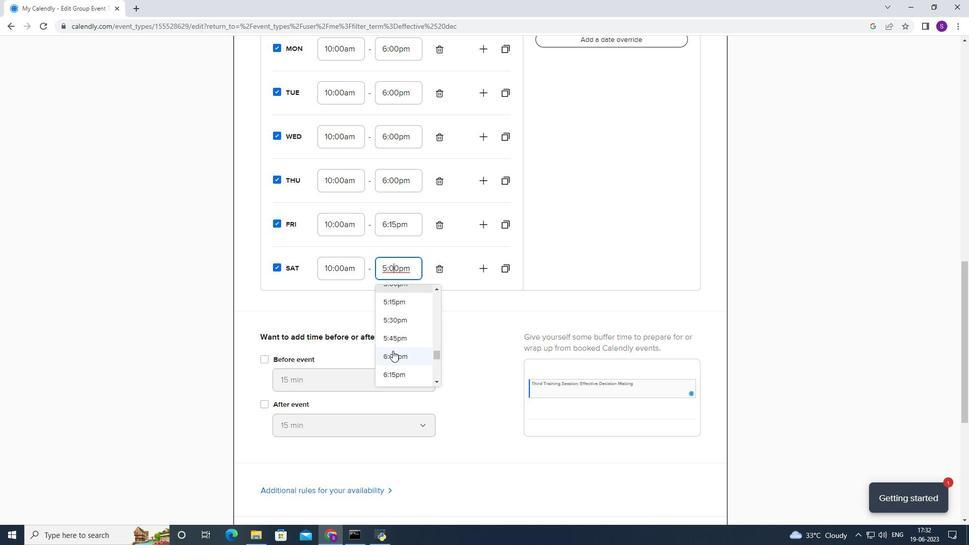 
Action: Mouse moved to (388, 220)
Screenshot: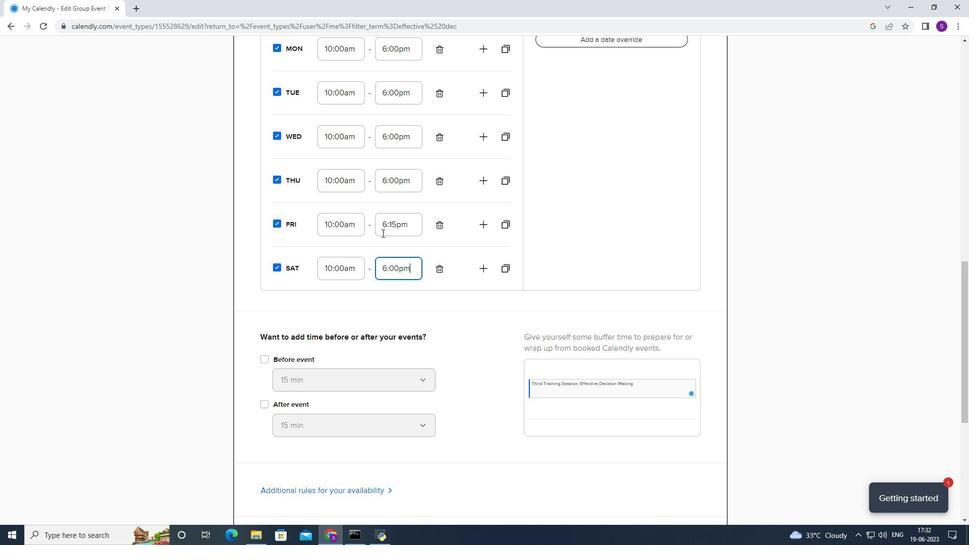 
Action: Mouse pressed left at (388, 220)
Screenshot: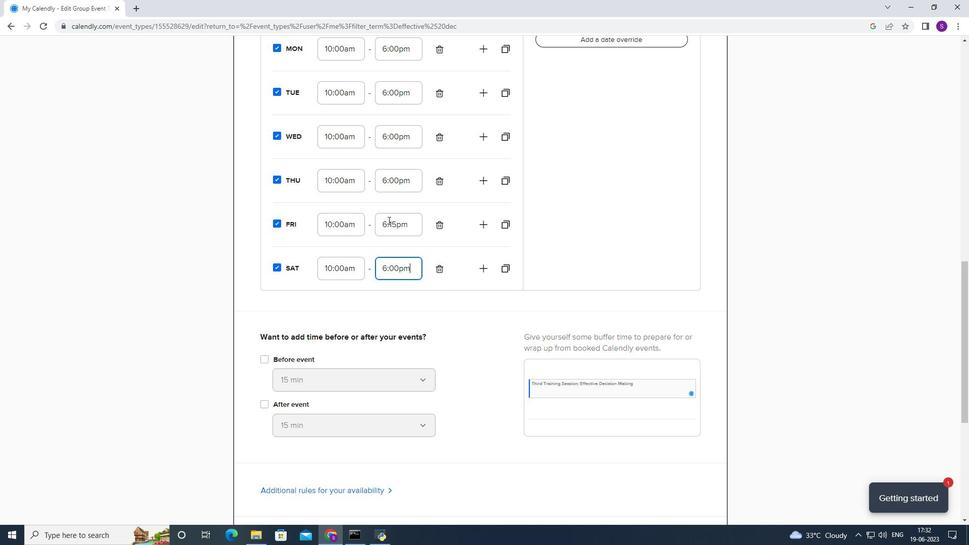 
Action: Mouse moved to (400, 274)
Screenshot: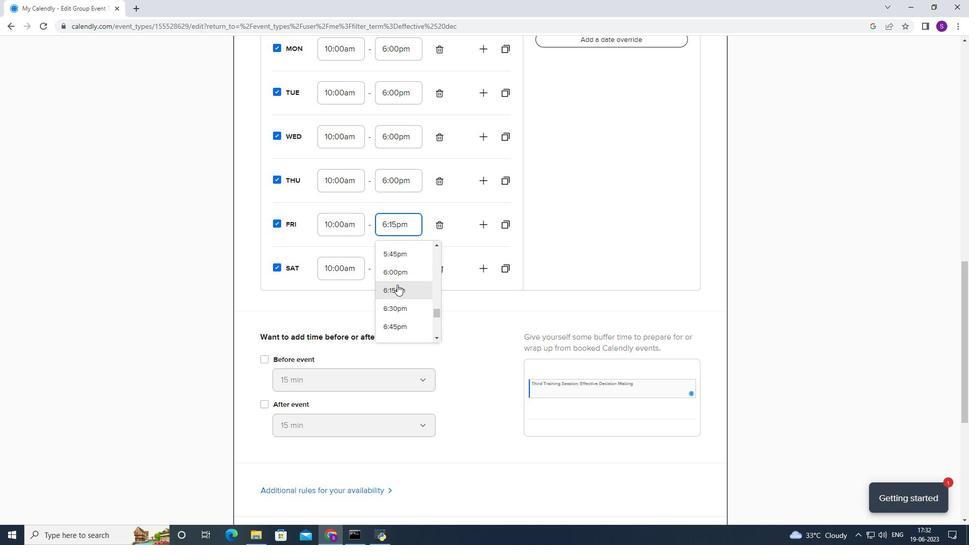 
Action: Mouse pressed left at (400, 274)
Screenshot: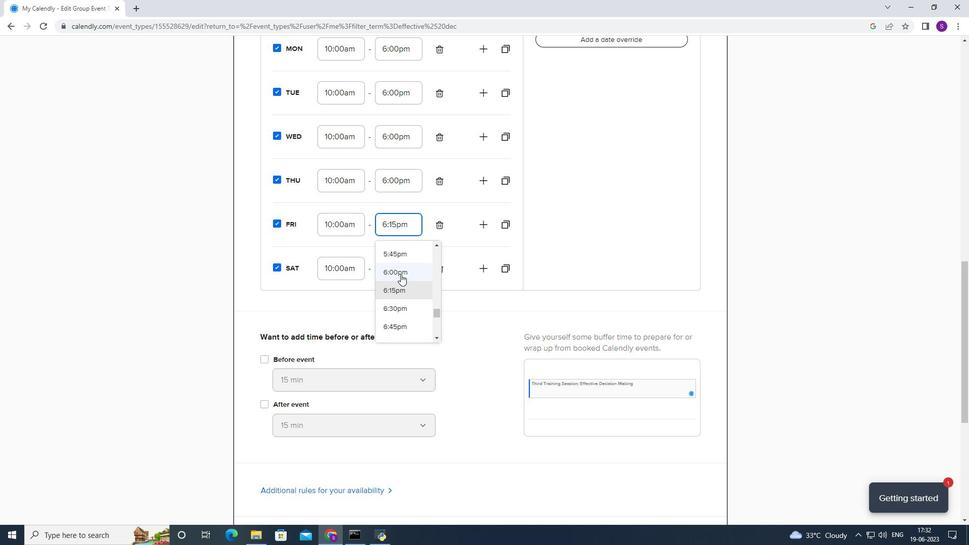 
Action: Mouse moved to (352, 337)
Screenshot: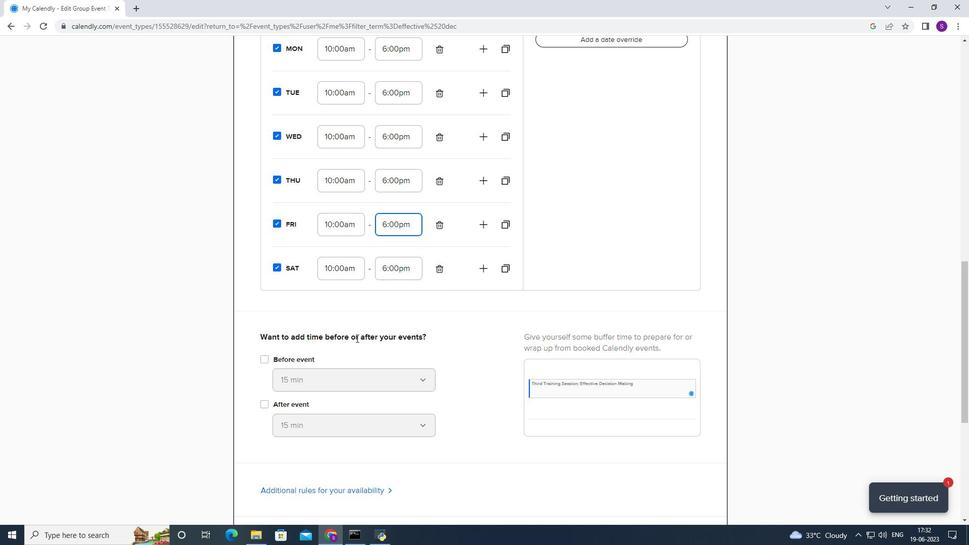 
Action: Mouse scrolled (352, 337) with delta (0, 0)
Screenshot: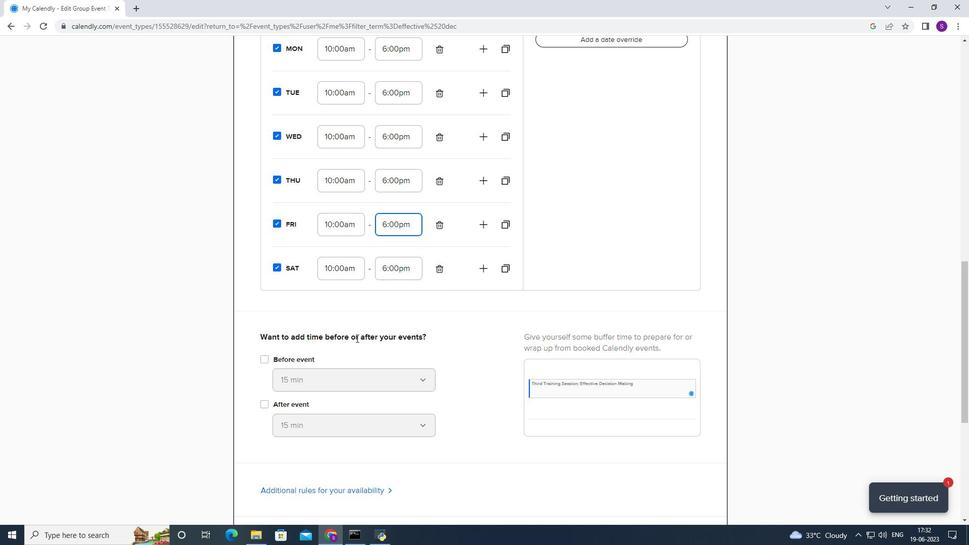 
Action: Mouse moved to (351, 337)
Screenshot: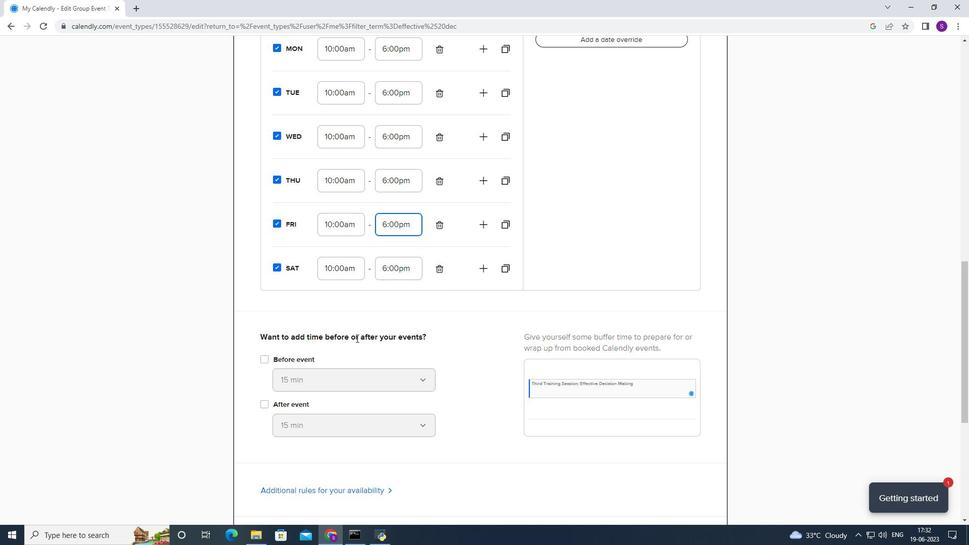 
Action: Mouse scrolled (351, 337) with delta (0, 0)
Screenshot: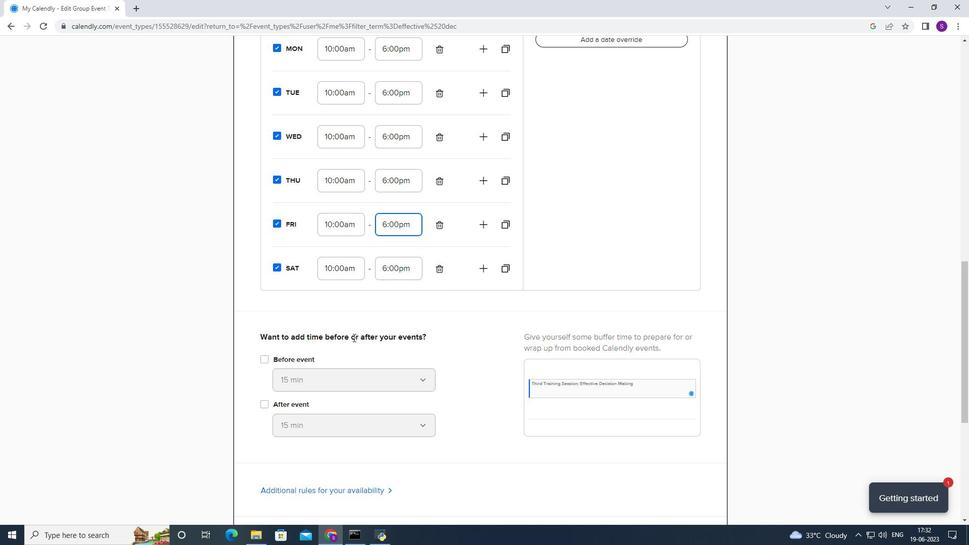 
Action: Mouse scrolled (351, 337) with delta (0, 0)
Screenshot: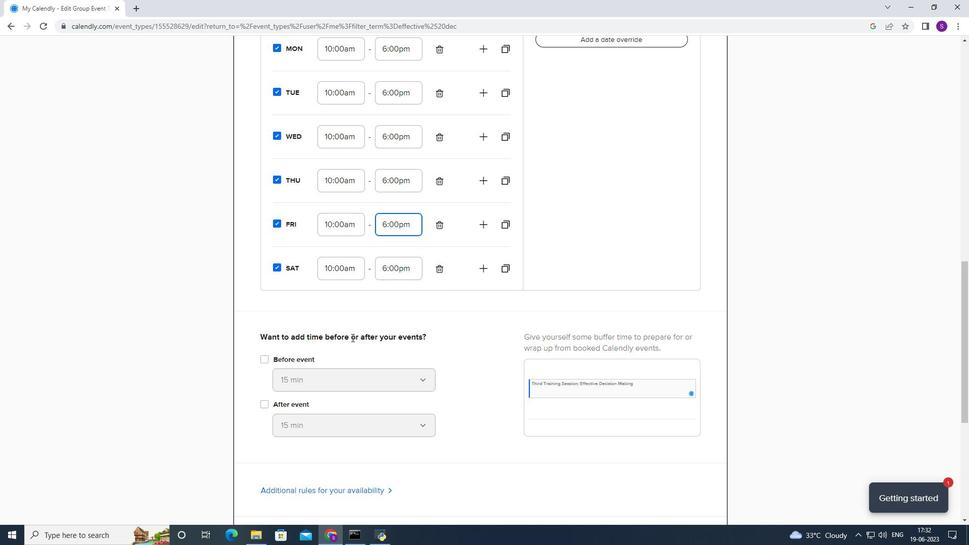 
Action: Mouse moved to (274, 211)
Screenshot: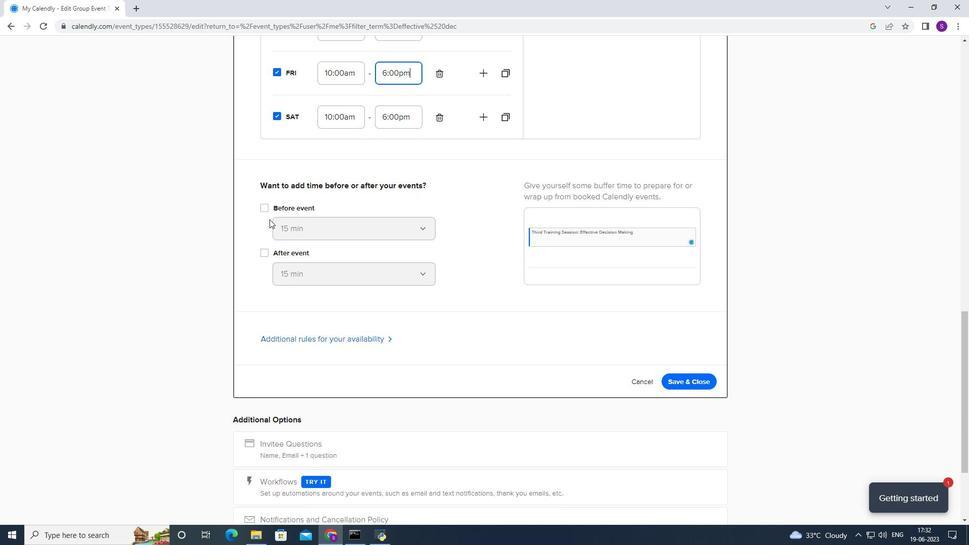 
Action: Mouse pressed left at (274, 211)
Screenshot: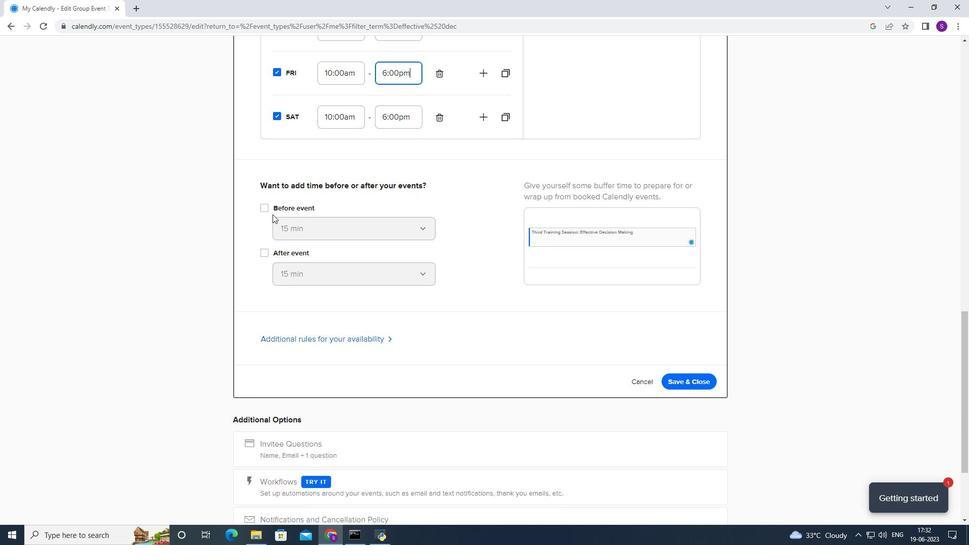 
Action: Mouse moved to (297, 226)
Screenshot: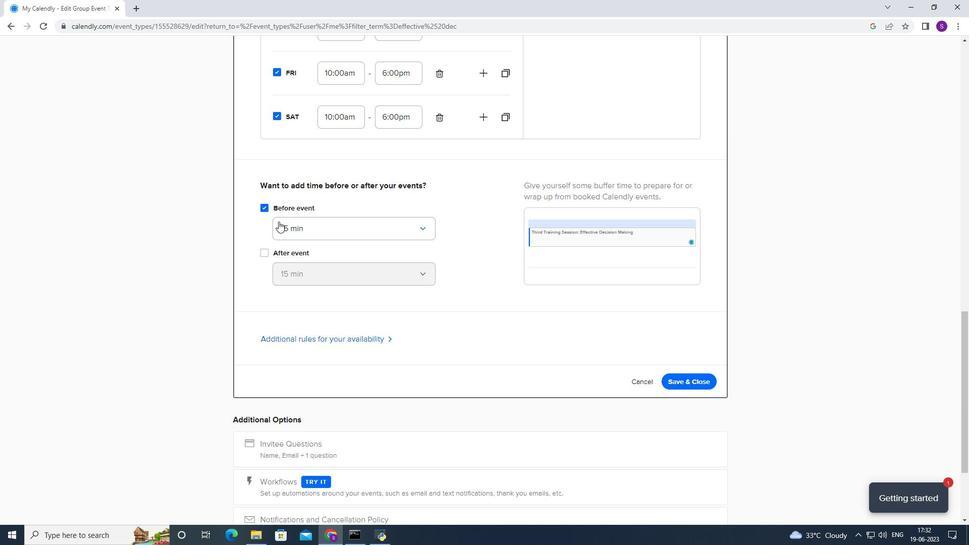
Action: Mouse pressed left at (297, 226)
Screenshot: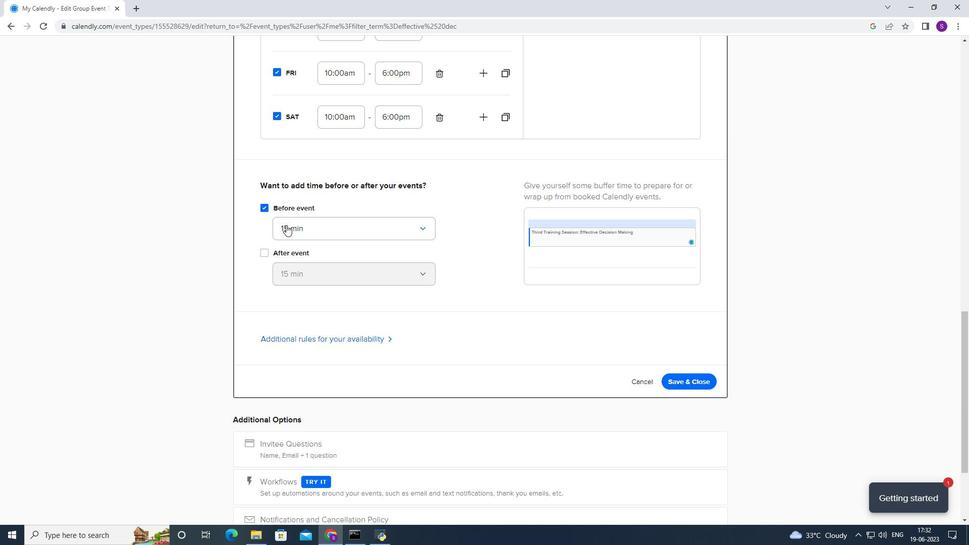 
Action: Mouse moved to (293, 273)
Screenshot: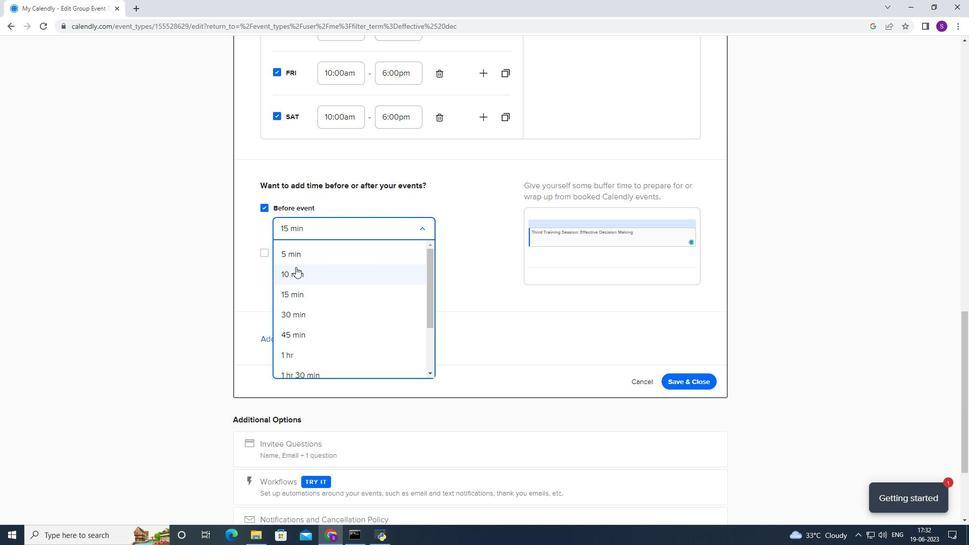 
Action: Mouse pressed left at (293, 273)
Screenshot: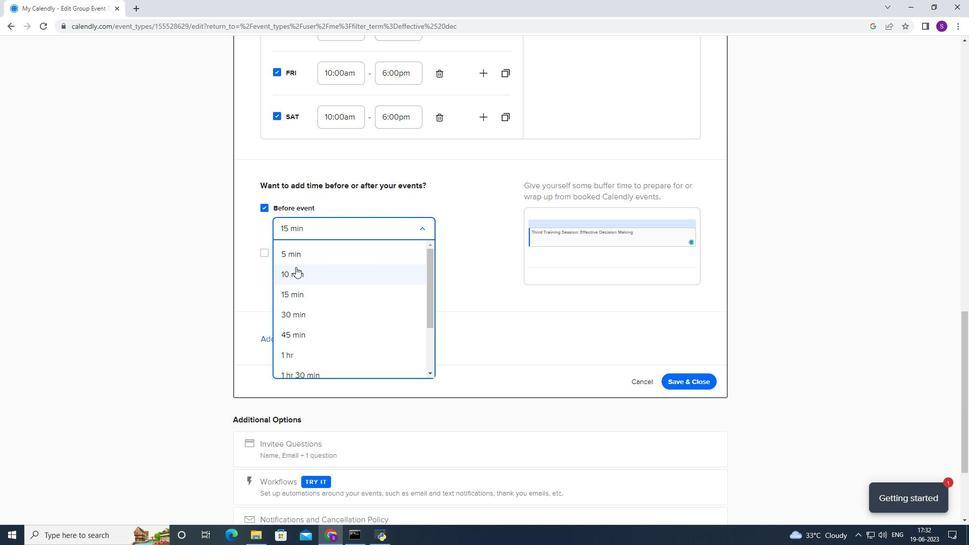 
Action: Mouse moved to (284, 254)
Screenshot: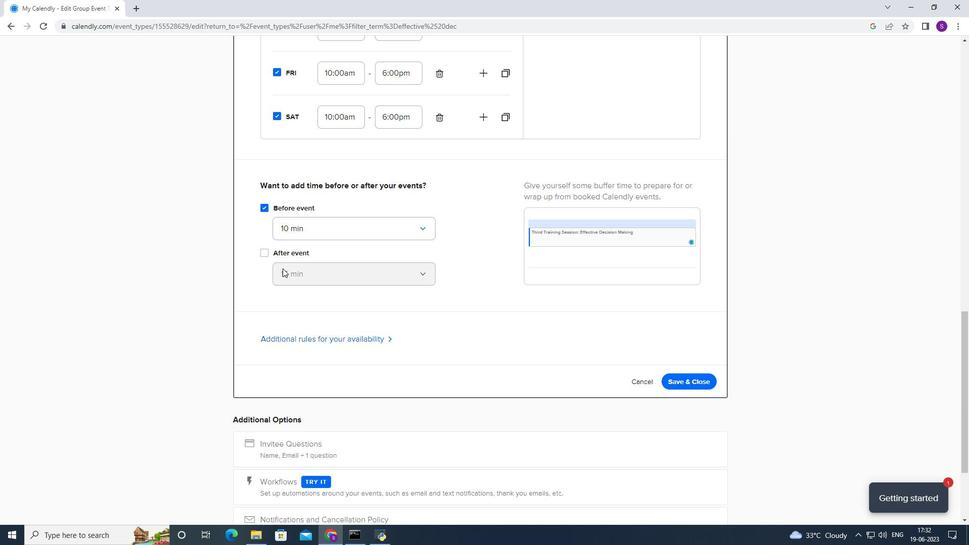 
Action: Mouse pressed left at (284, 254)
Screenshot: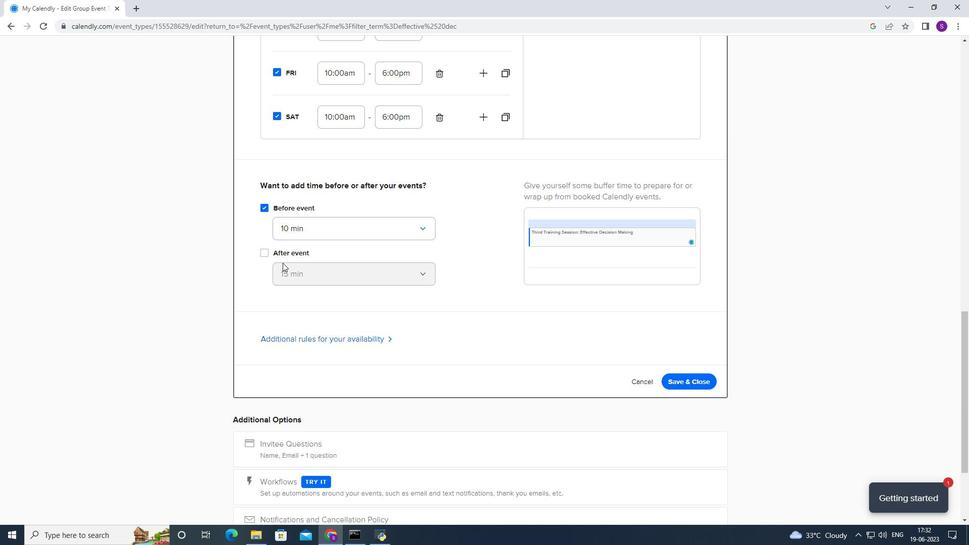 
Action: Mouse moved to (291, 271)
Screenshot: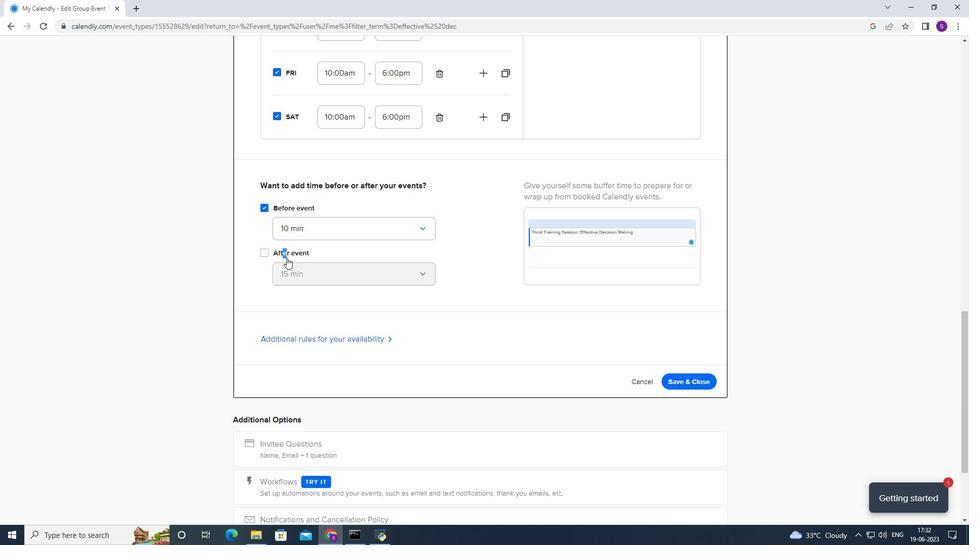 
Action: Mouse pressed left at (291, 271)
Screenshot: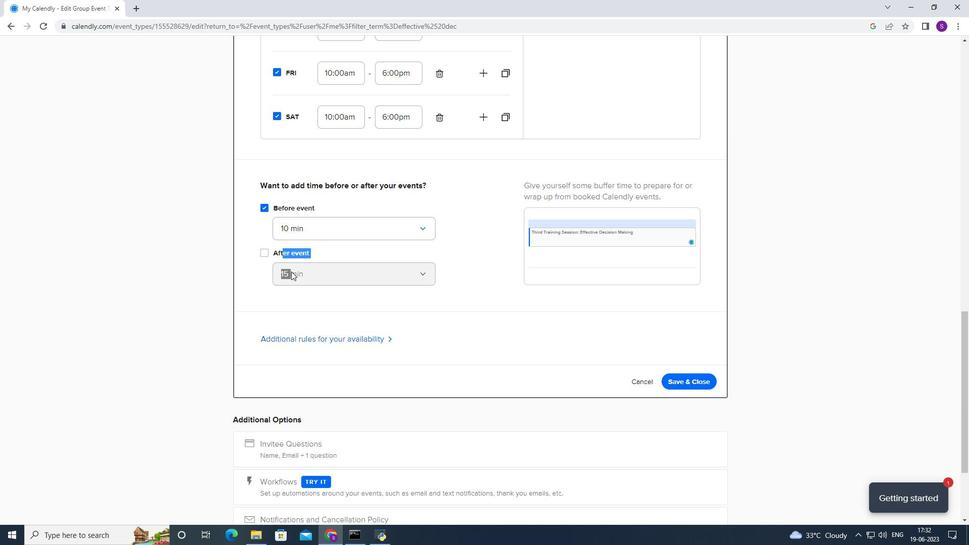 
Action: Mouse moved to (290, 278)
Screenshot: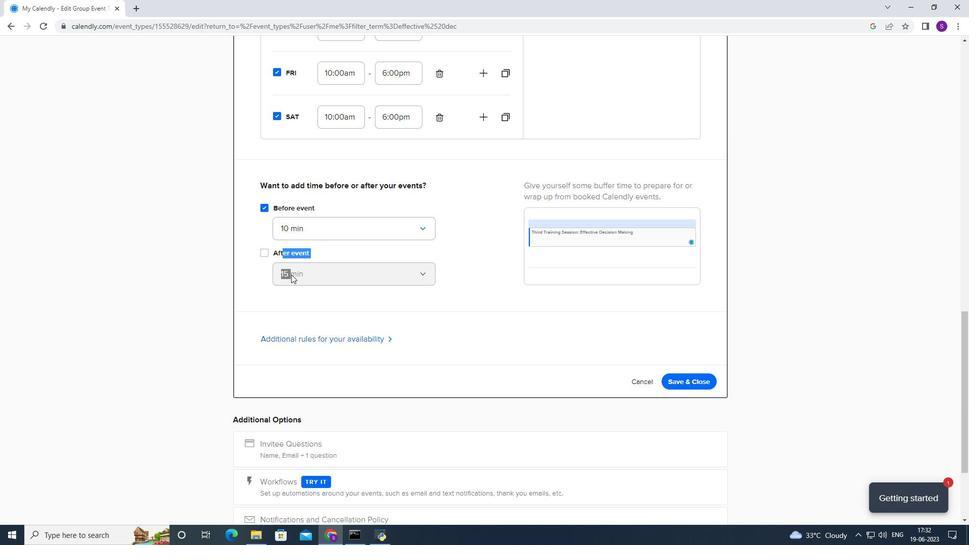 
Action: Mouse pressed left at (290, 278)
Screenshot: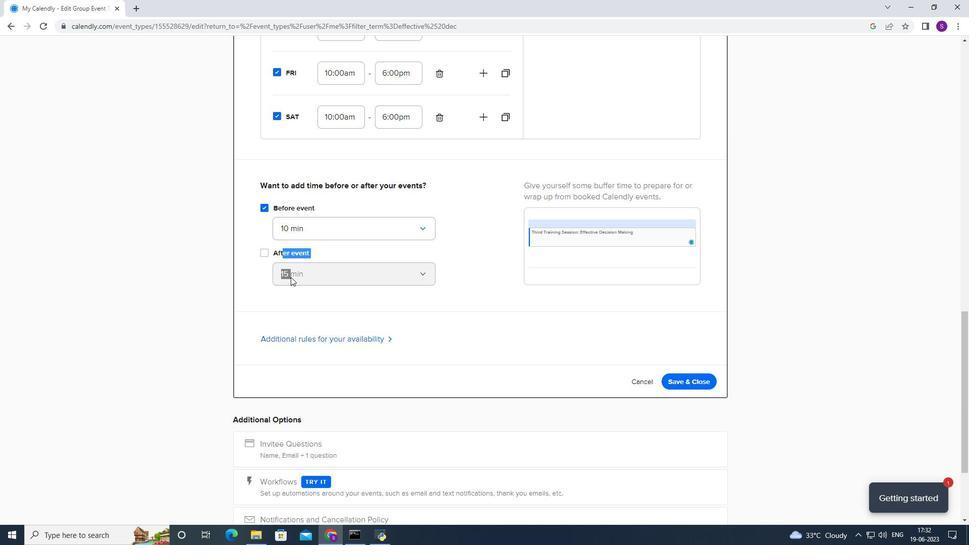 
Action: Mouse moved to (276, 256)
Screenshot: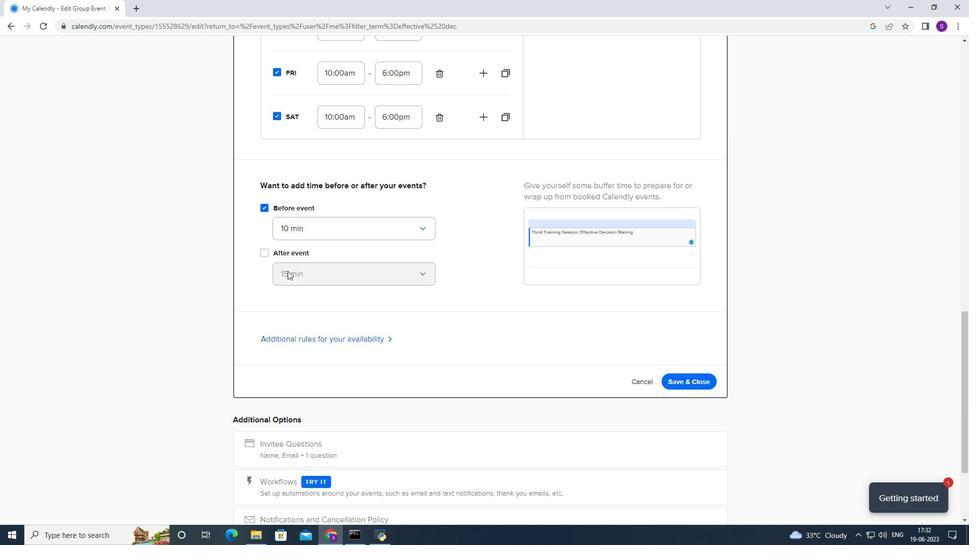 
Action: Mouse pressed left at (276, 256)
Screenshot: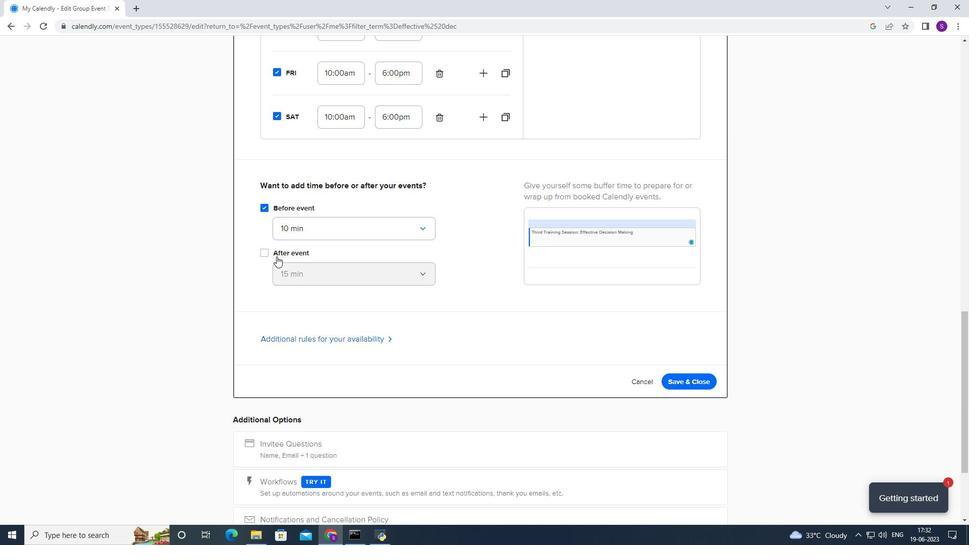
Action: Mouse moved to (280, 268)
Screenshot: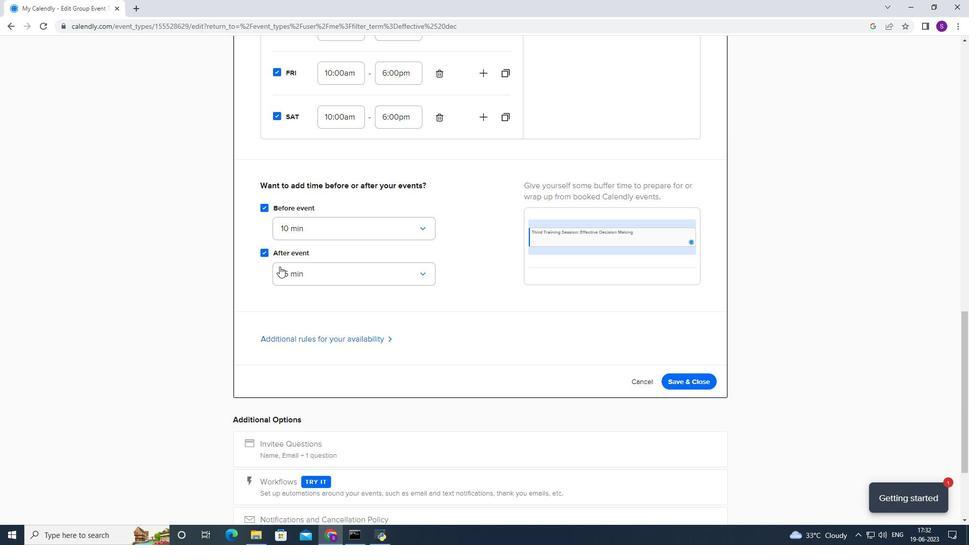
Action: Mouse pressed left at (280, 268)
Screenshot: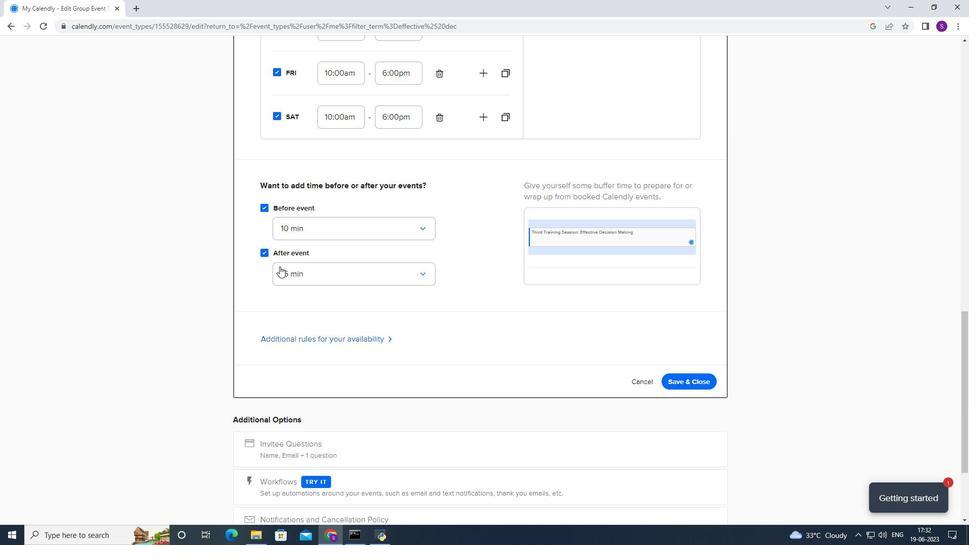 
Action: Mouse moved to (295, 310)
Screenshot: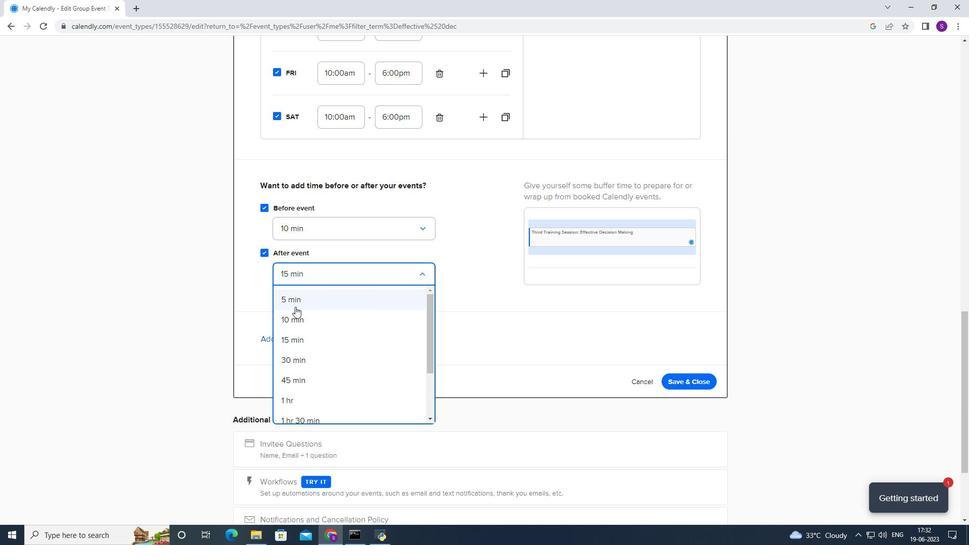 
Action: Mouse pressed left at (295, 310)
Screenshot: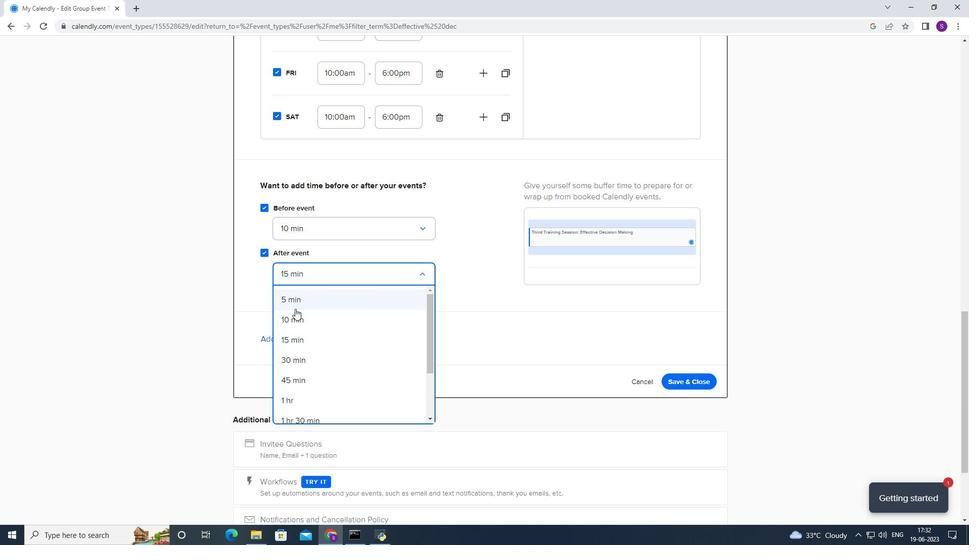 
Action: Mouse scrolled (295, 310) with delta (0, 0)
Screenshot: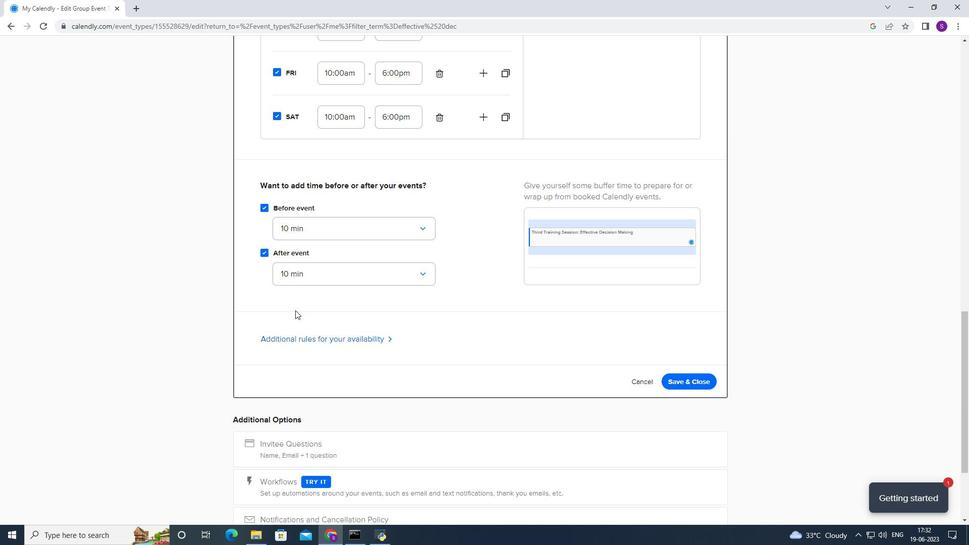 
Action: Mouse scrolled (295, 310) with delta (0, 0)
Screenshot: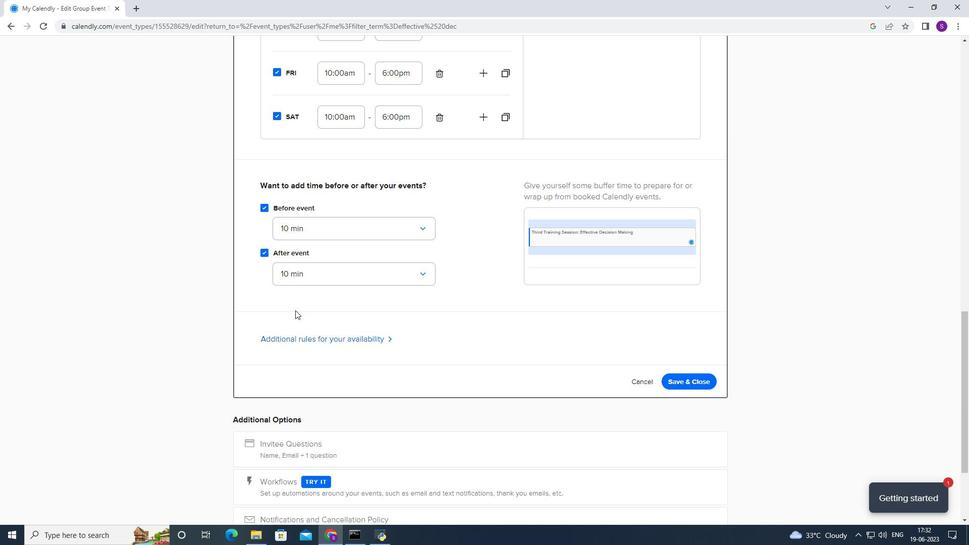 
Action: Mouse moved to (325, 235)
Screenshot: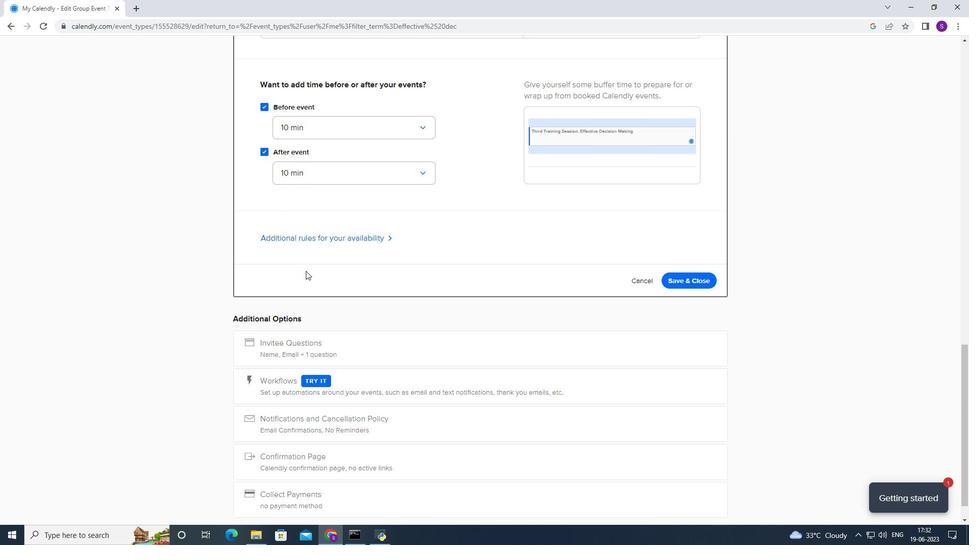 
Action: Mouse pressed left at (325, 235)
Screenshot: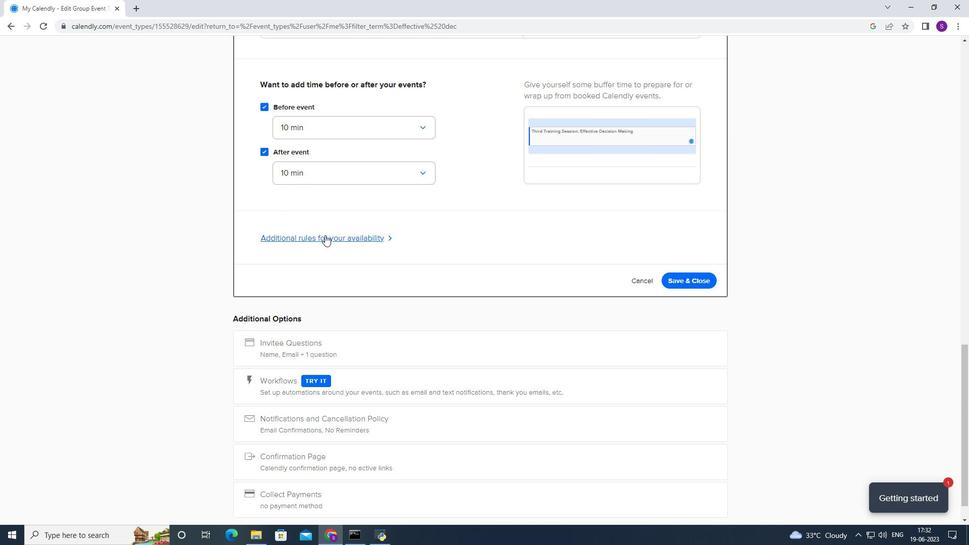 
Action: Mouse moved to (319, 279)
Screenshot: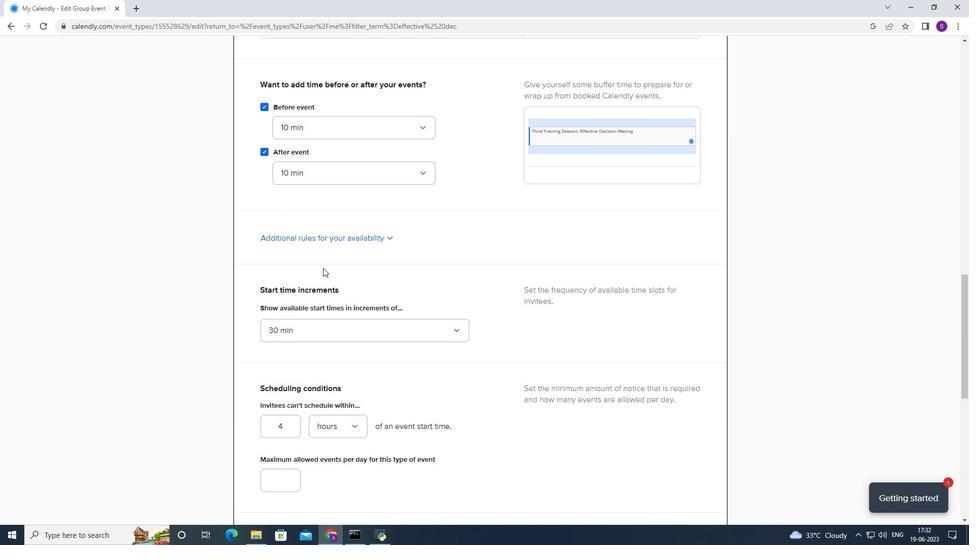
Action: Mouse scrolled (319, 279) with delta (0, 0)
Screenshot: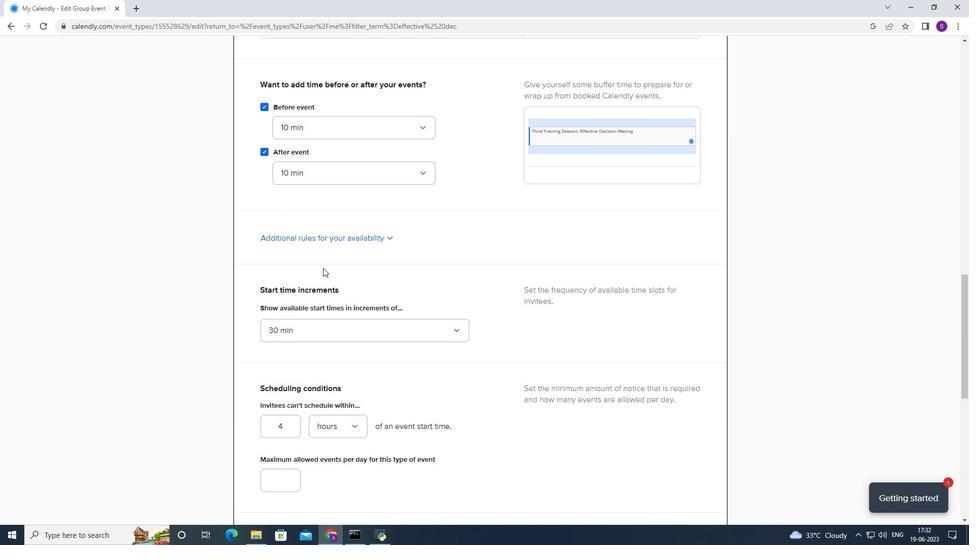 
Action: Mouse moved to (317, 284)
Screenshot: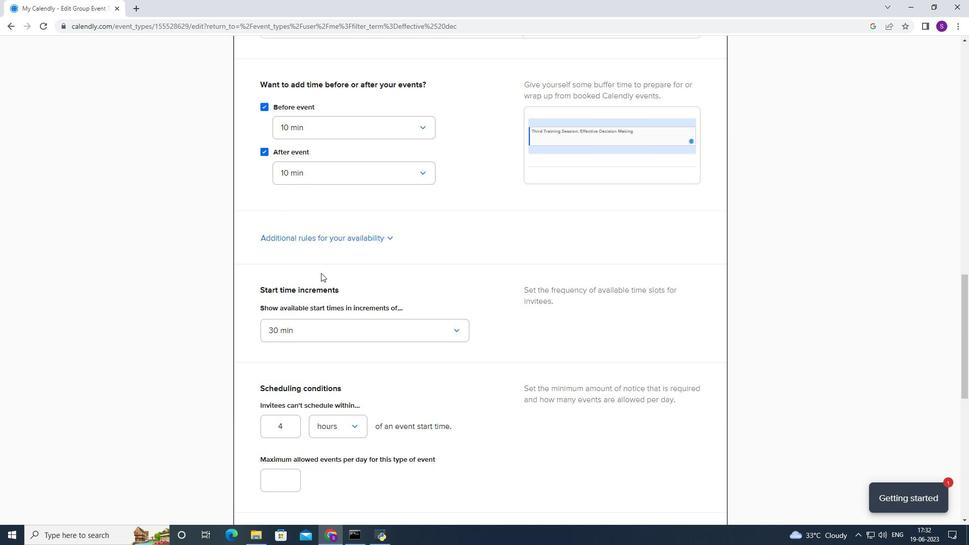 
Action: Mouse scrolled (317, 284) with delta (0, 0)
Screenshot: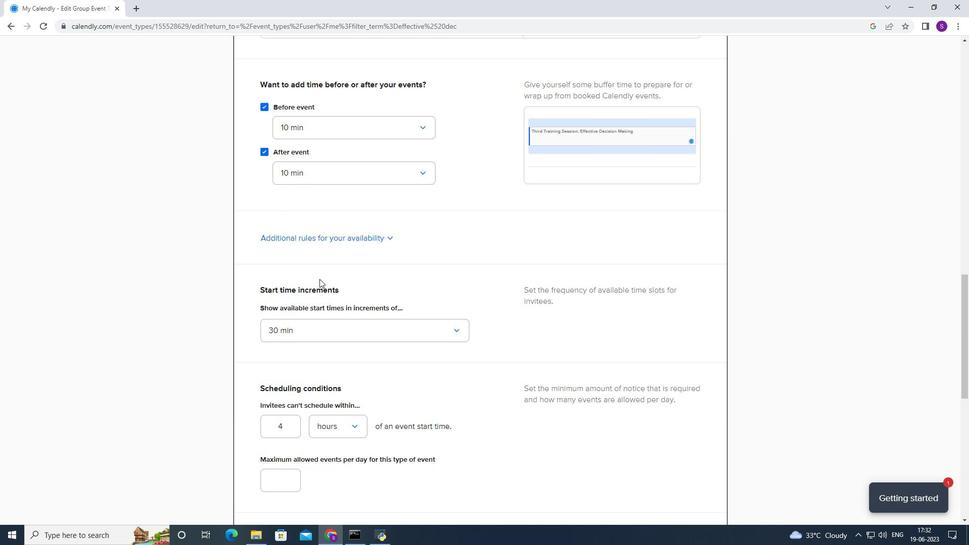 
Action: Mouse moved to (331, 232)
Screenshot: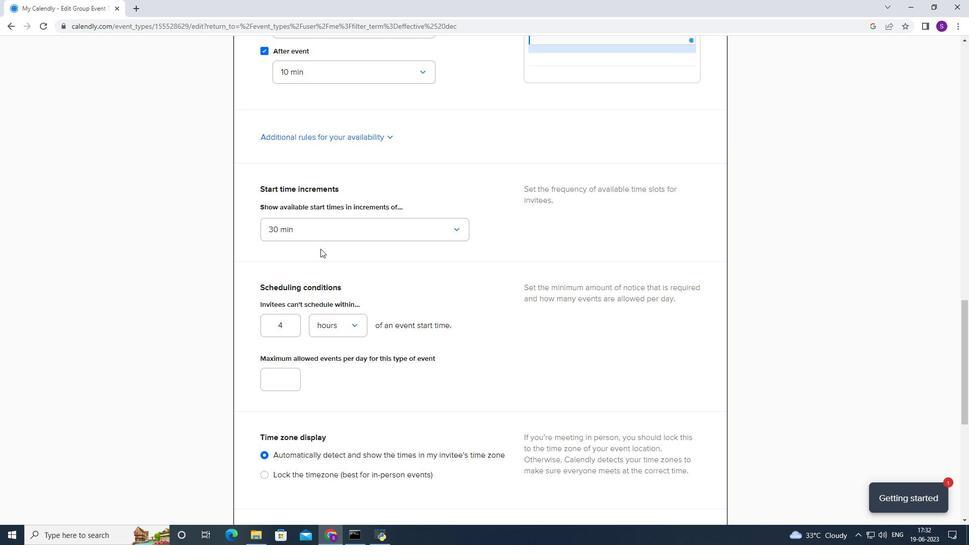 
Action: Mouse pressed left at (331, 232)
Screenshot: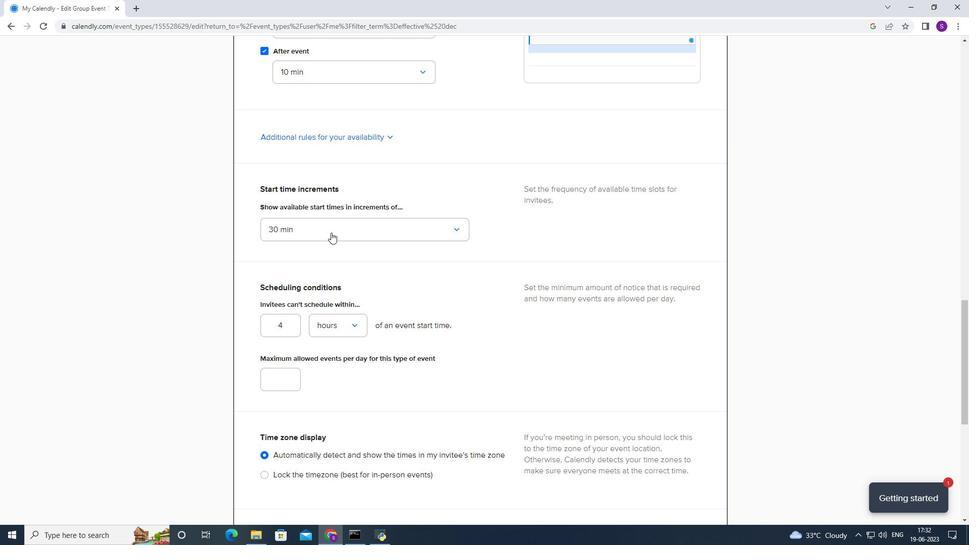 
Action: Mouse moved to (306, 277)
Screenshot: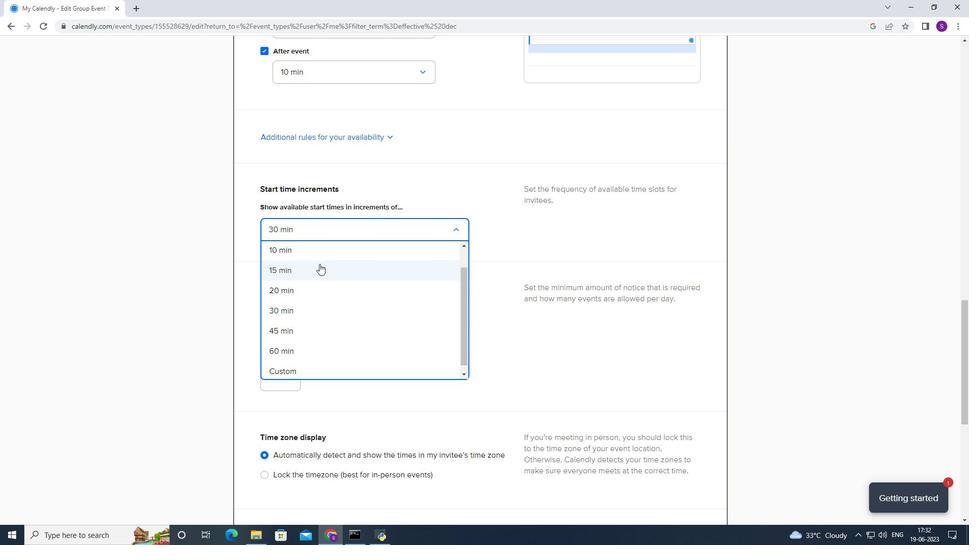 
Action: Mouse pressed left at (306, 277)
Screenshot: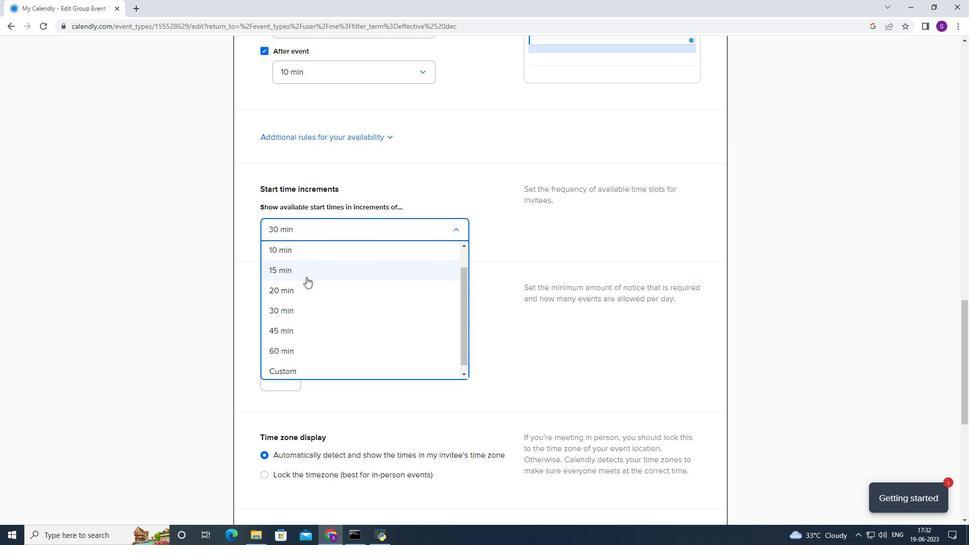 
Action: Mouse moved to (286, 312)
Screenshot: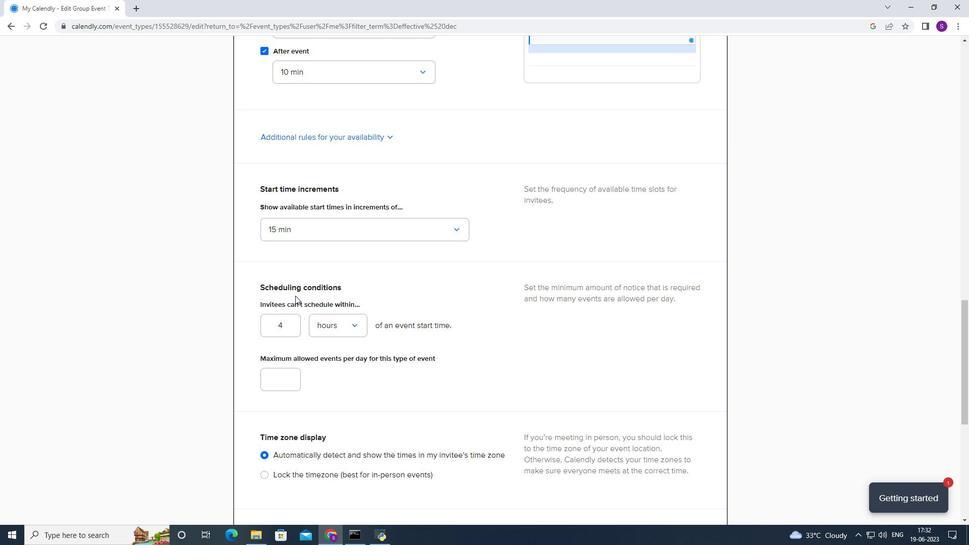 
Action: Mouse pressed left at (286, 312)
Screenshot: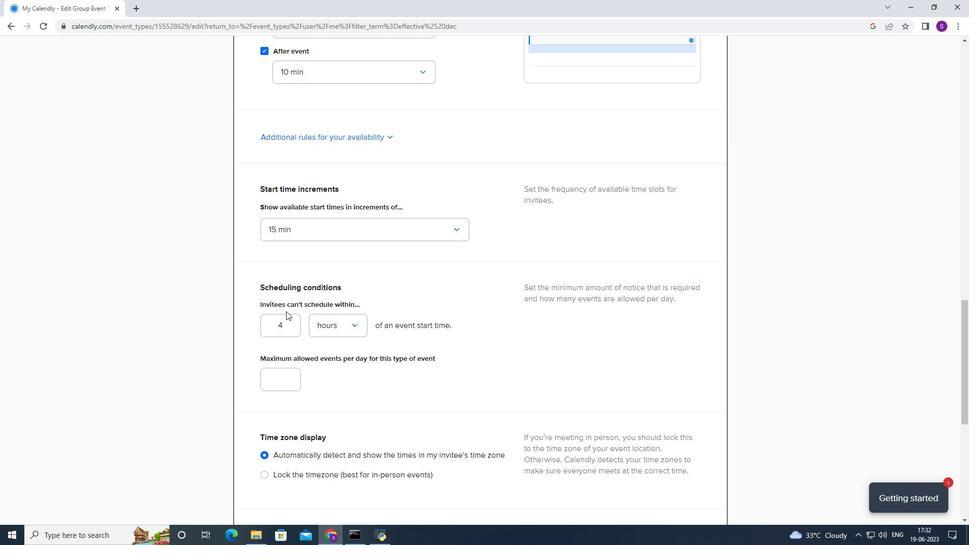 
Action: Mouse moved to (286, 319)
Screenshot: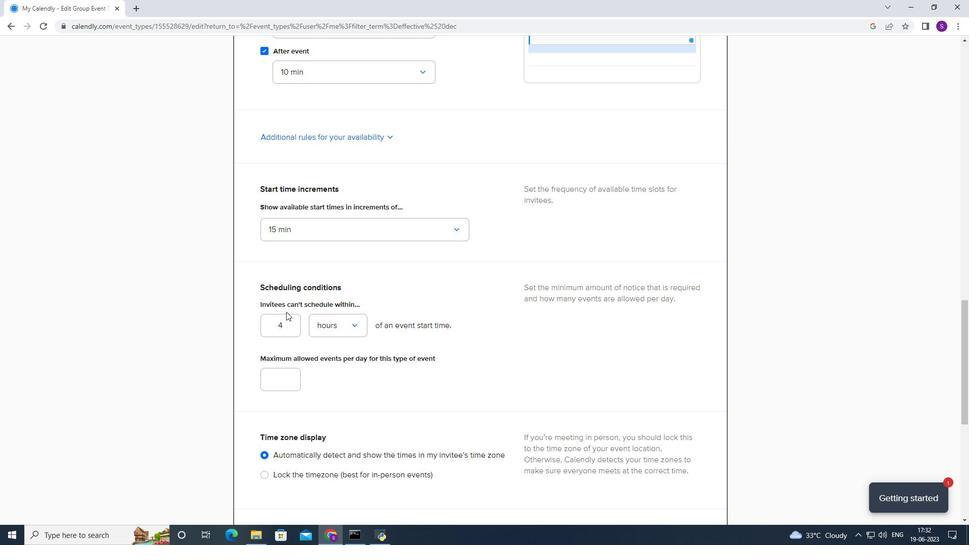 
Action: Mouse pressed left at (286, 319)
Screenshot: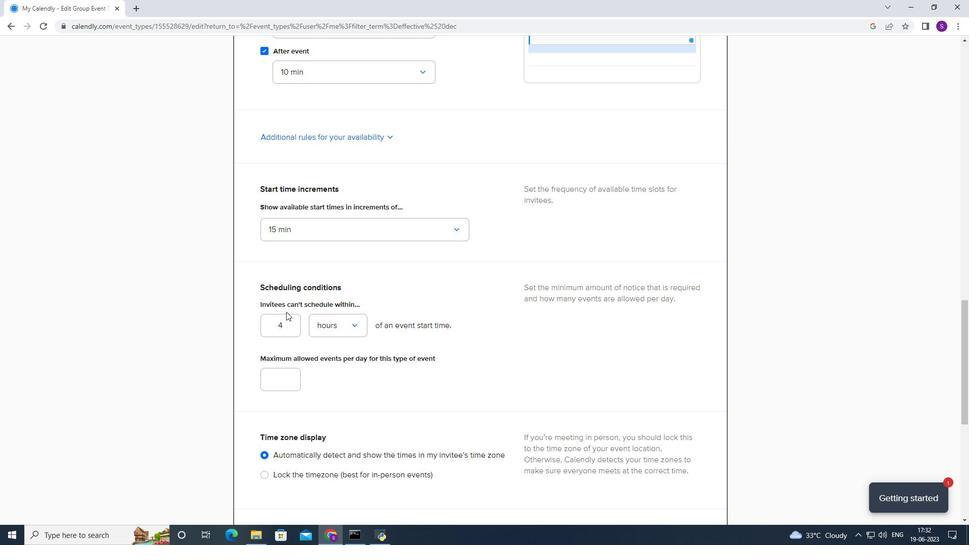 
Action: Mouse moved to (272, 323)
Screenshot: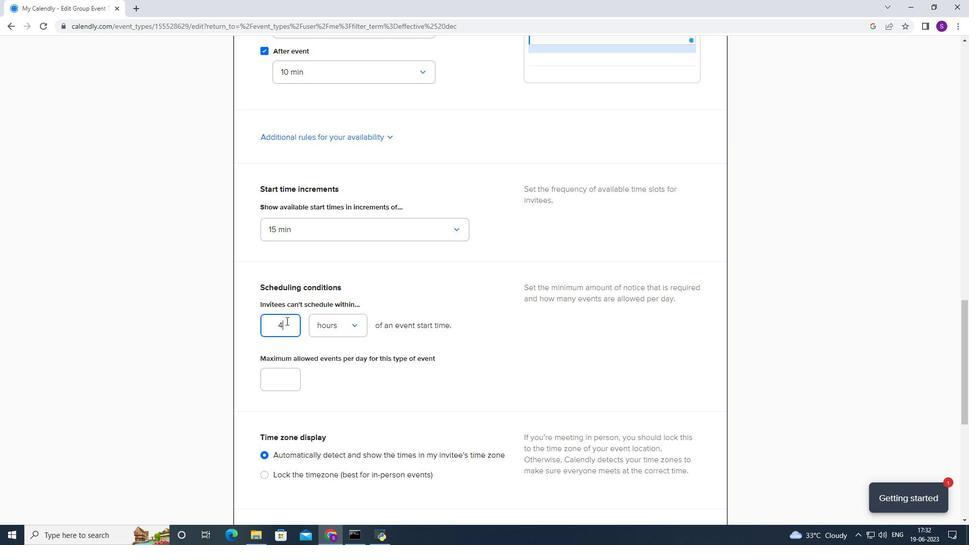 
Action: Key pressed 1
Screenshot: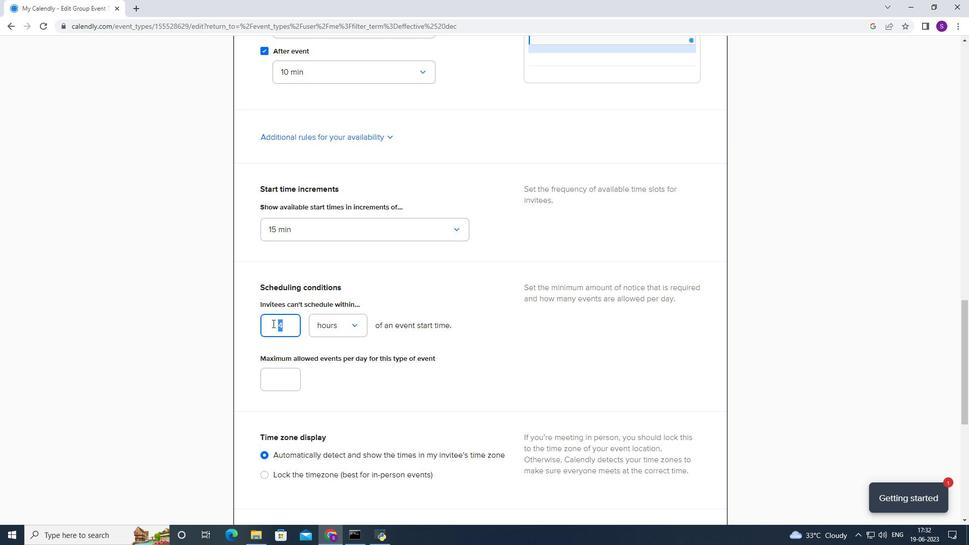 
Action: Mouse moved to (271, 316)
Screenshot: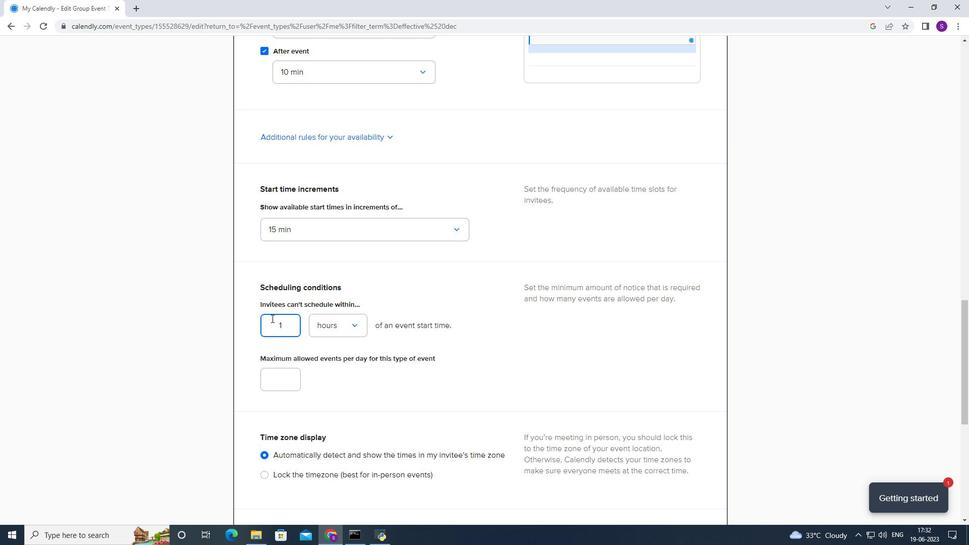 
Action: Key pressed 66
Screenshot: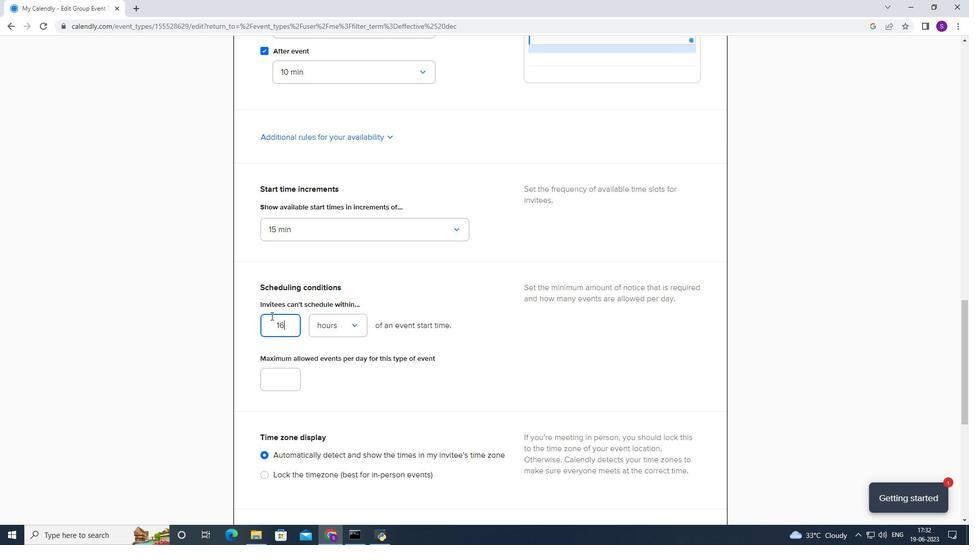 
Action: Mouse moved to (282, 367)
Screenshot: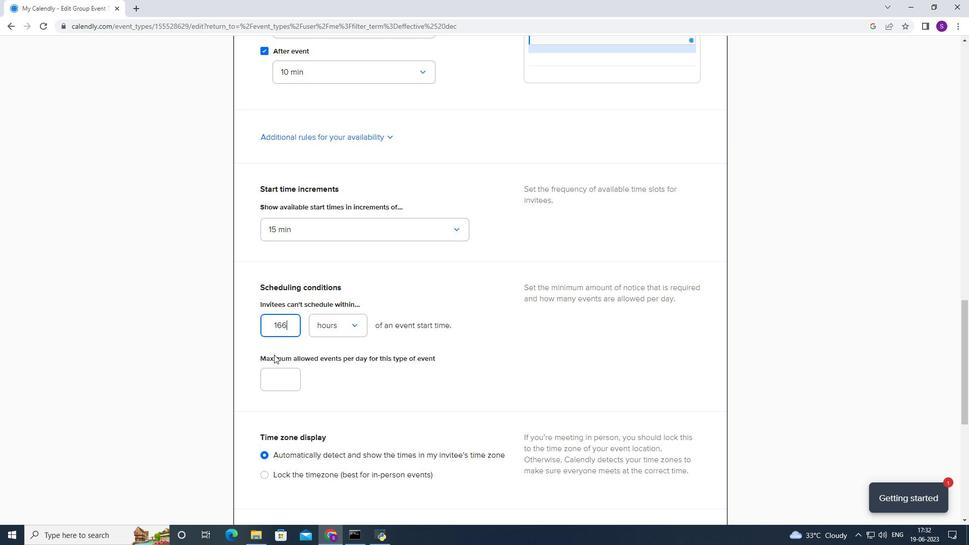 
Action: Mouse pressed left at (282, 367)
Screenshot: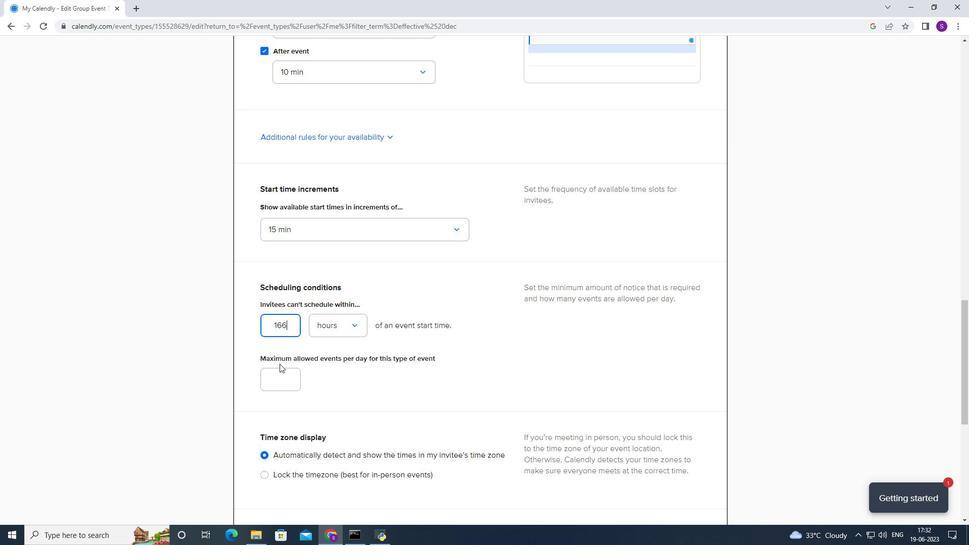 
Action: Mouse moved to (282, 356)
Screenshot: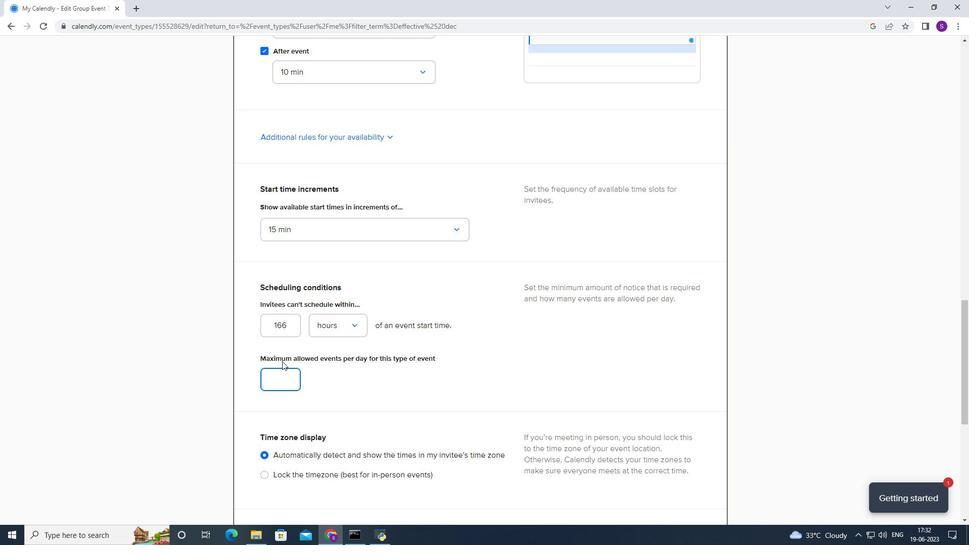 
Action: Key pressed 6
Screenshot: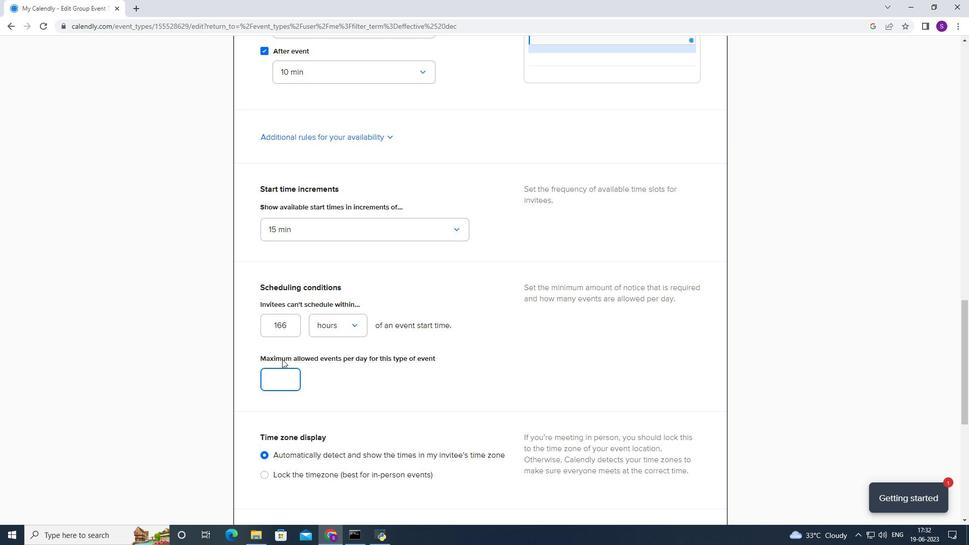 
Action: Mouse moved to (400, 347)
Screenshot: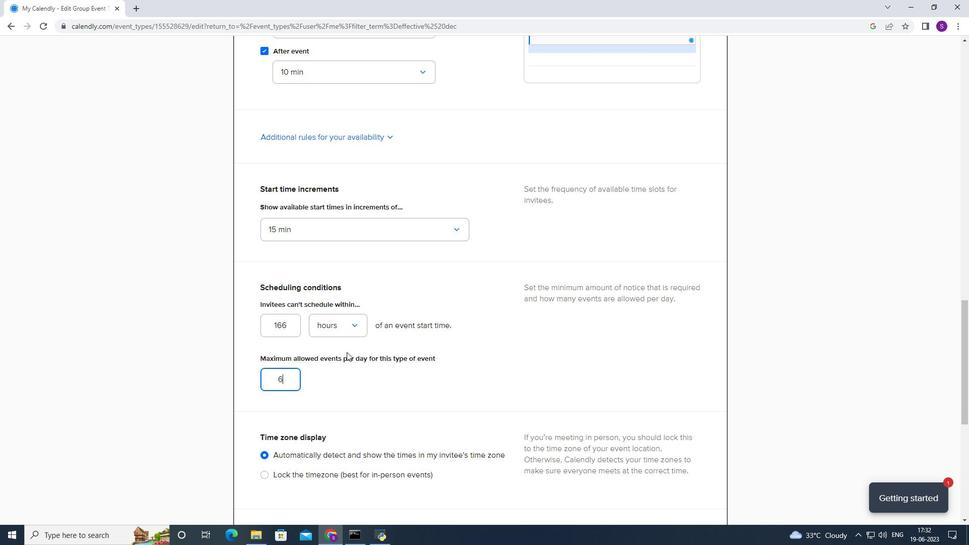 
Action: Mouse scrolled (400, 347) with delta (0, 0)
Screenshot: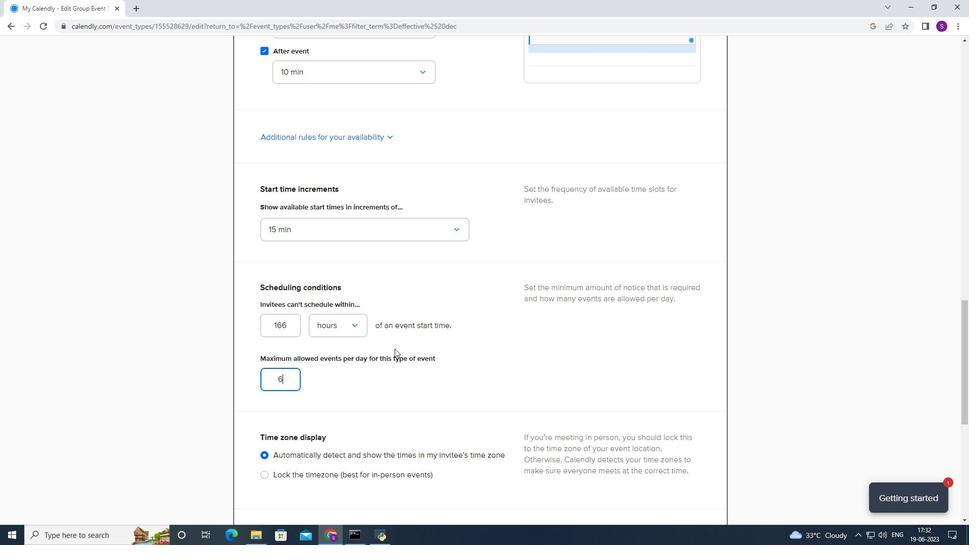 
Action: Mouse scrolled (400, 347) with delta (0, 0)
Screenshot: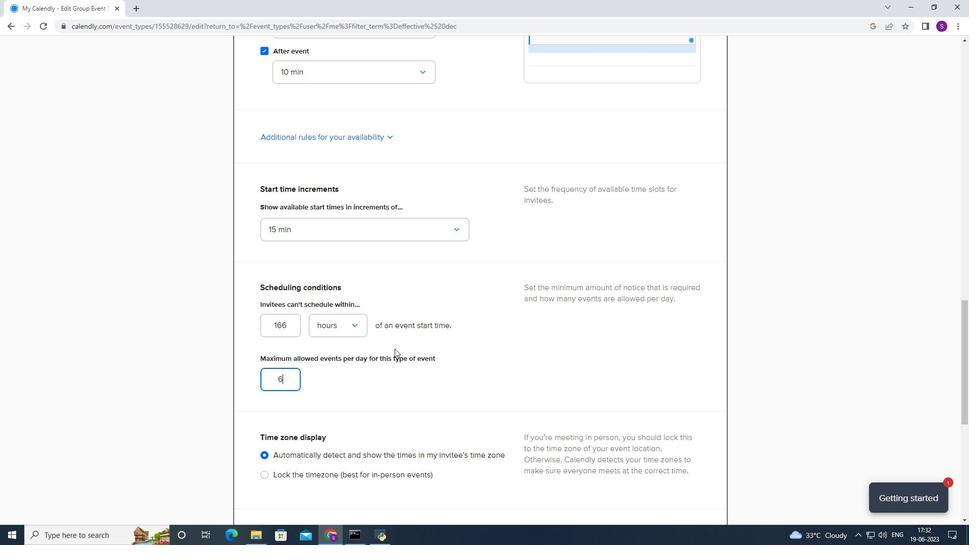 
Action: Mouse scrolled (400, 347) with delta (0, 0)
Screenshot: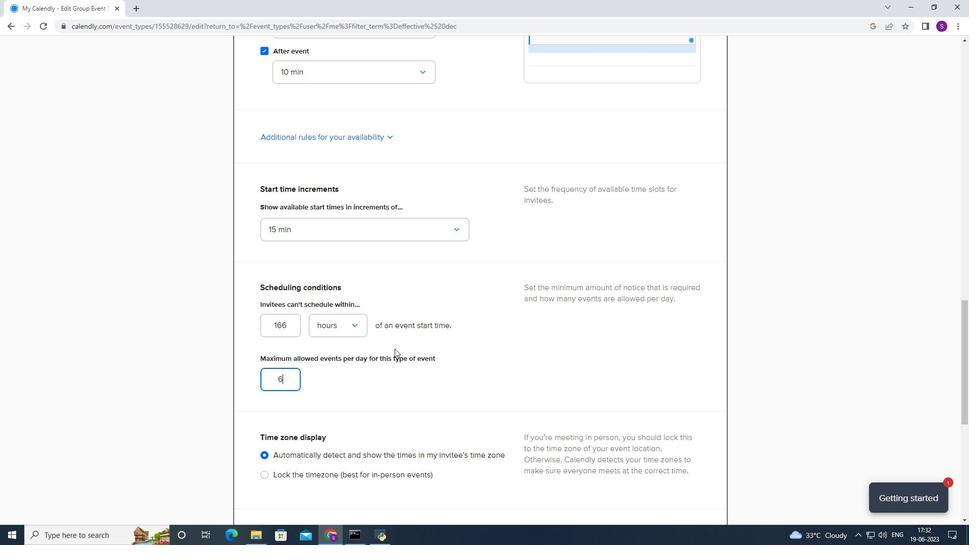 
Action: Mouse scrolled (400, 347) with delta (0, 0)
Screenshot: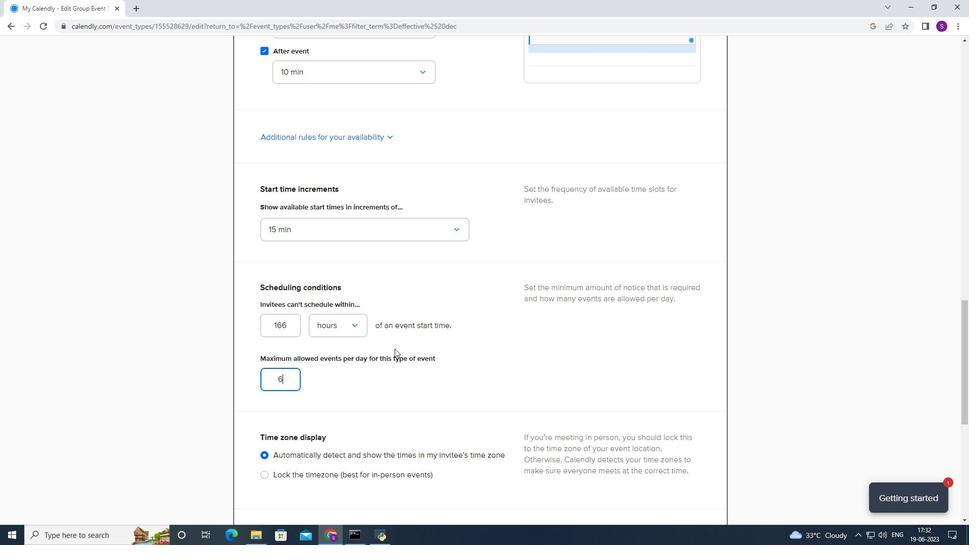 
Action: Mouse scrolled (400, 347) with delta (0, 0)
Screenshot: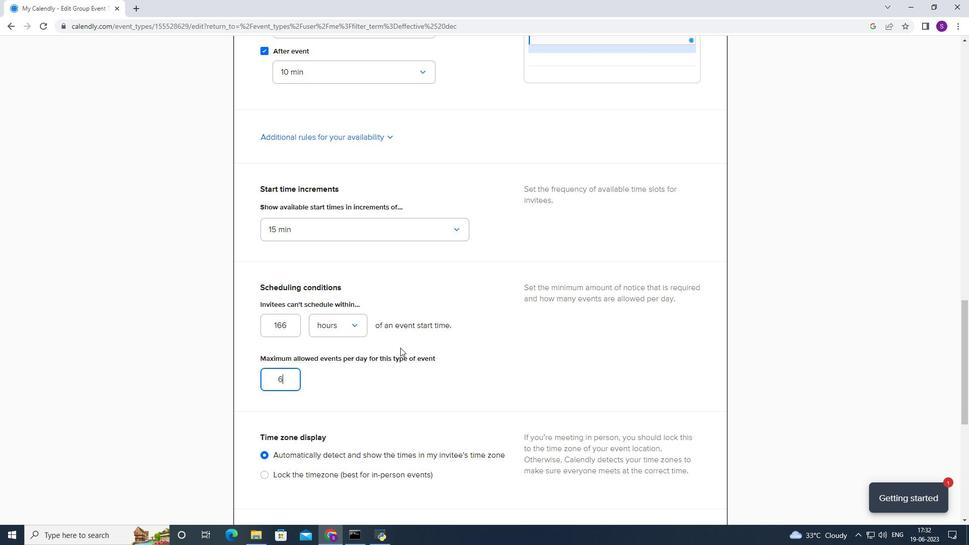 
Action: Mouse moved to (400, 348)
Screenshot: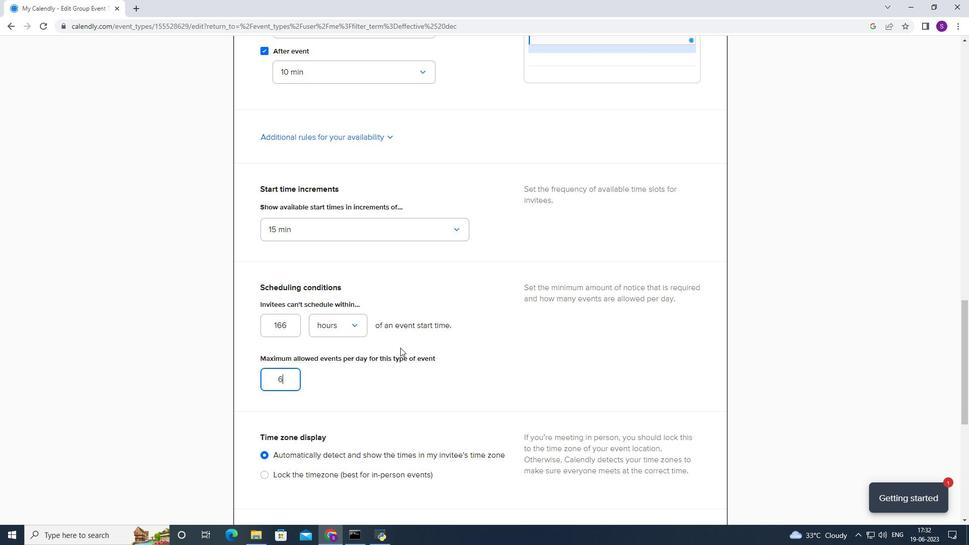 
Action: Mouse scrolled (400, 348) with delta (0, 0)
Screenshot: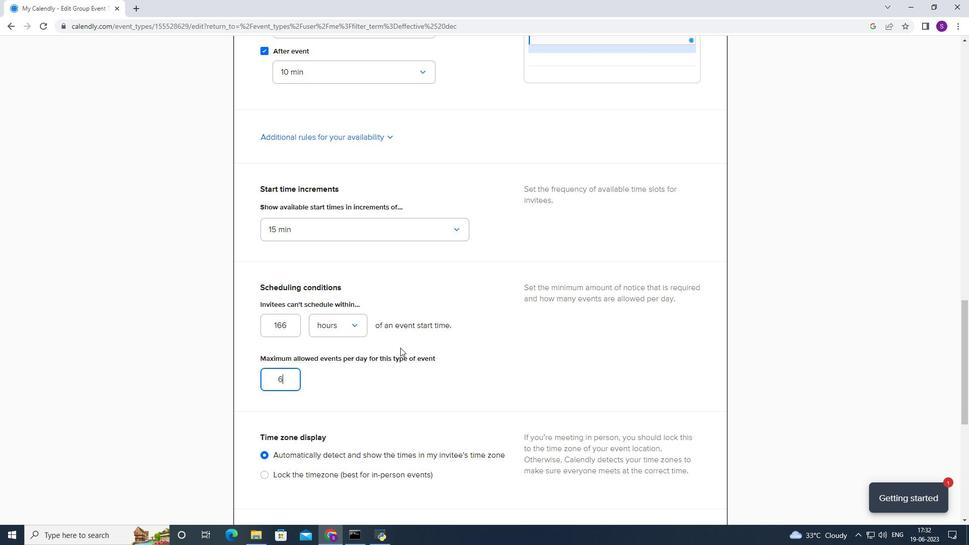 
Action: Mouse moved to (701, 300)
Screenshot: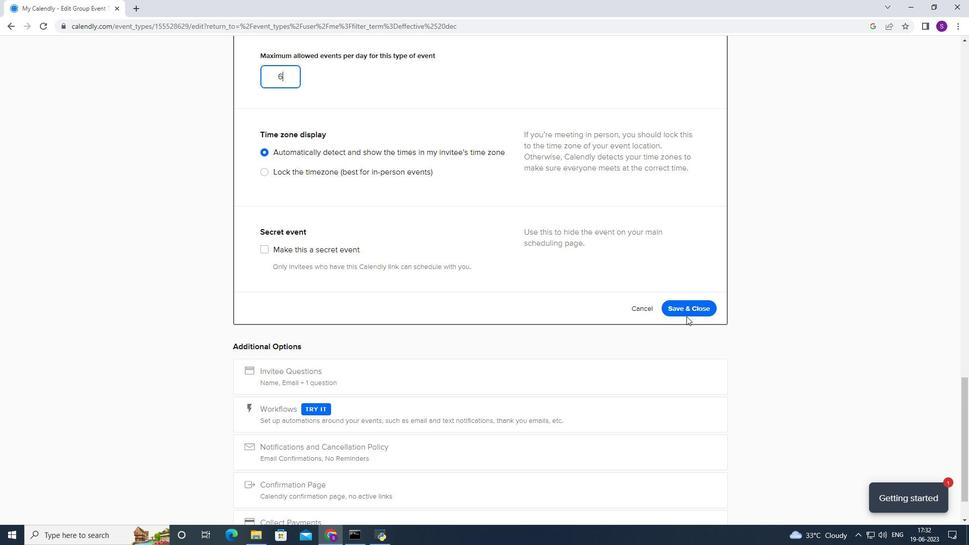 
Action: Mouse pressed left at (701, 300)
Screenshot: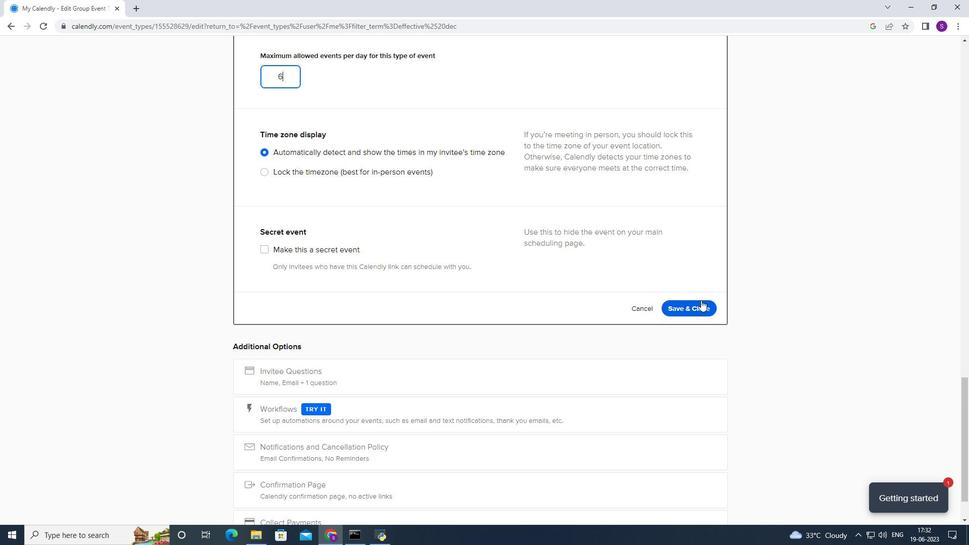 
